 Task: Open Card Shareholder Agreements Review in Board Budget Management to Workspace Experiential Marketing and add a team member Softage.2@softage.net, a label Yellow, a checklist Financial Management, an attachment from your google drive, a color Yellow and finally, add a card description 'Develop and launch new customer acquisition program' and a comment 'This task presents an opportunity to demonstrate our project management and organizational skills, coordinating resources and timelines effectively.'. Add a start date 'Jan 02, 1900' with a due date 'Jan 09, 1900'
Action: Mouse moved to (80, 324)
Screenshot: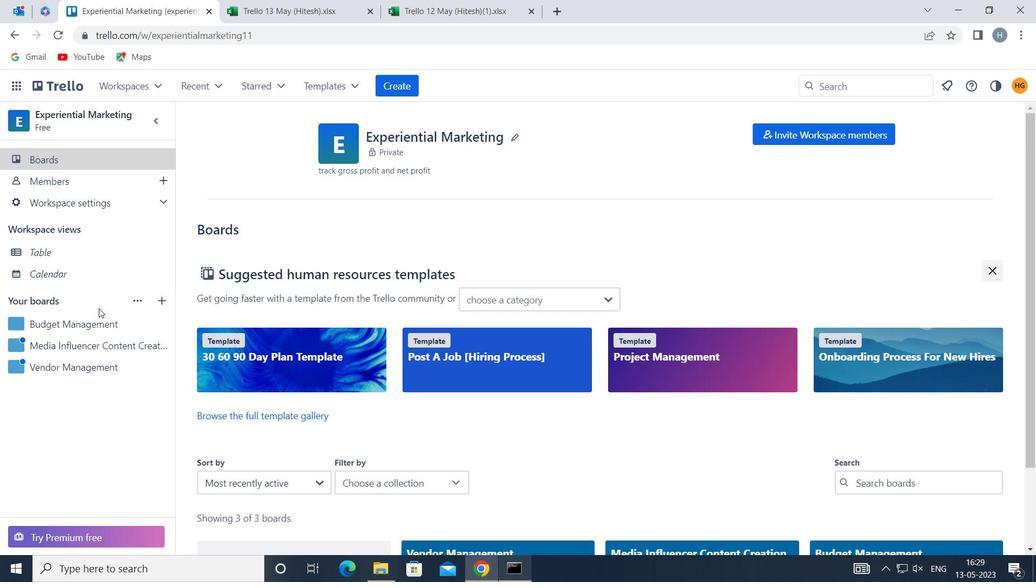 
Action: Mouse pressed left at (80, 324)
Screenshot: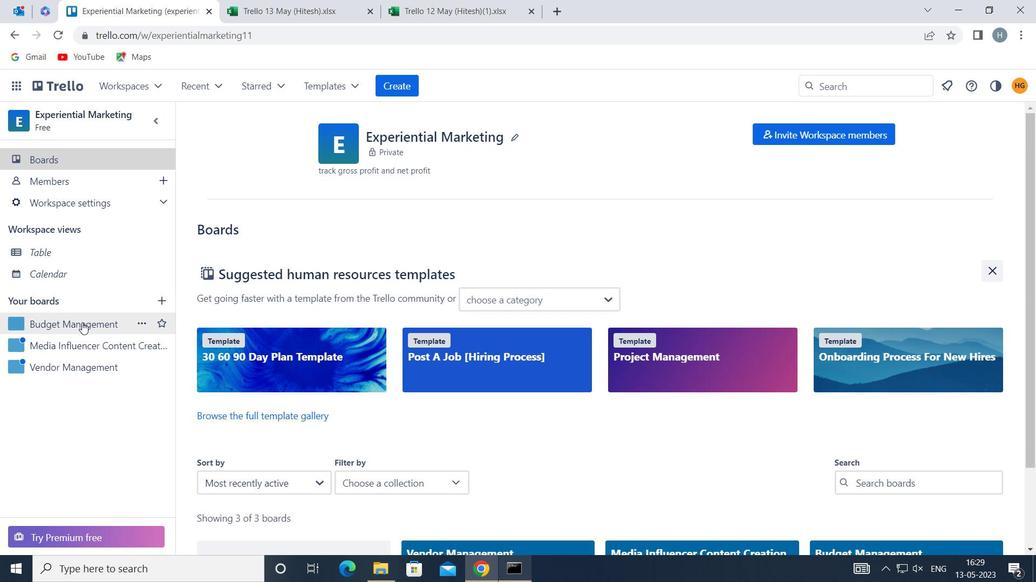 
Action: Mouse moved to (321, 195)
Screenshot: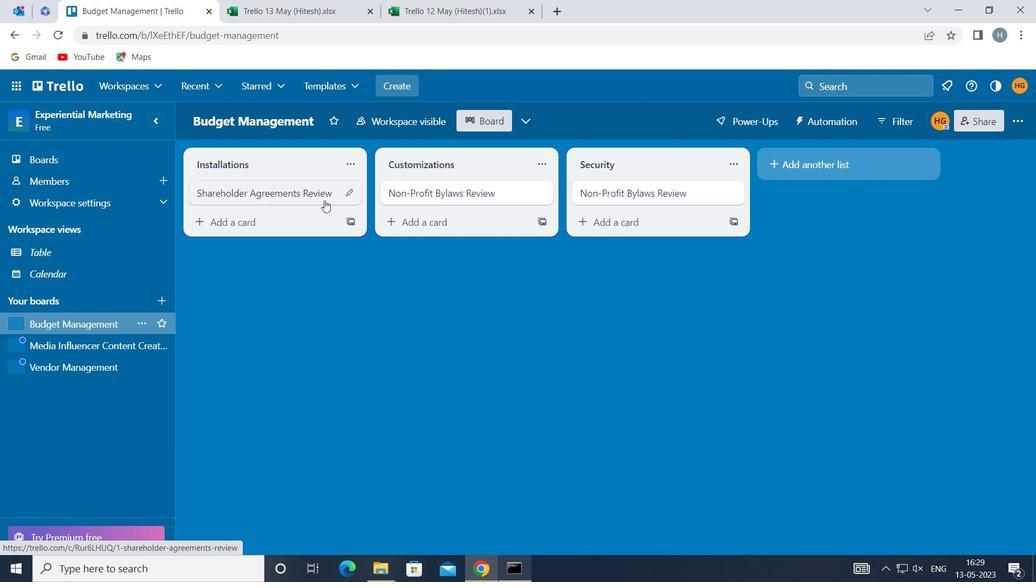 
Action: Mouse pressed left at (321, 195)
Screenshot: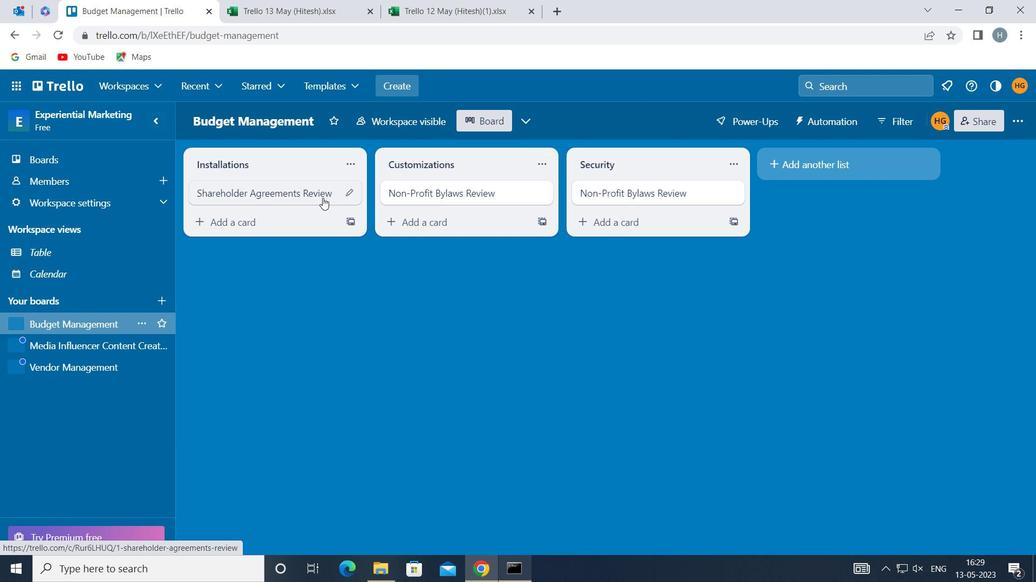 
Action: Mouse moved to (681, 193)
Screenshot: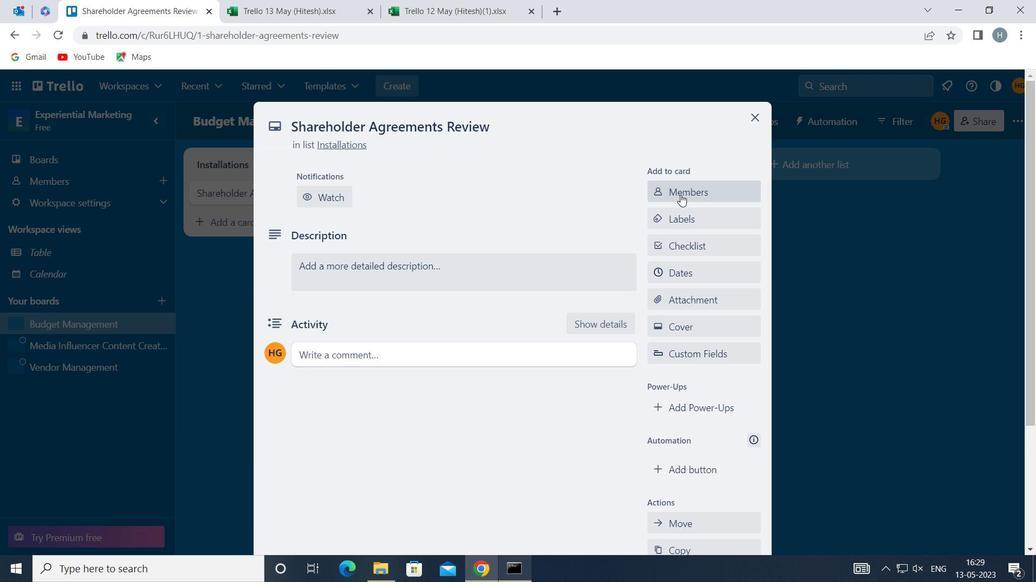 
Action: Mouse pressed left at (681, 193)
Screenshot: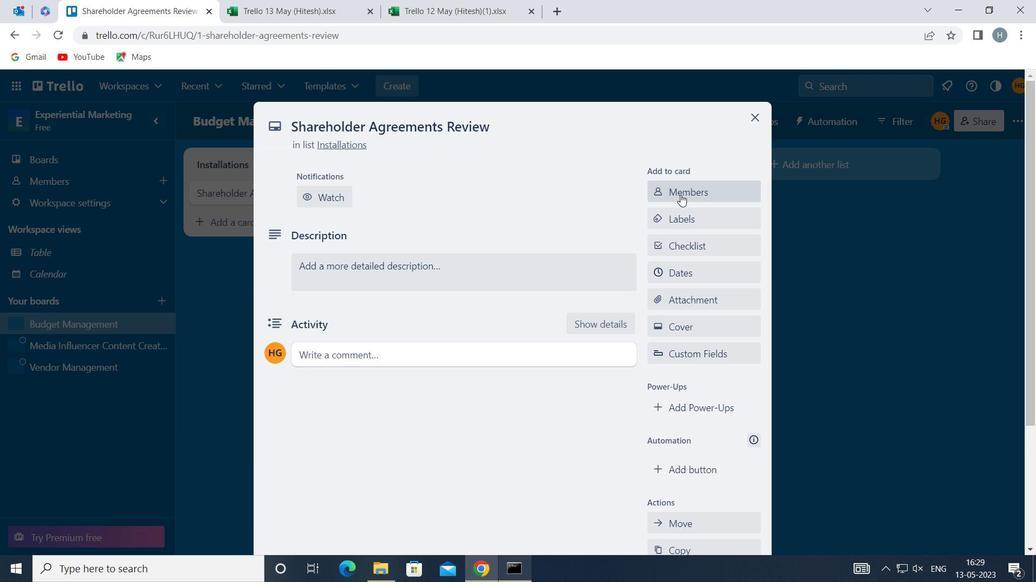 
Action: Mouse moved to (683, 192)
Screenshot: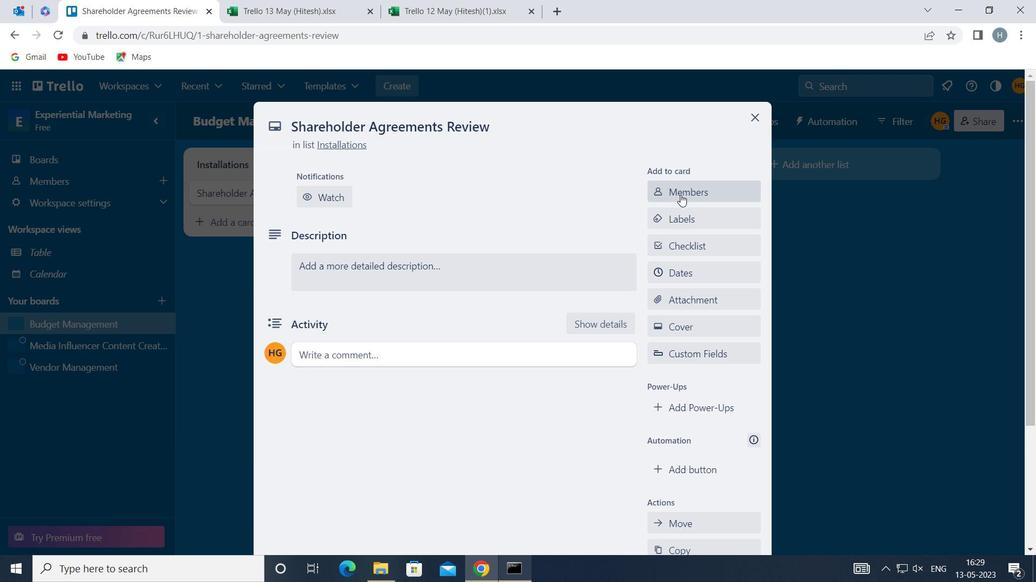 
Action: Key pressed so
Screenshot: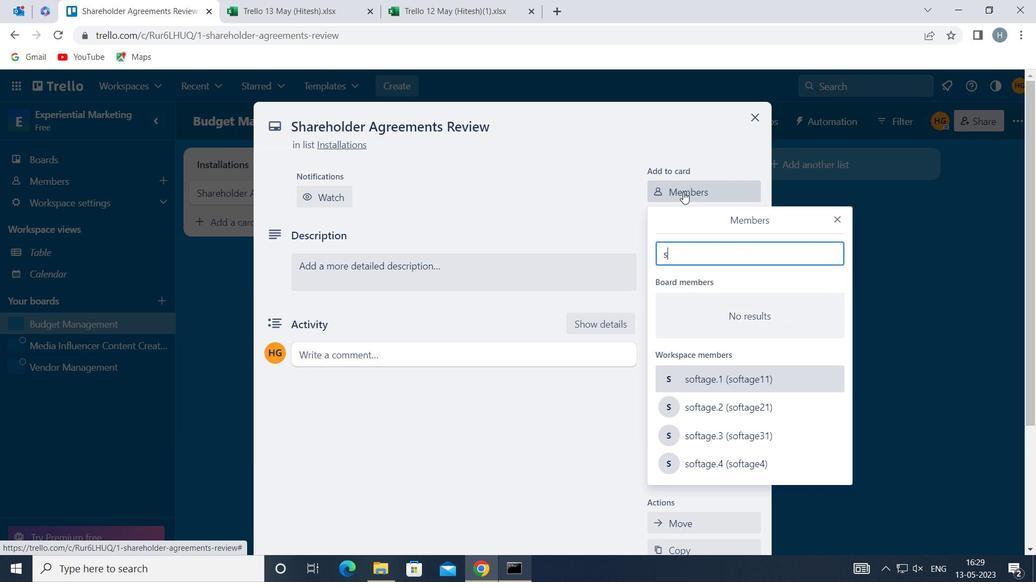 
Action: Mouse moved to (683, 192)
Screenshot: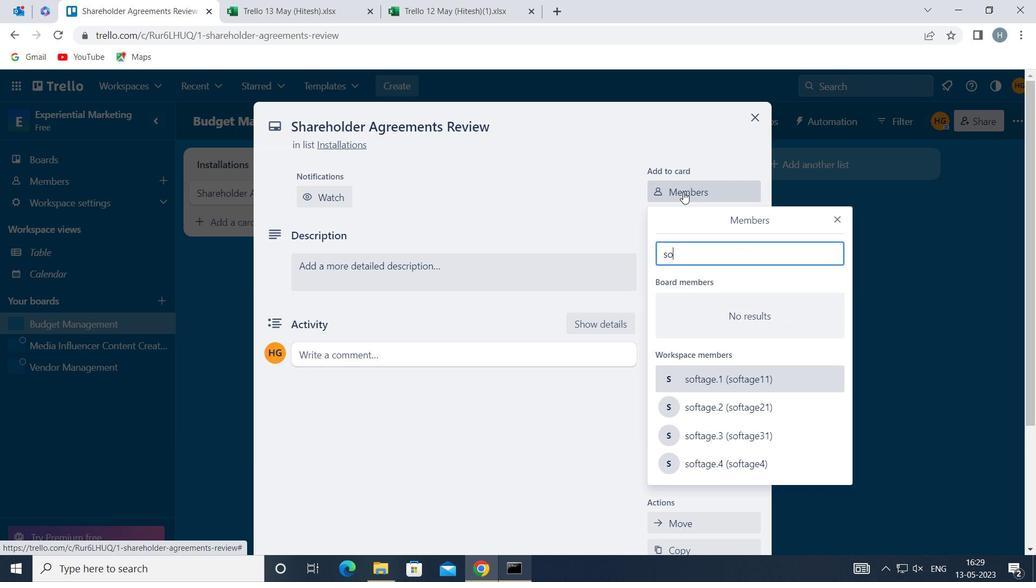 
Action: Key pressed ft
Screenshot: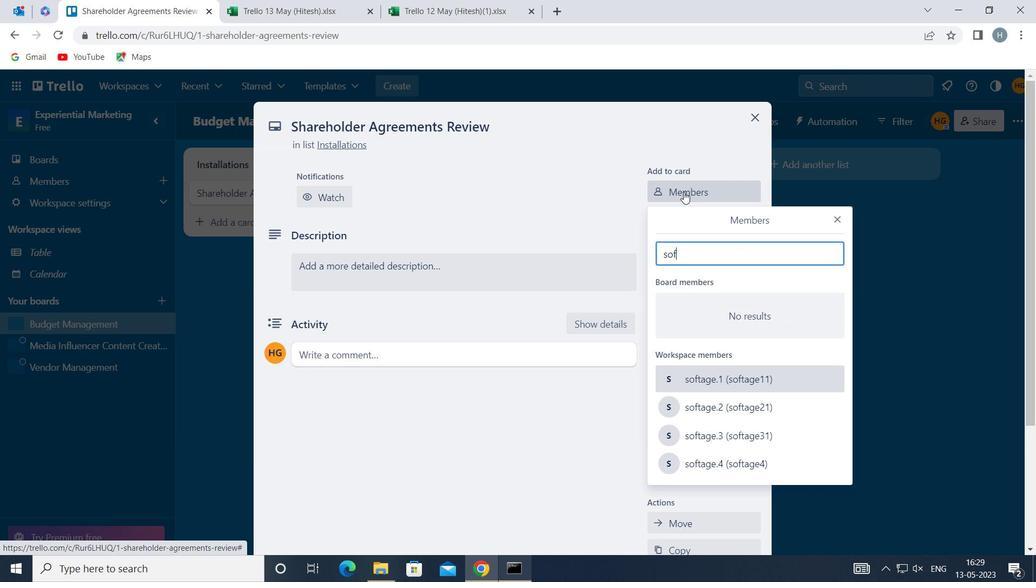 
Action: Mouse moved to (683, 191)
Screenshot: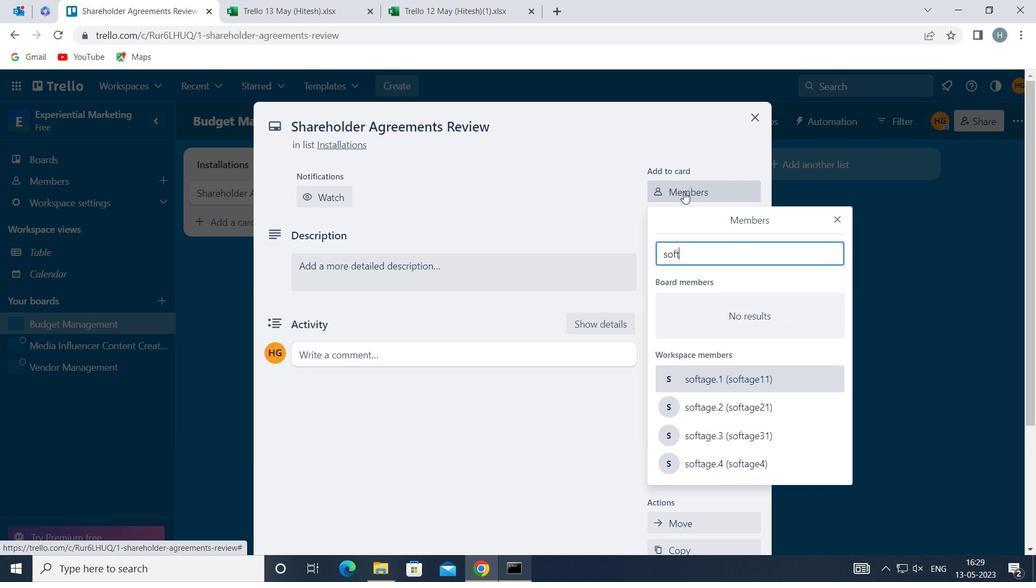 
Action: Key pressed age
Screenshot: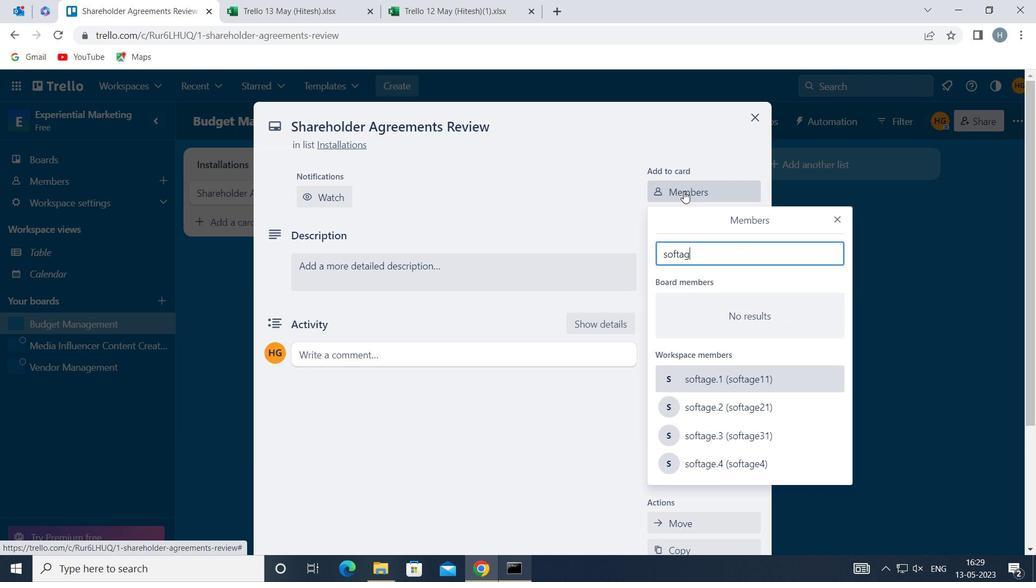 
Action: Mouse moved to (731, 403)
Screenshot: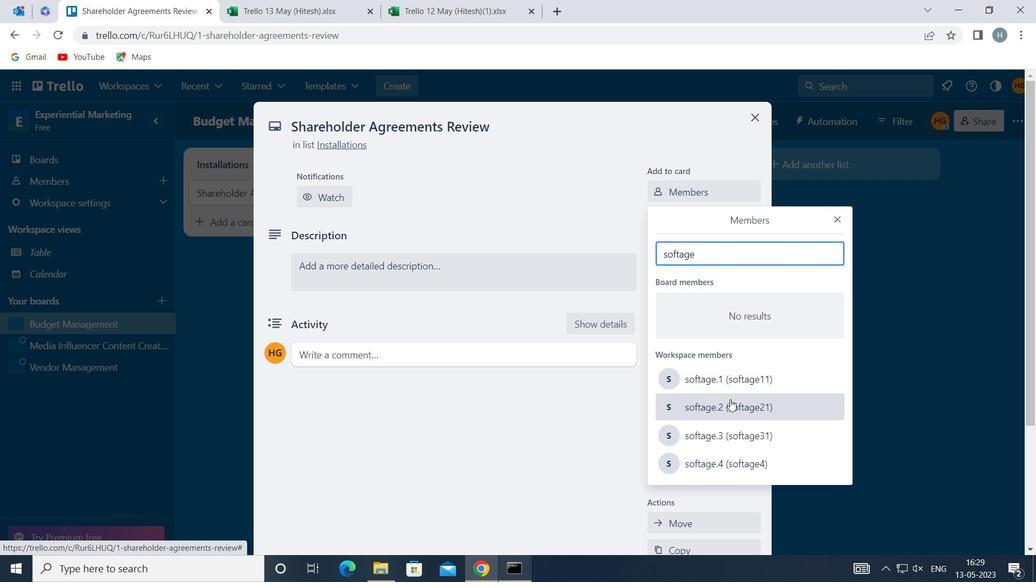 
Action: Mouse pressed left at (731, 403)
Screenshot: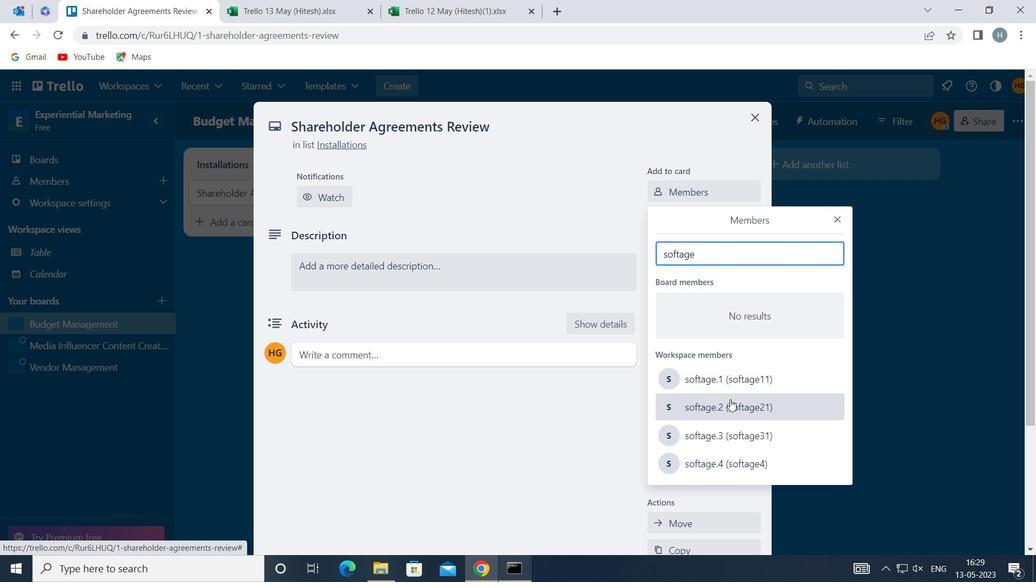
Action: Mouse moved to (838, 219)
Screenshot: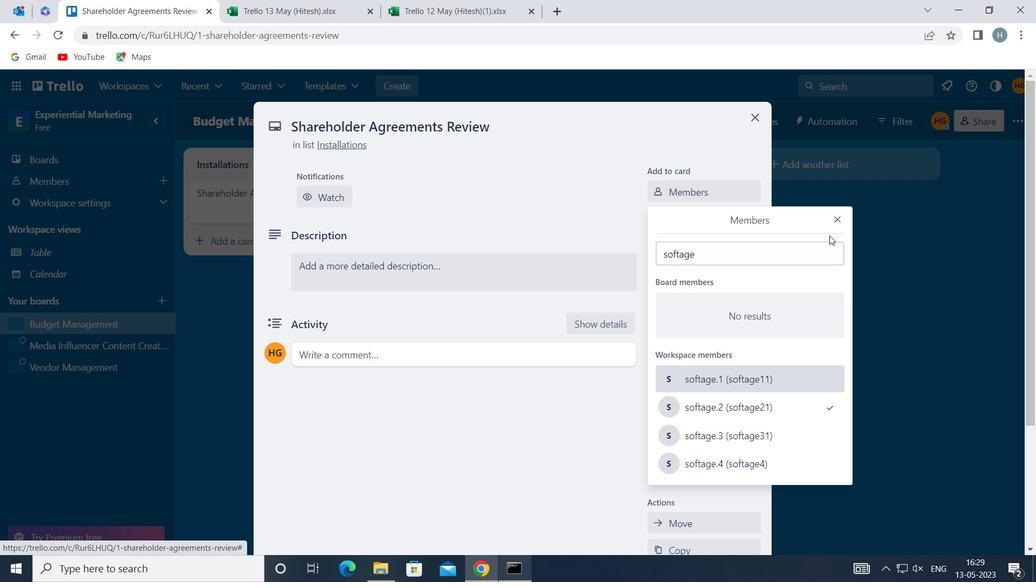 
Action: Mouse pressed left at (838, 219)
Screenshot: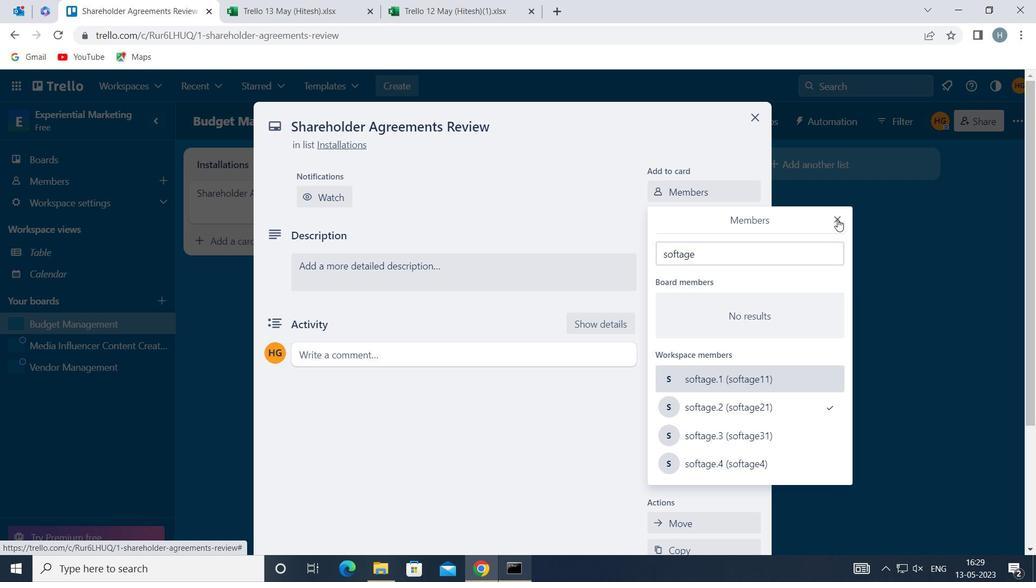 
Action: Mouse moved to (708, 268)
Screenshot: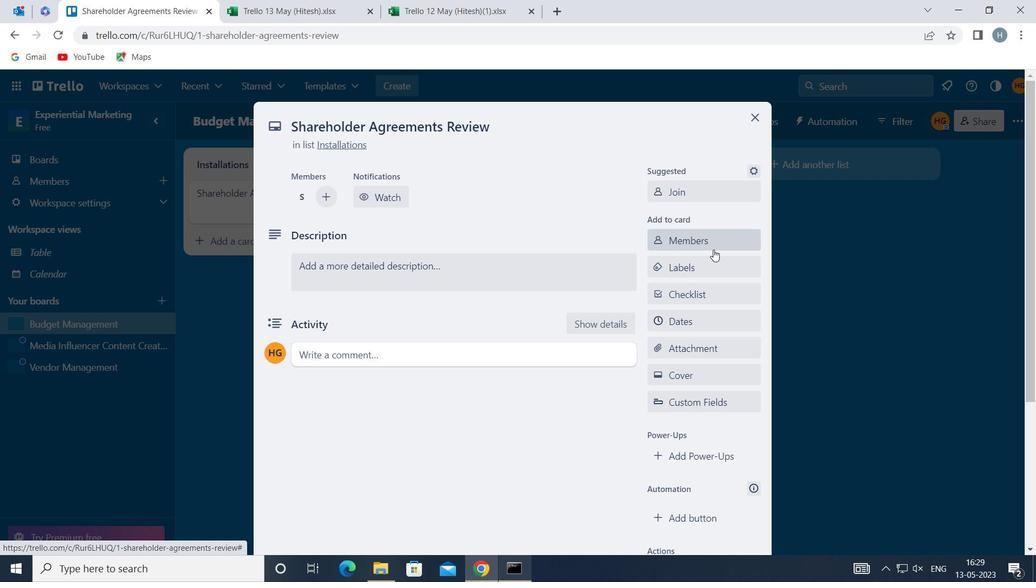 
Action: Mouse pressed left at (708, 268)
Screenshot: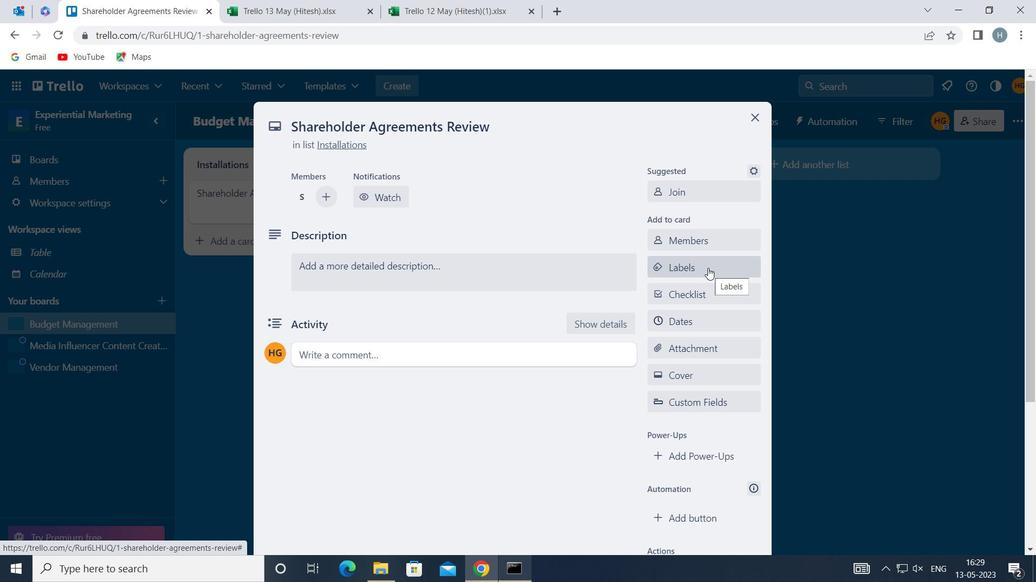 
Action: Mouse moved to (730, 223)
Screenshot: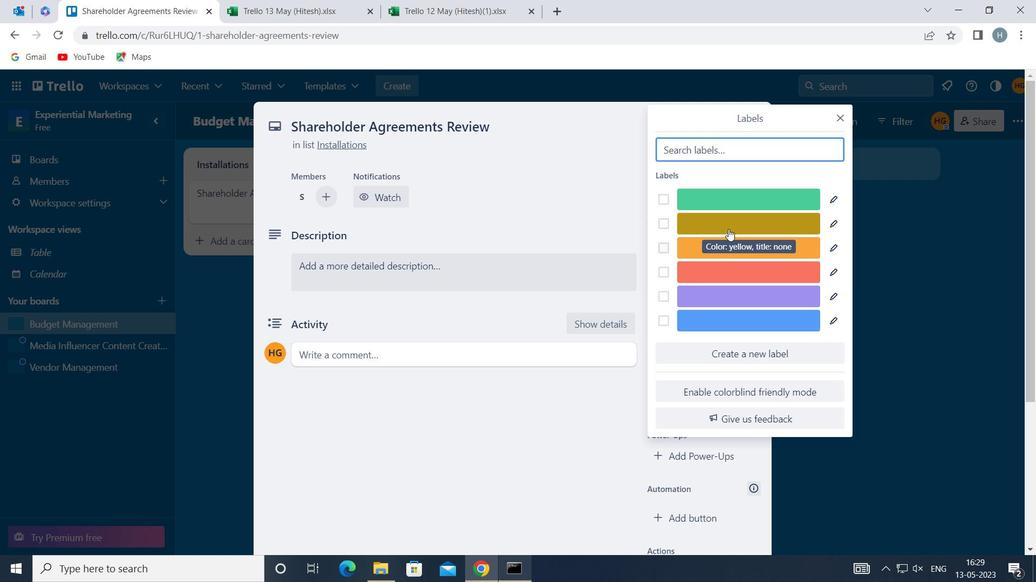 
Action: Mouse pressed left at (730, 223)
Screenshot: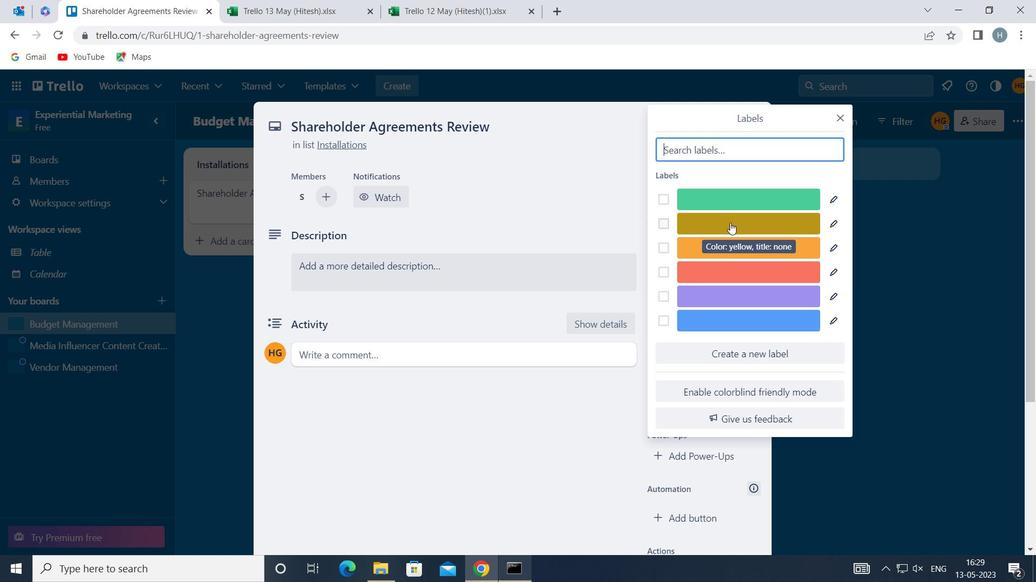 
Action: Mouse moved to (845, 116)
Screenshot: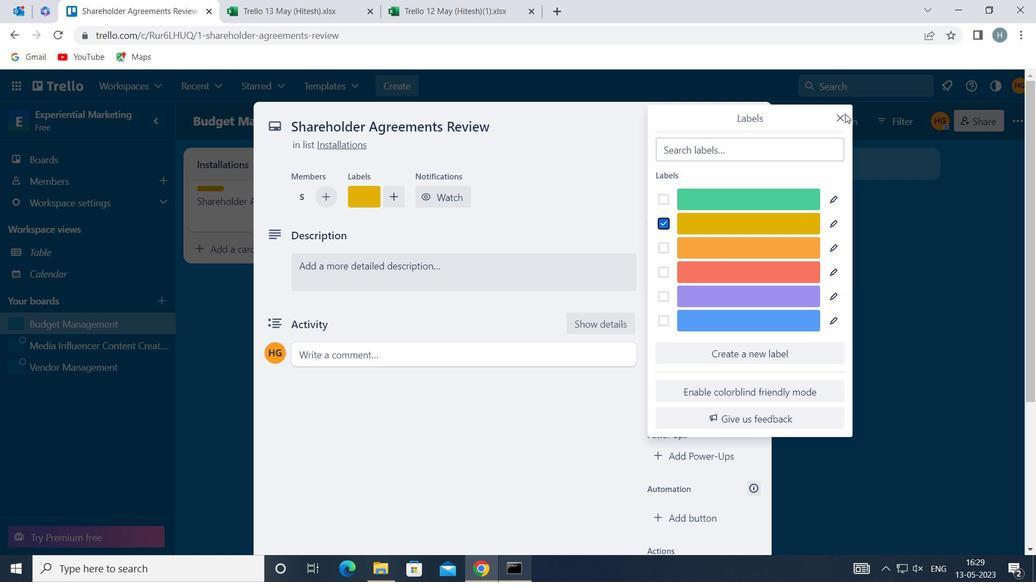 
Action: Mouse pressed left at (845, 116)
Screenshot: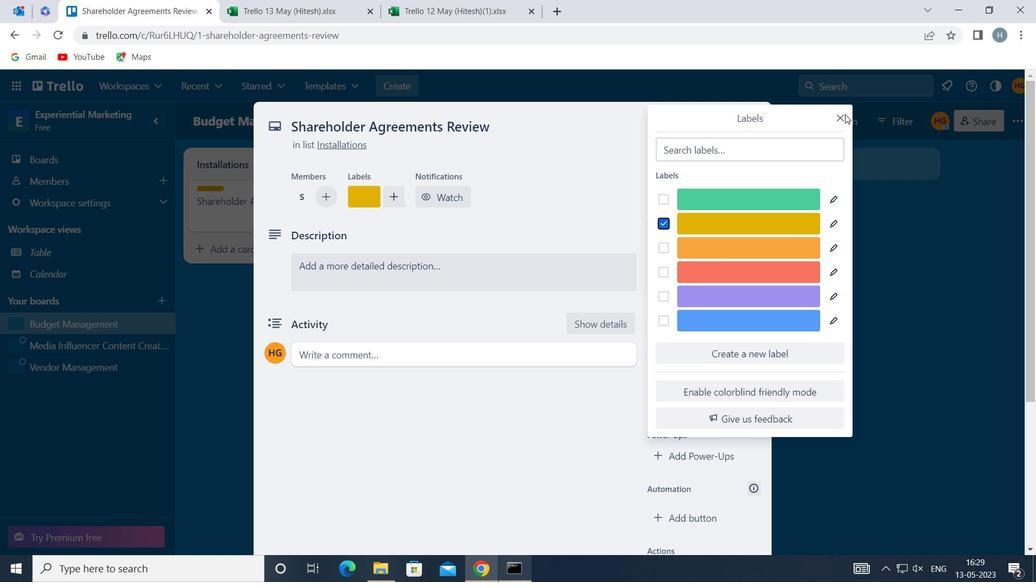 
Action: Mouse moved to (845, 116)
Screenshot: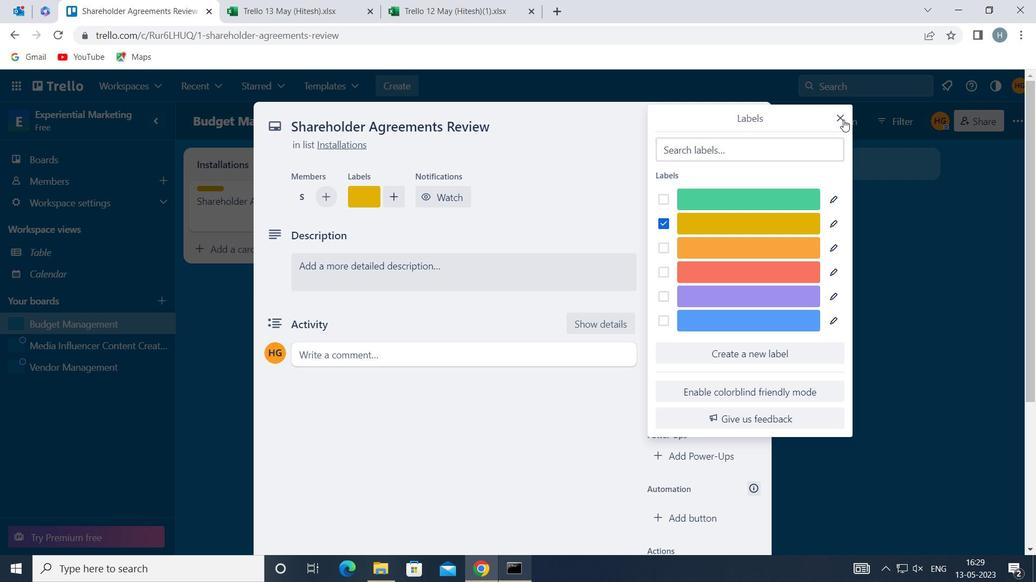 
Action: Mouse pressed left at (845, 116)
Screenshot: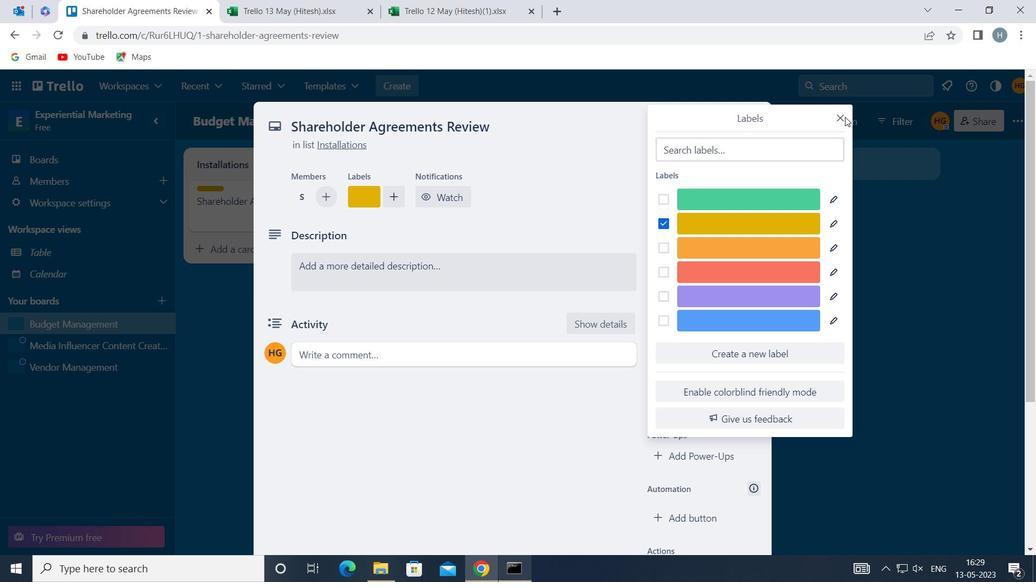 
Action: Mouse moved to (841, 120)
Screenshot: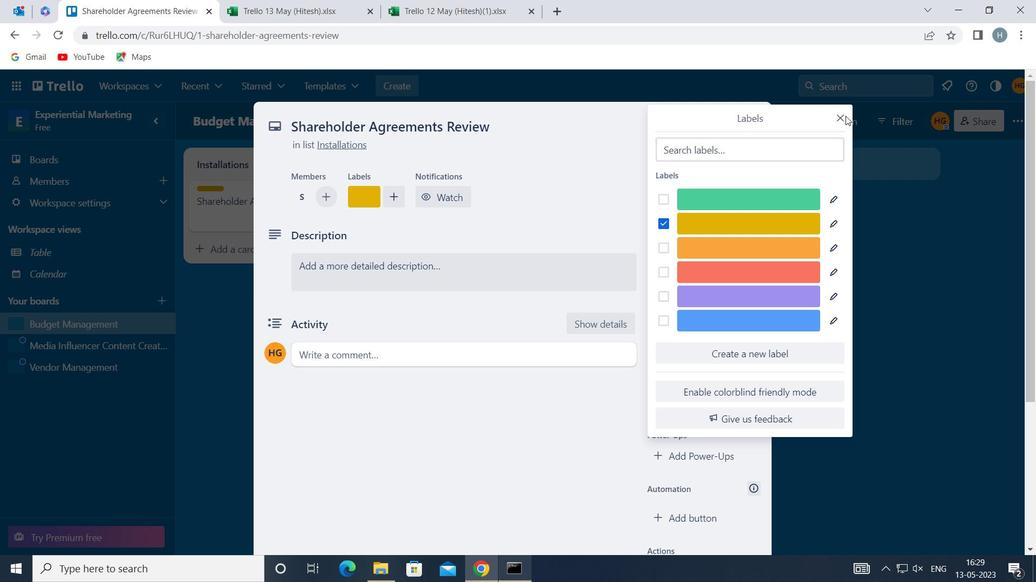
Action: Mouse pressed left at (841, 120)
Screenshot: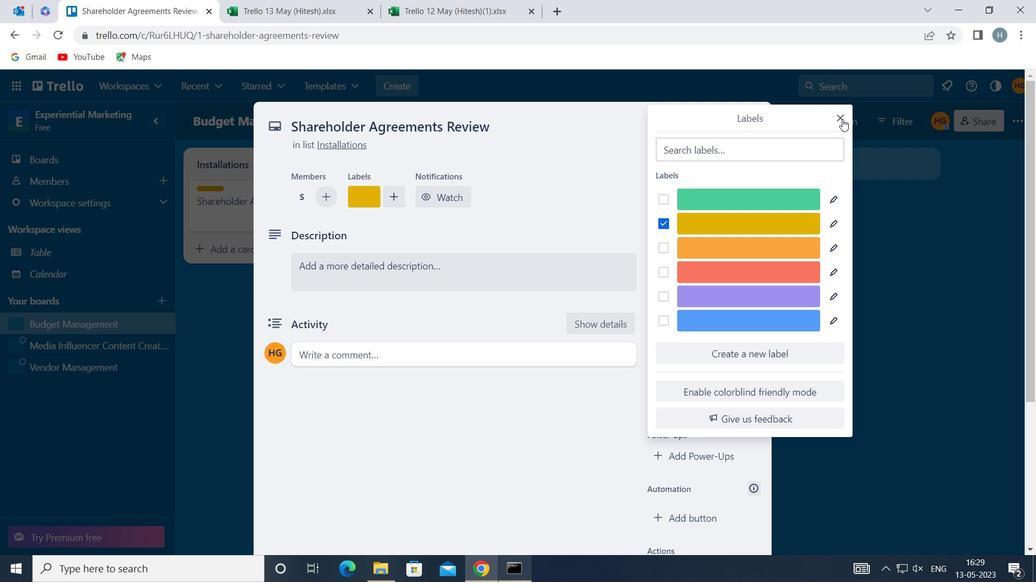 
Action: Mouse moved to (688, 289)
Screenshot: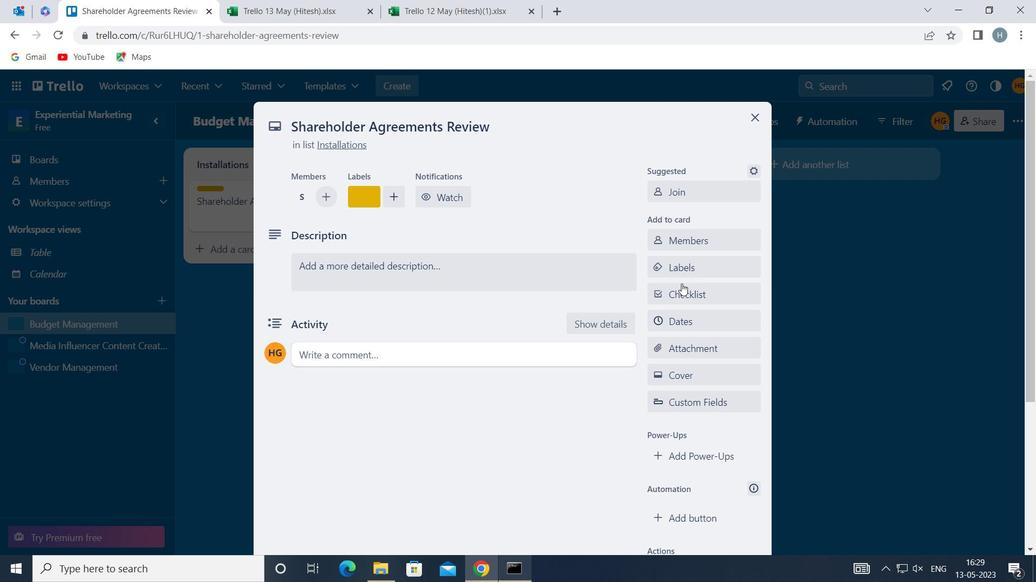 
Action: Mouse pressed left at (688, 289)
Screenshot: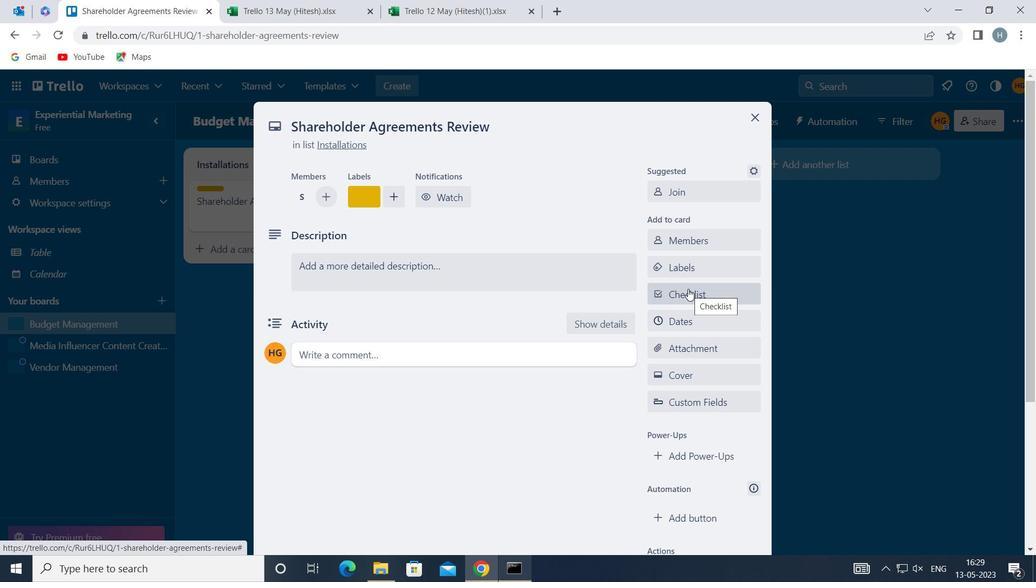
Action: Key pressed <Key.shift>FINANCEIAL<Key.space>
Screenshot: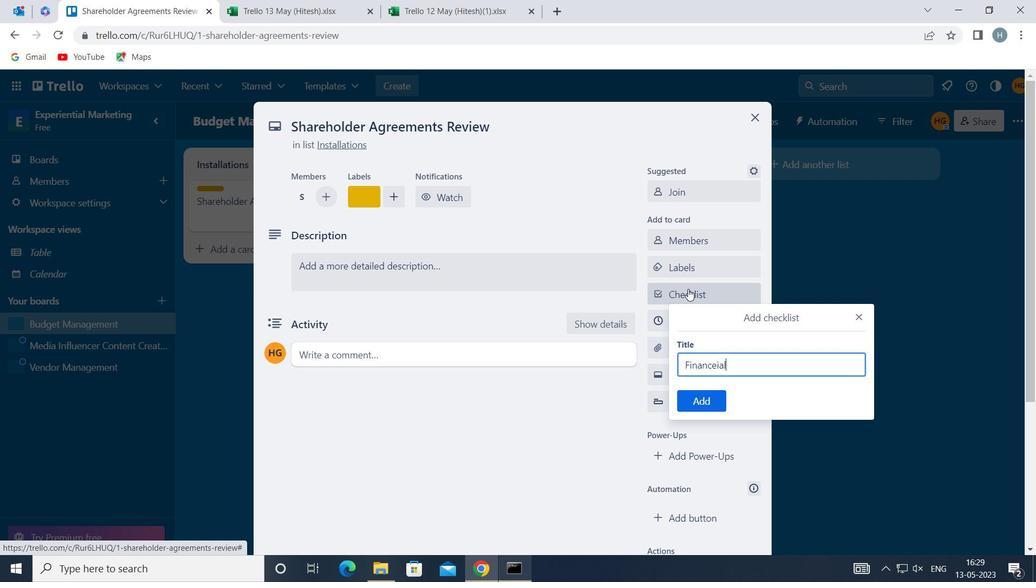 
Action: Mouse moved to (681, 292)
Screenshot: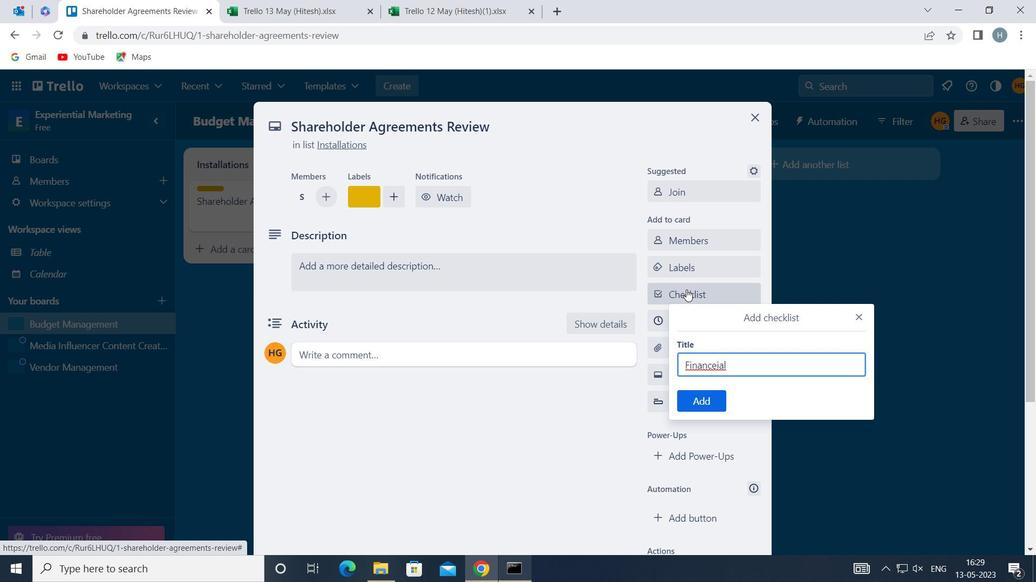
Action: Key pressed <Key.backspace><Key.backspace><Key.backspace><Key.backspace><Key.backspace>IAL<Key.space><Key.shift>MANAGEMEN
Screenshot: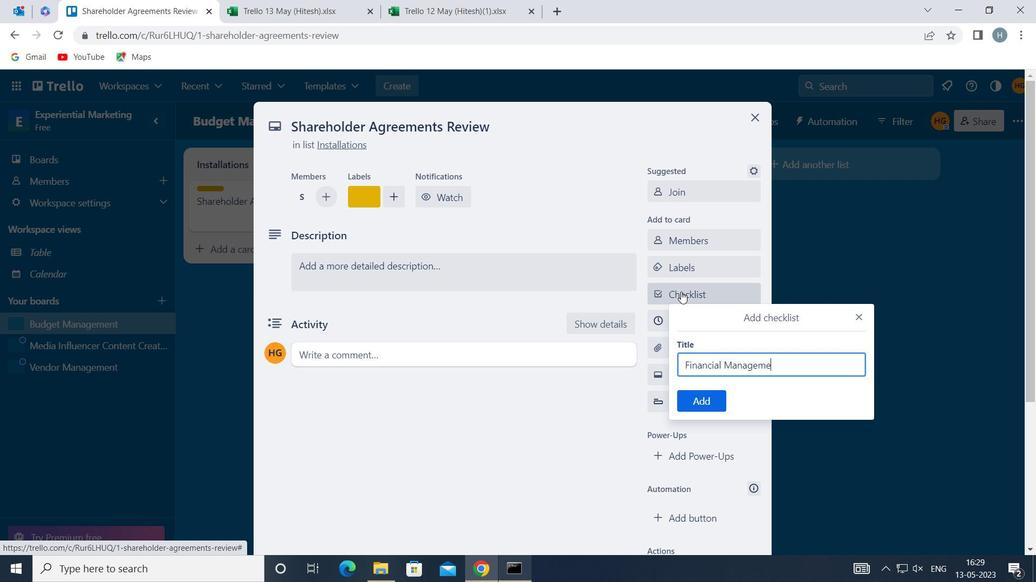 
Action: Mouse moved to (682, 292)
Screenshot: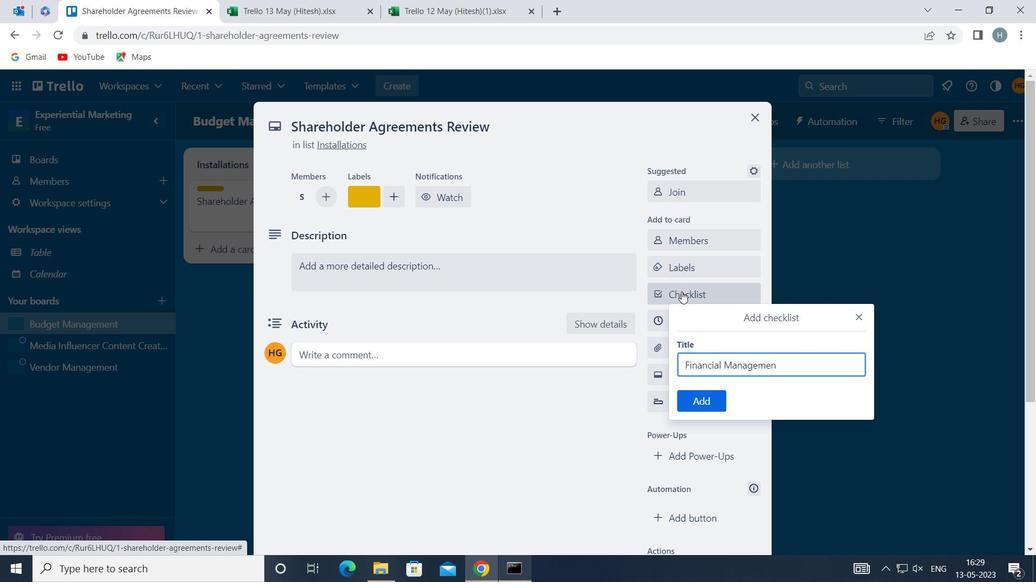 
Action: Key pressed T
Screenshot: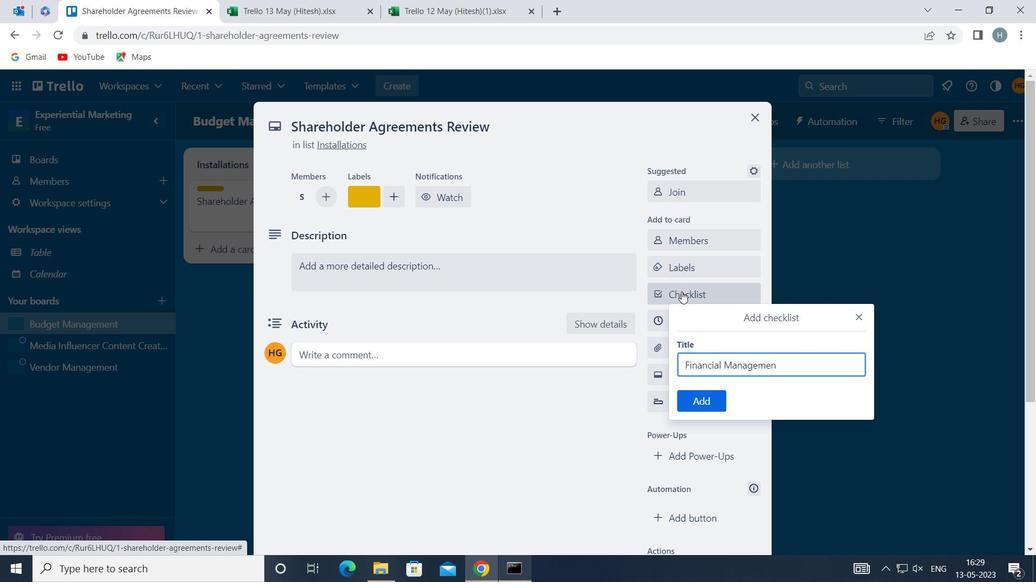
Action: Mouse moved to (709, 402)
Screenshot: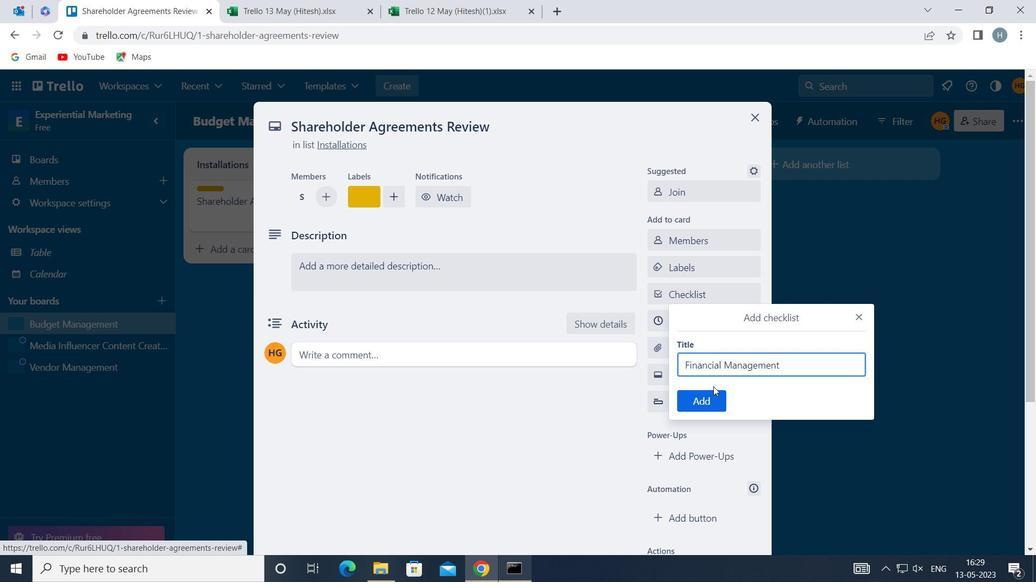 
Action: Mouse pressed left at (709, 402)
Screenshot: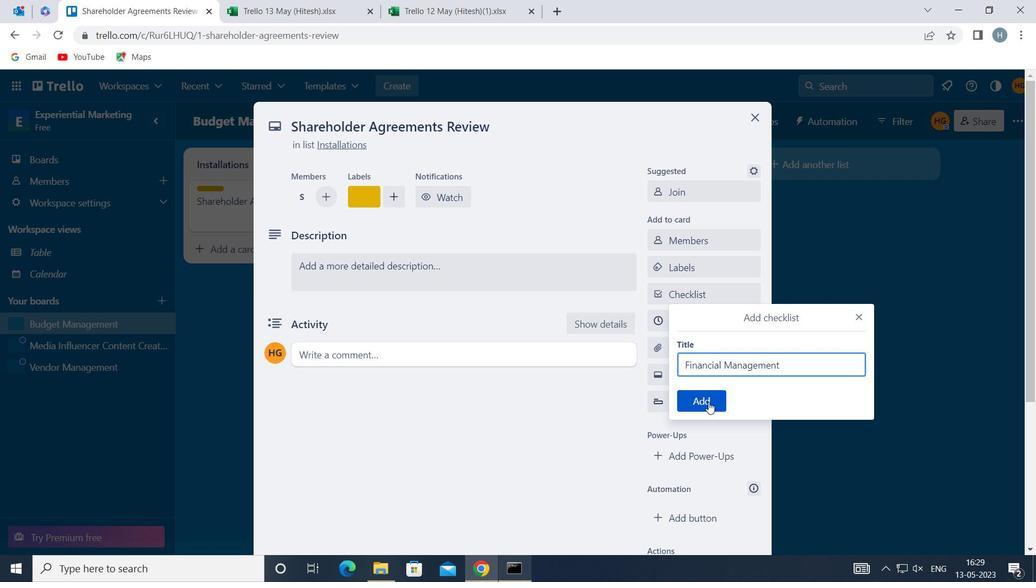 
Action: Mouse moved to (699, 341)
Screenshot: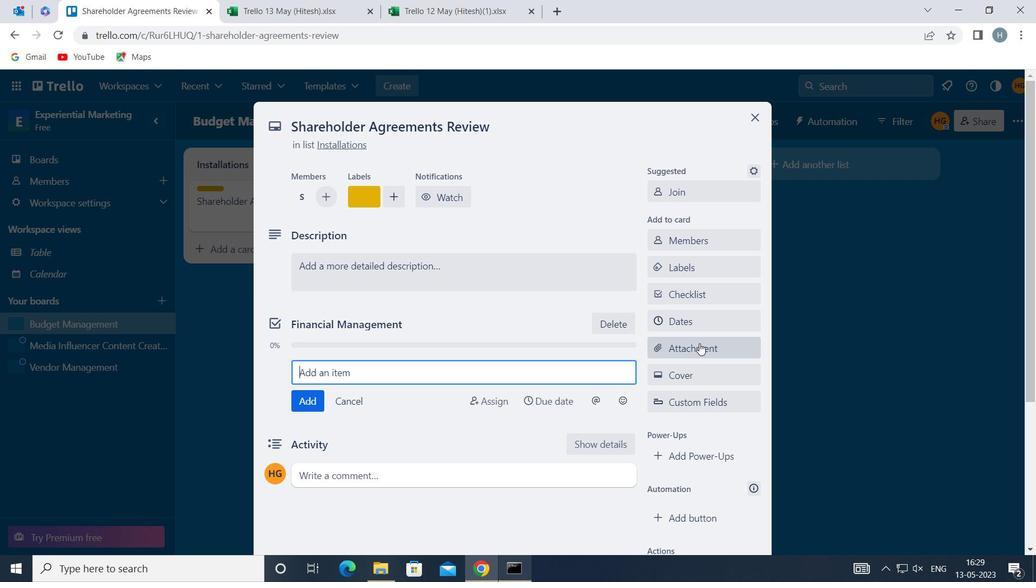 
Action: Mouse pressed left at (699, 341)
Screenshot: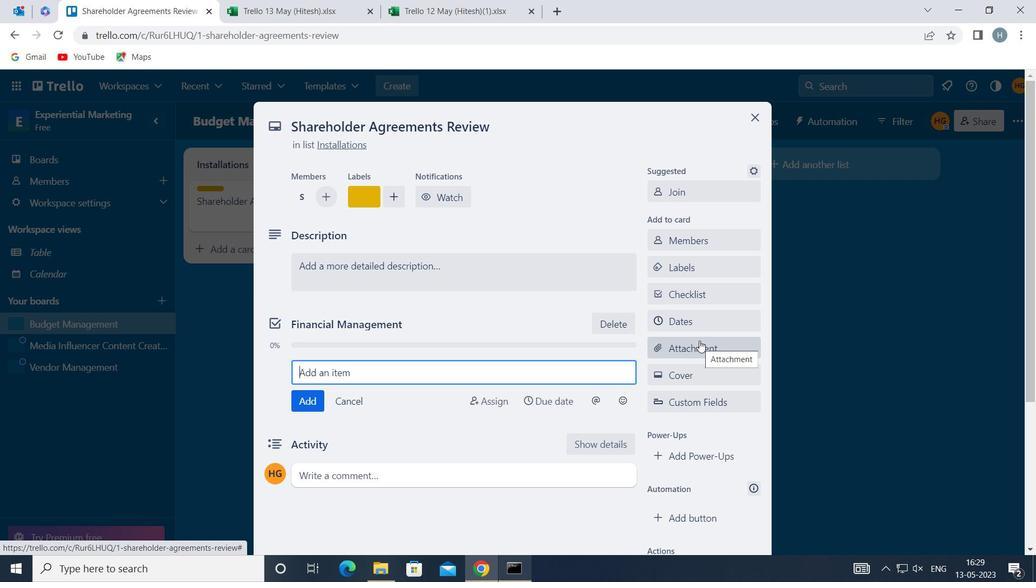 
Action: Mouse moved to (719, 180)
Screenshot: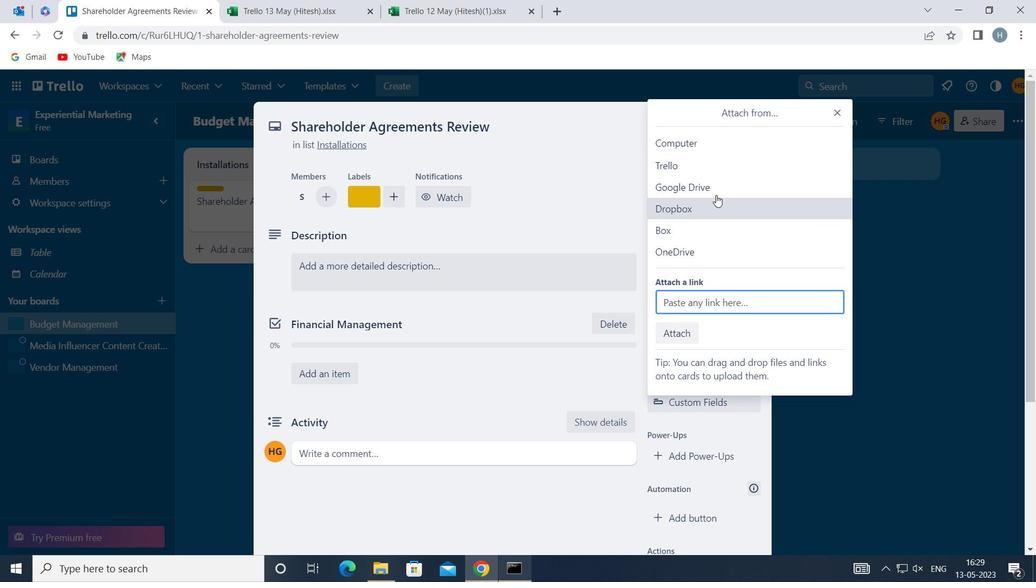 
Action: Mouse pressed left at (719, 180)
Screenshot: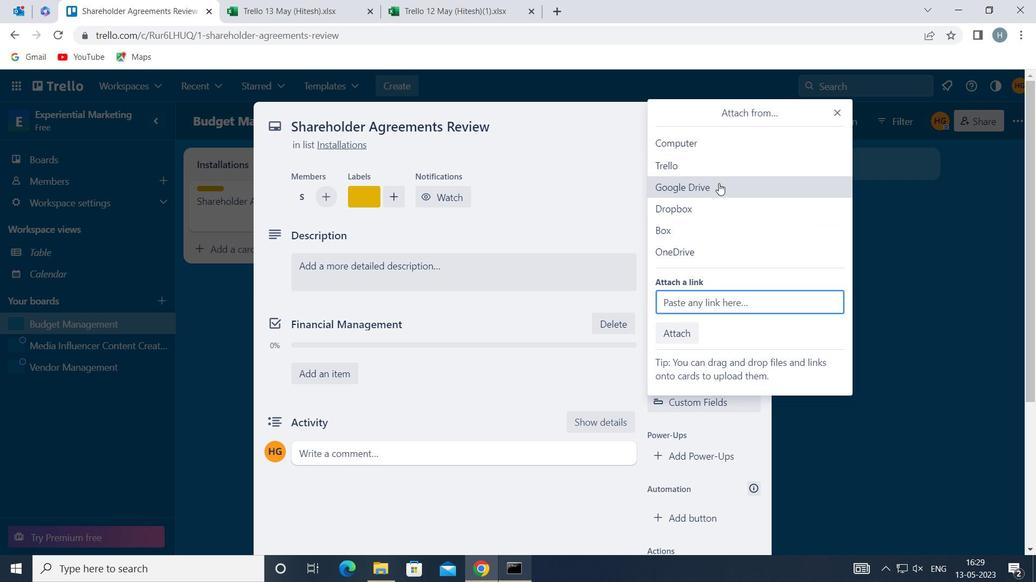 
Action: Mouse moved to (273, 296)
Screenshot: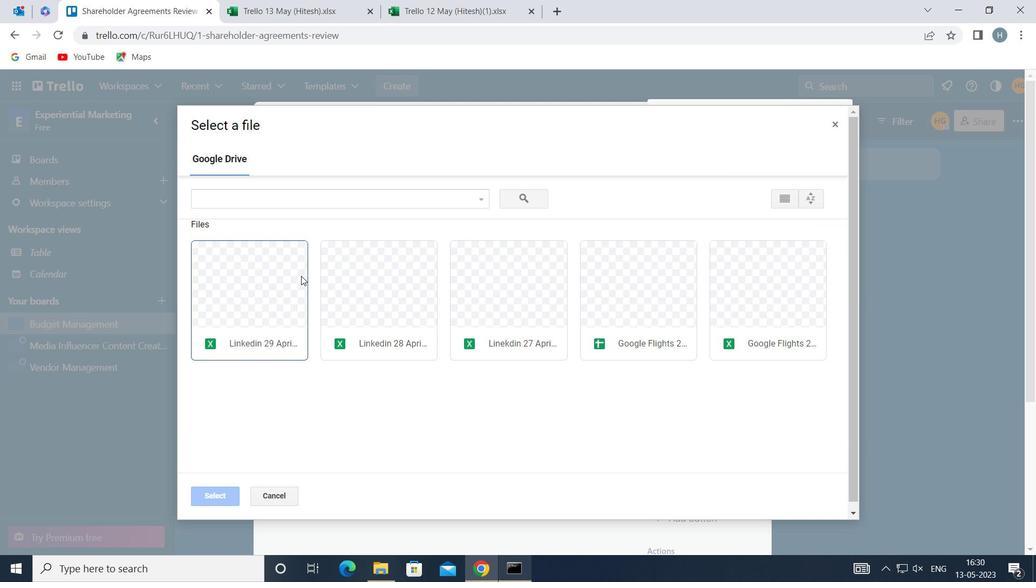 
Action: Mouse pressed left at (273, 296)
Screenshot: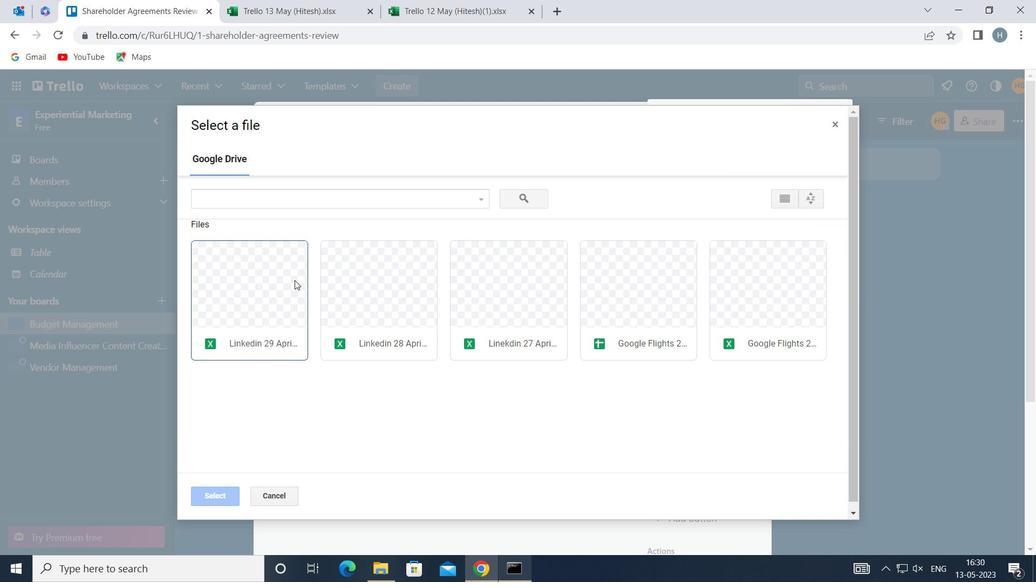 
Action: Mouse moved to (209, 497)
Screenshot: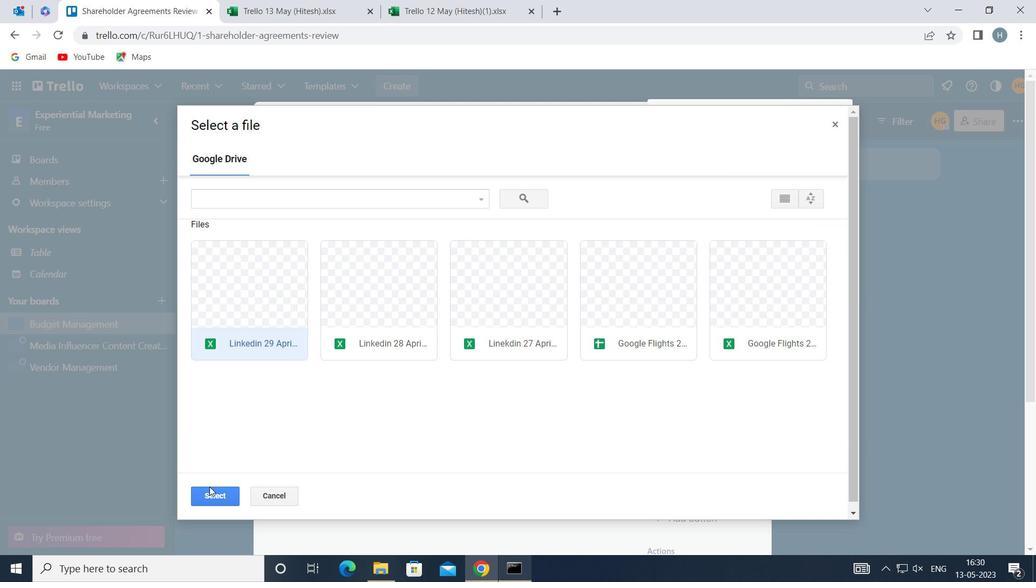 
Action: Mouse pressed left at (209, 497)
Screenshot: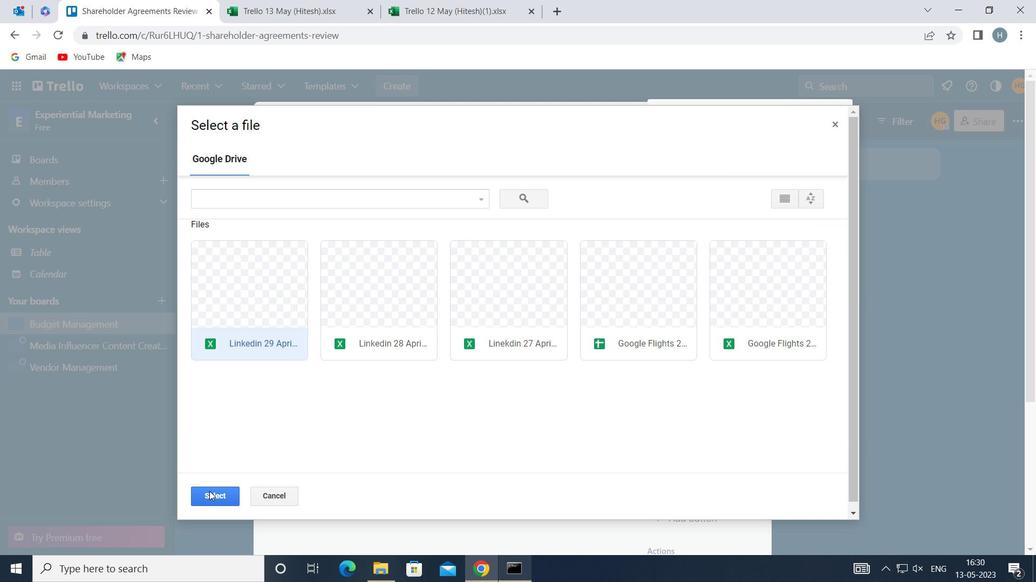 
Action: Mouse moved to (709, 372)
Screenshot: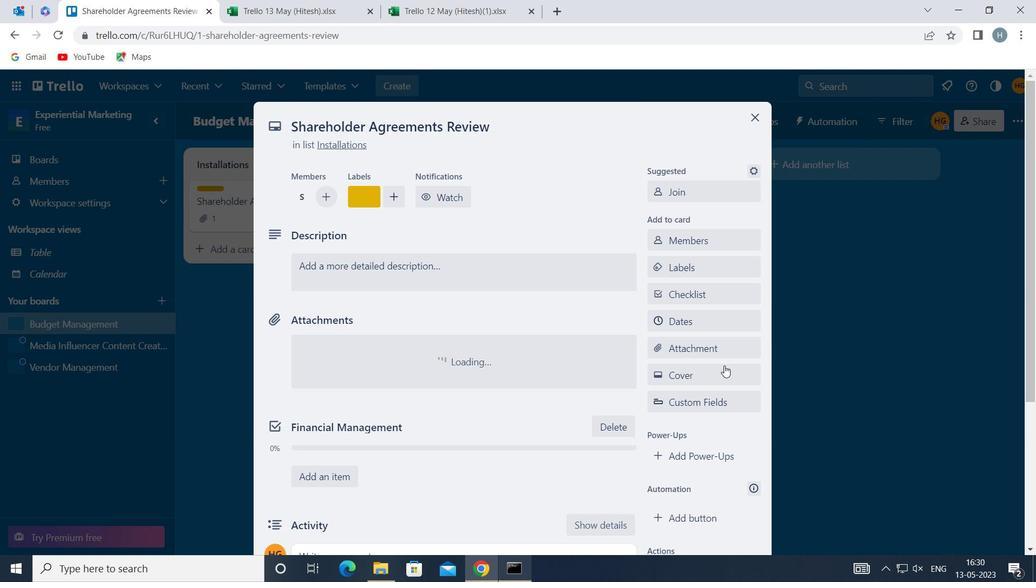 
Action: Mouse pressed left at (709, 372)
Screenshot: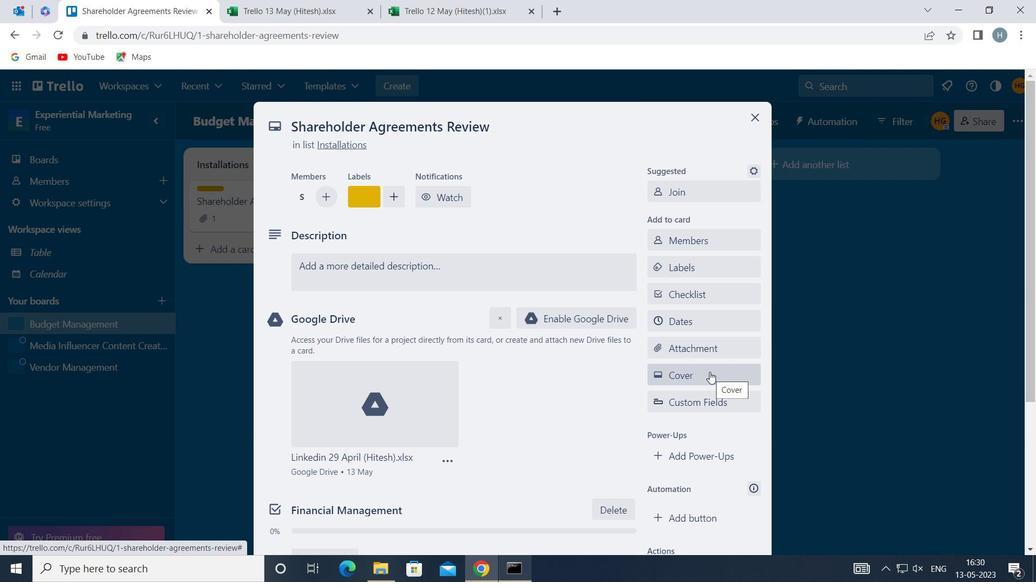 
Action: Mouse moved to (715, 283)
Screenshot: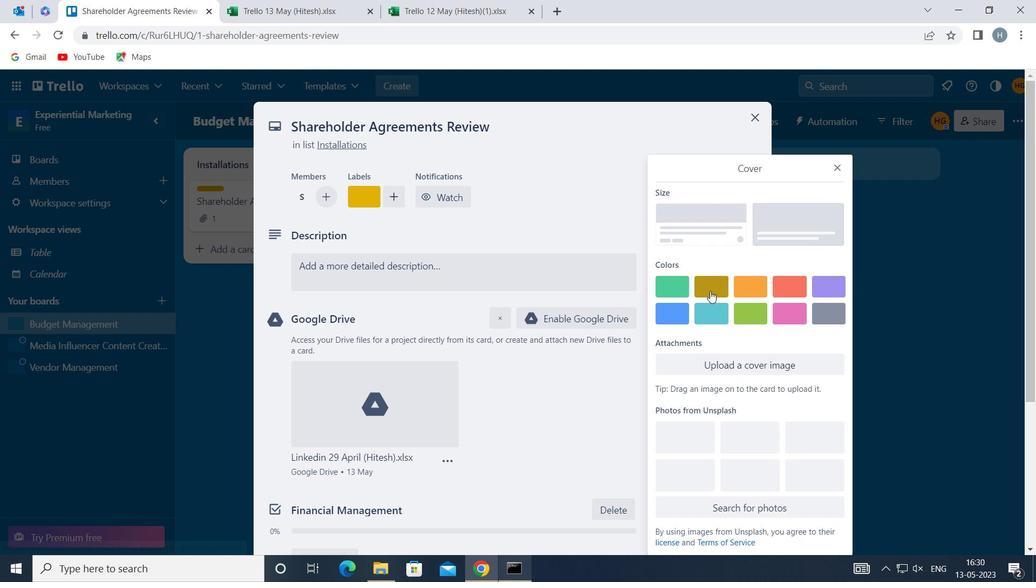 
Action: Mouse pressed left at (715, 283)
Screenshot: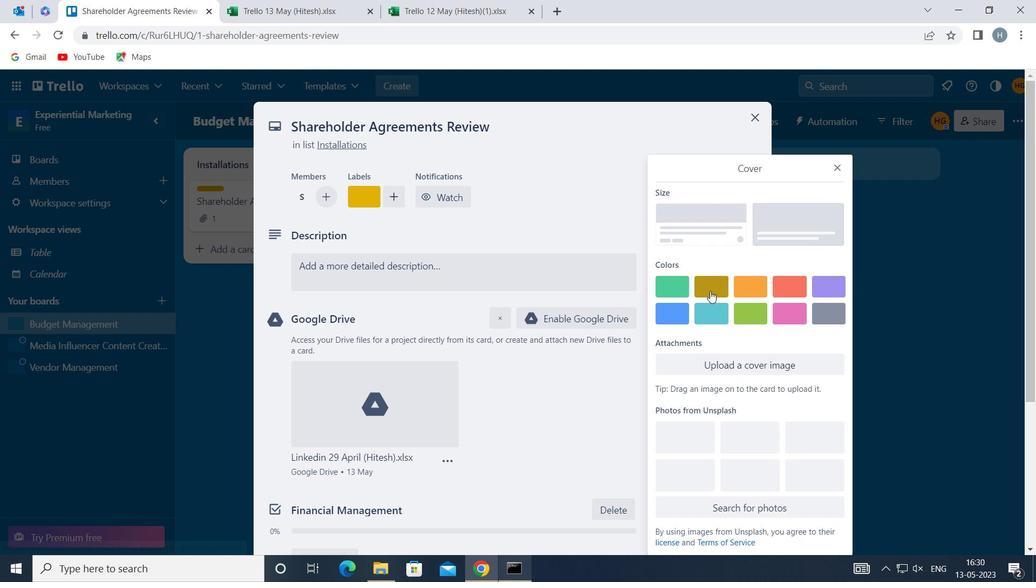 
Action: Mouse moved to (838, 138)
Screenshot: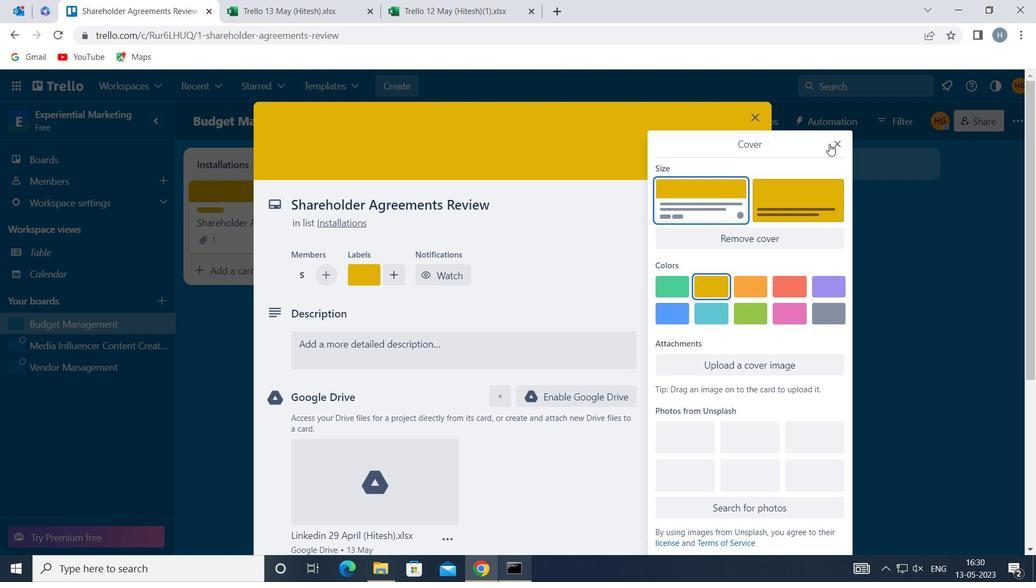 
Action: Mouse pressed left at (838, 138)
Screenshot: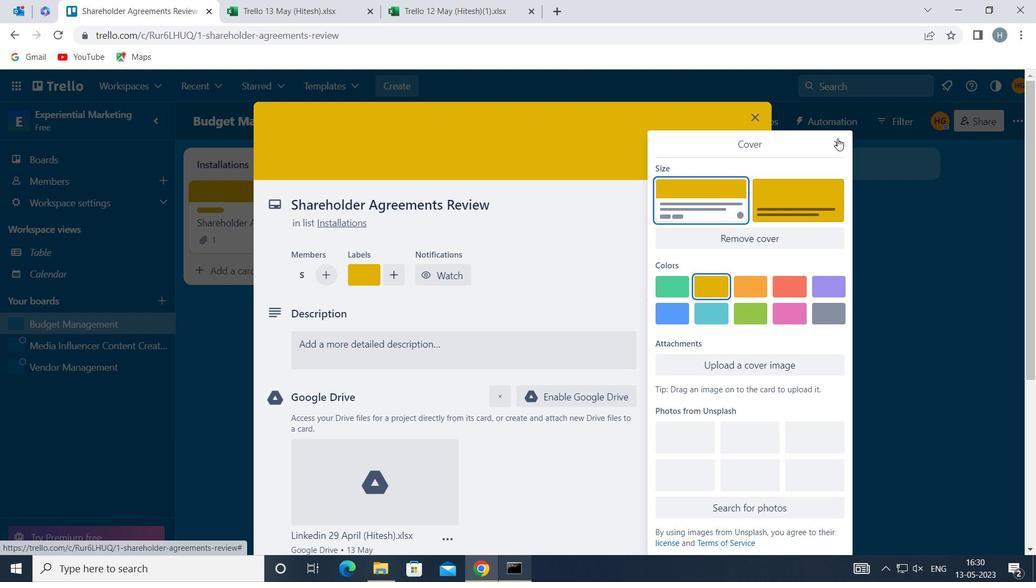 
Action: Mouse moved to (522, 347)
Screenshot: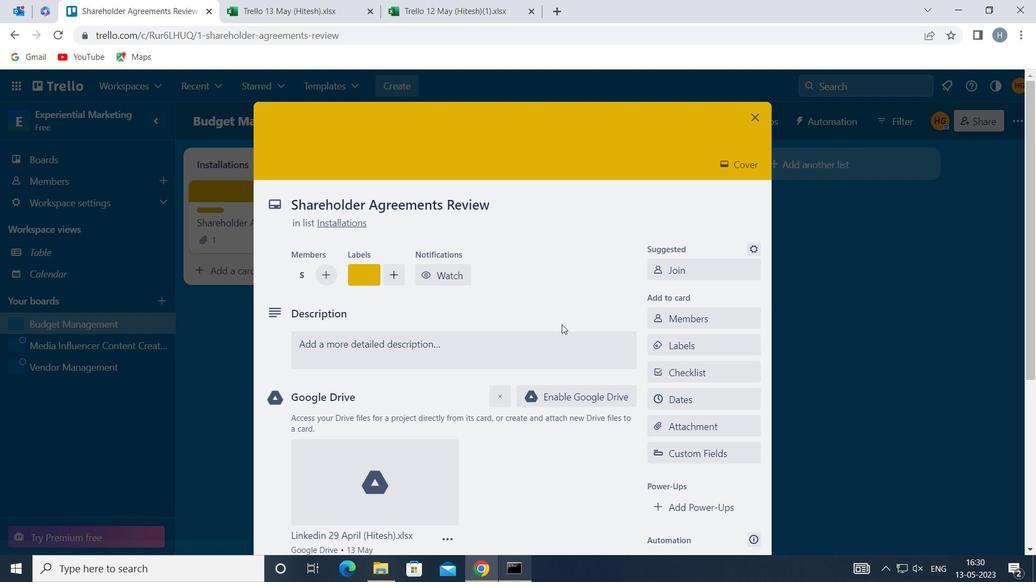 
Action: Mouse pressed left at (522, 347)
Screenshot: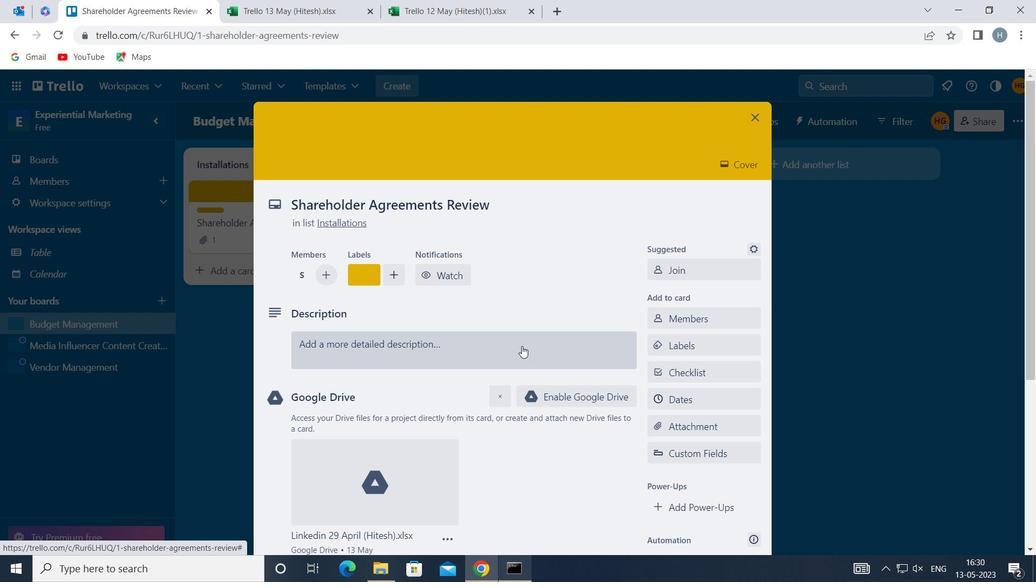 
Action: Key pressed <Key.shift>DEVELOP<Key.space>AND<Key.space>LAUNCH<Key.space>NEW<Key.space>CUSTOMER<Key.space>ACQY<Key.backspace>UISITION<Key.space>PROGRA
Screenshot: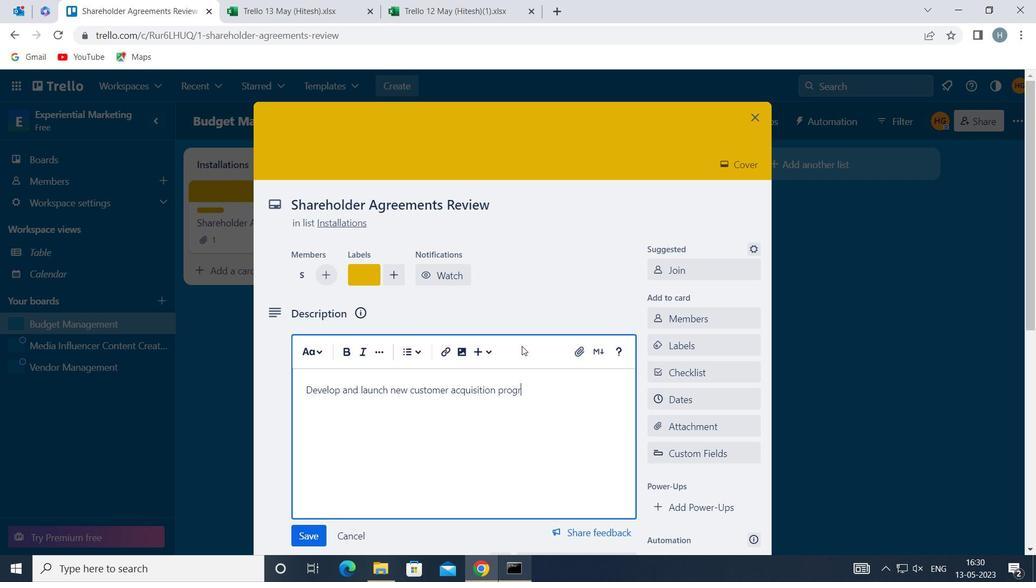 
Action: Mouse moved to (529, 345)
Screenshot: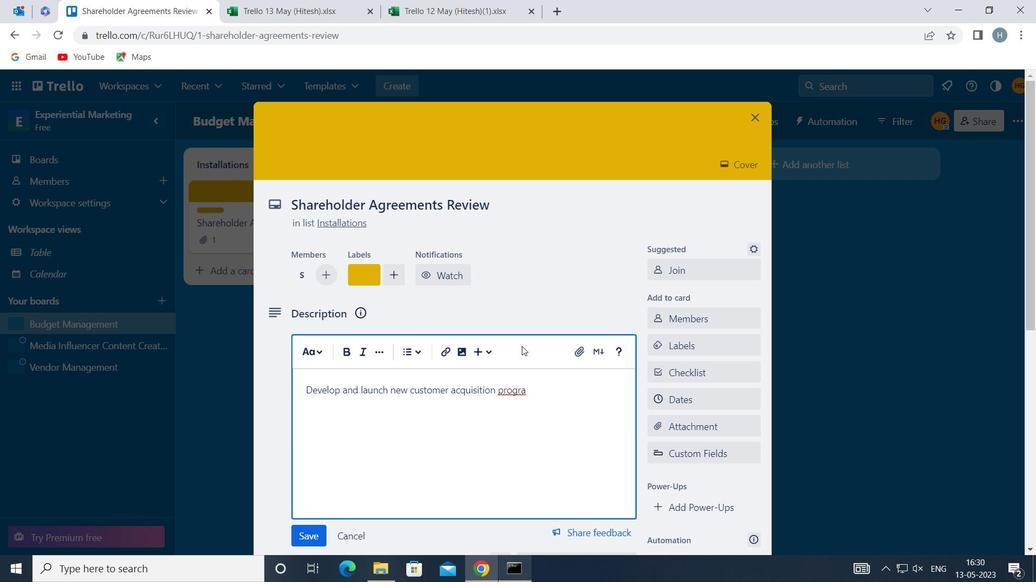 
Action: Key pressed M
Screenshot: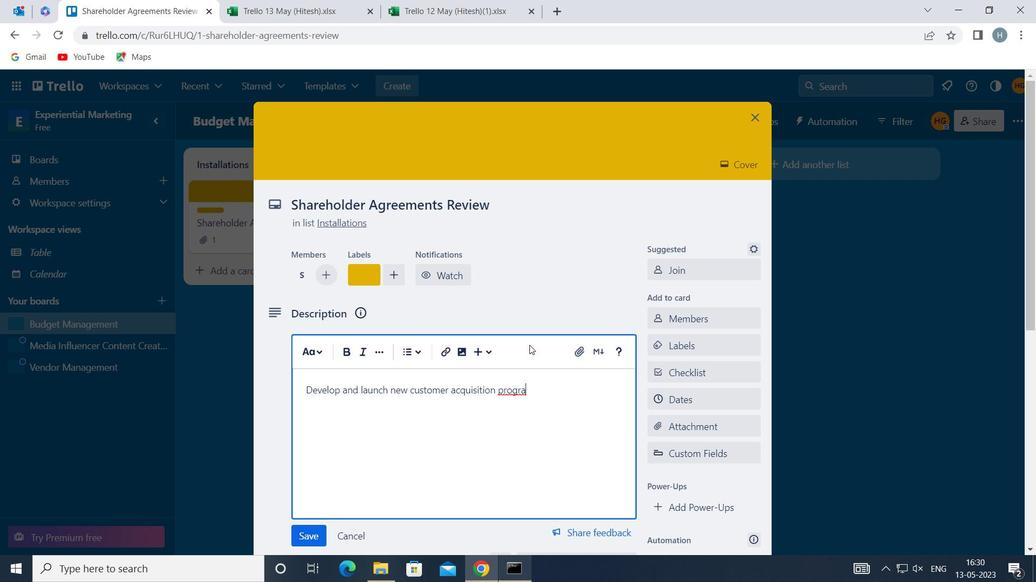 
Action: Mouse moved to (476, 417)
Screenshot: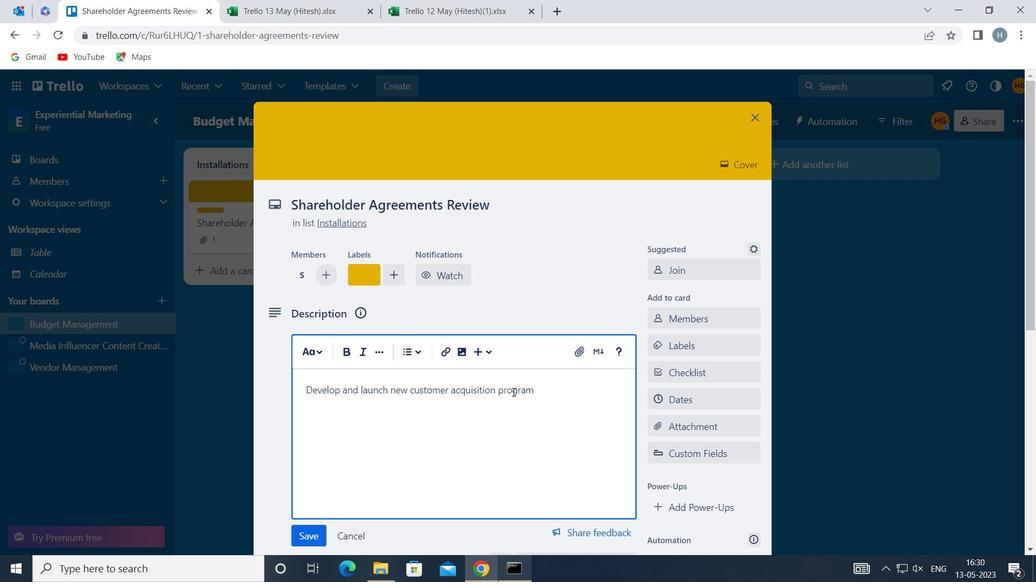 
Action: Mouse scrolled (476, 417) with delta (0, 0)
Screenshot: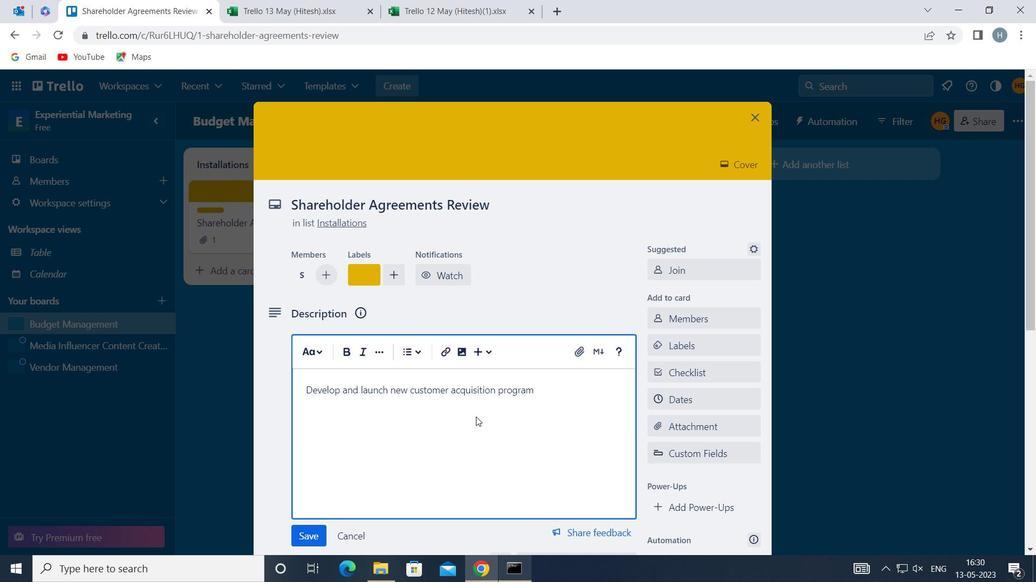 
Action: Mouse moved to (309, 460)
Screenshot: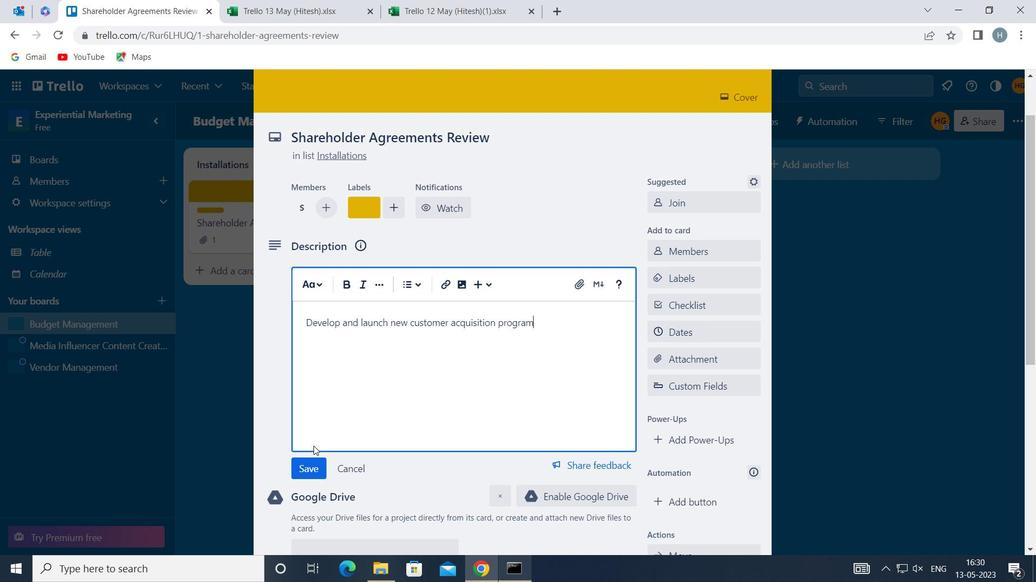 
Action: Mouse pressed left at (309, 460)
Screenshot: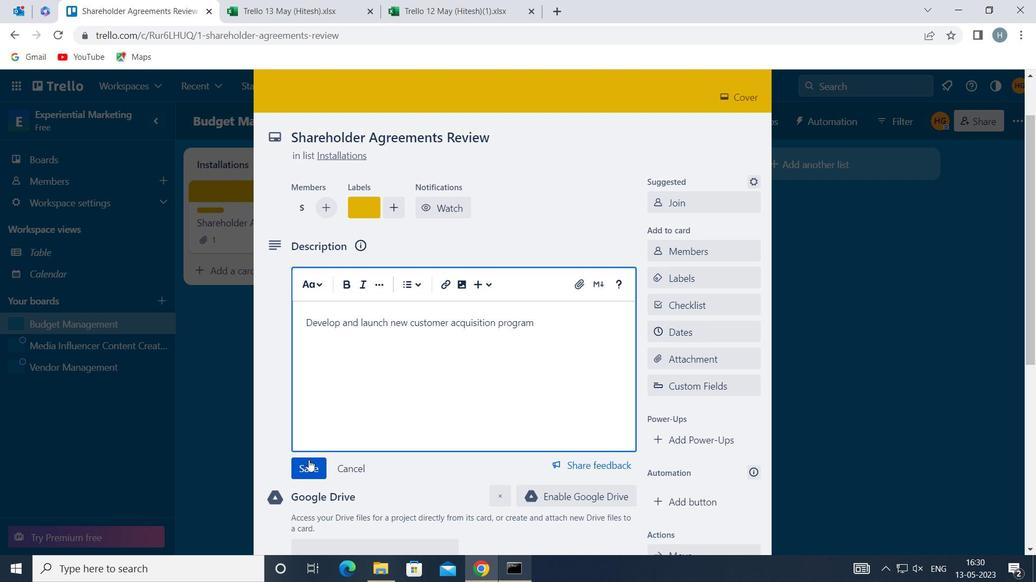 
Action: Mouse moved to (392, 381)
Screenshot: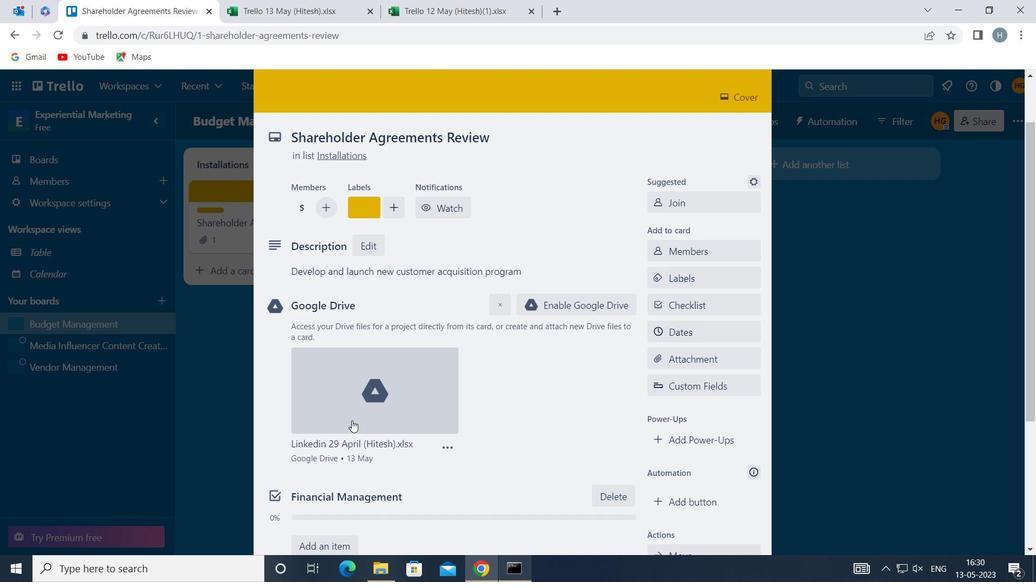 
Action: Mouse scrolled (392, 381) with delta (0, 0)
Screenshot: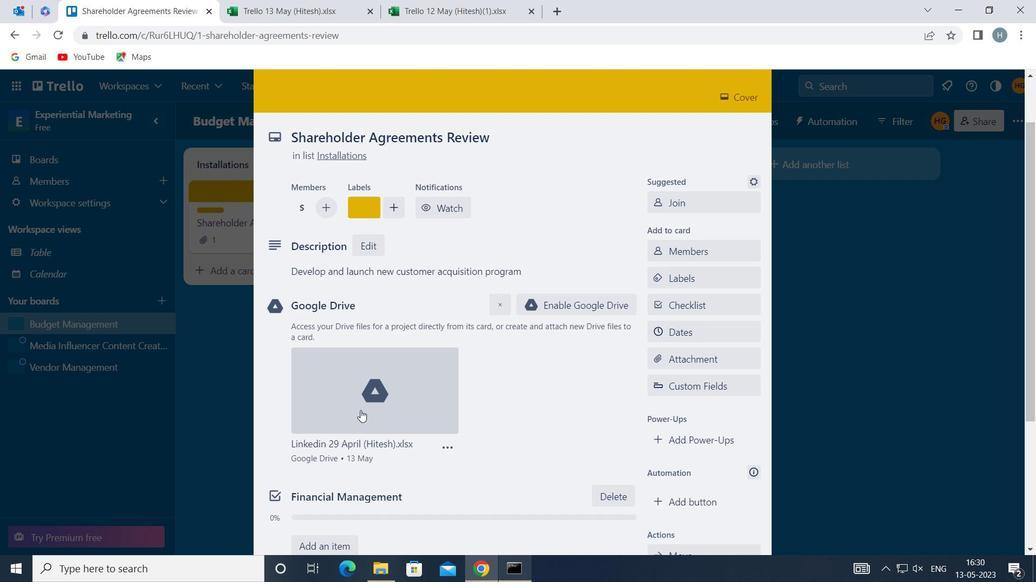 
Action: Mouse scrolled (392, 381) with delta (0, 0)
Screenshot: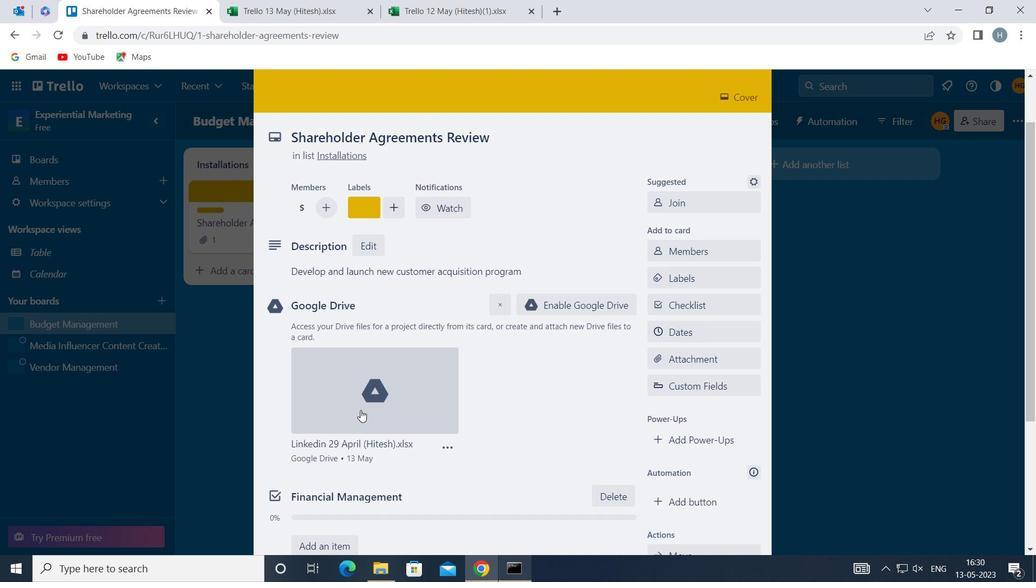 
Action: Mouse scrolled (392, 381) with delta (0, 0)
Screenshot: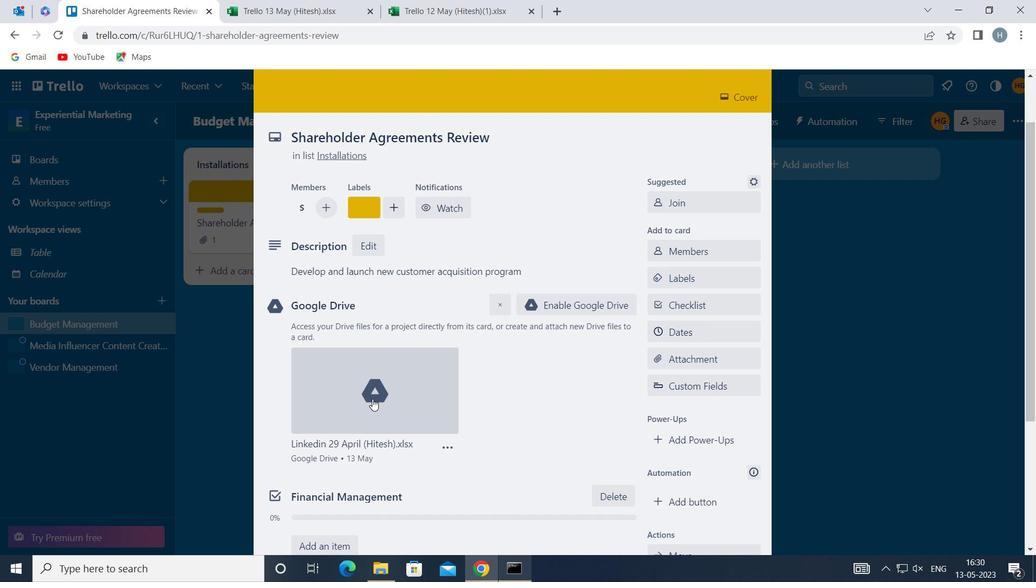 
Action: Mouse scrolled (392, 381) with delta (0, 0)
Screenshot: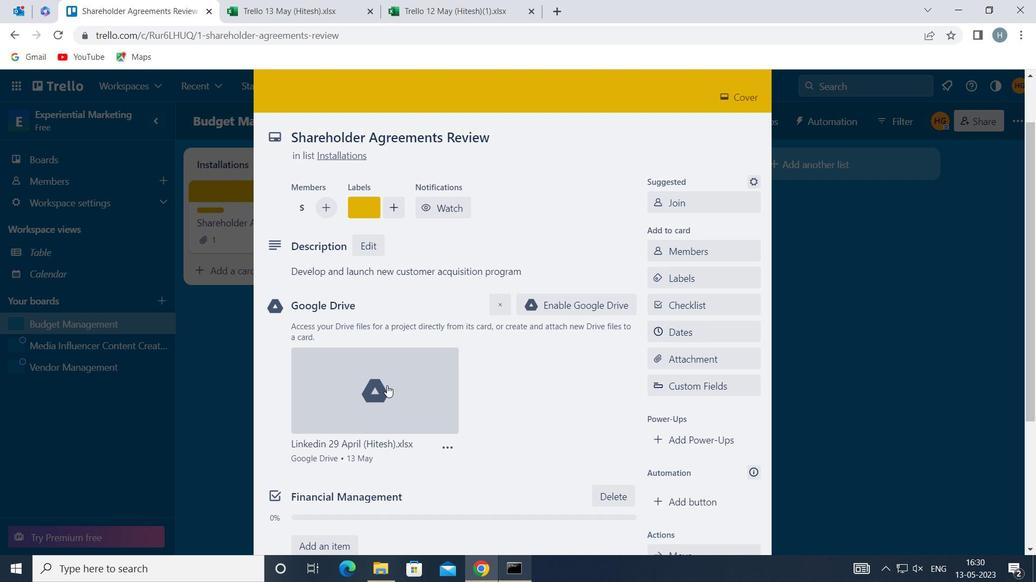 
Action: Mouse moved to (411, 426)
Screenshot: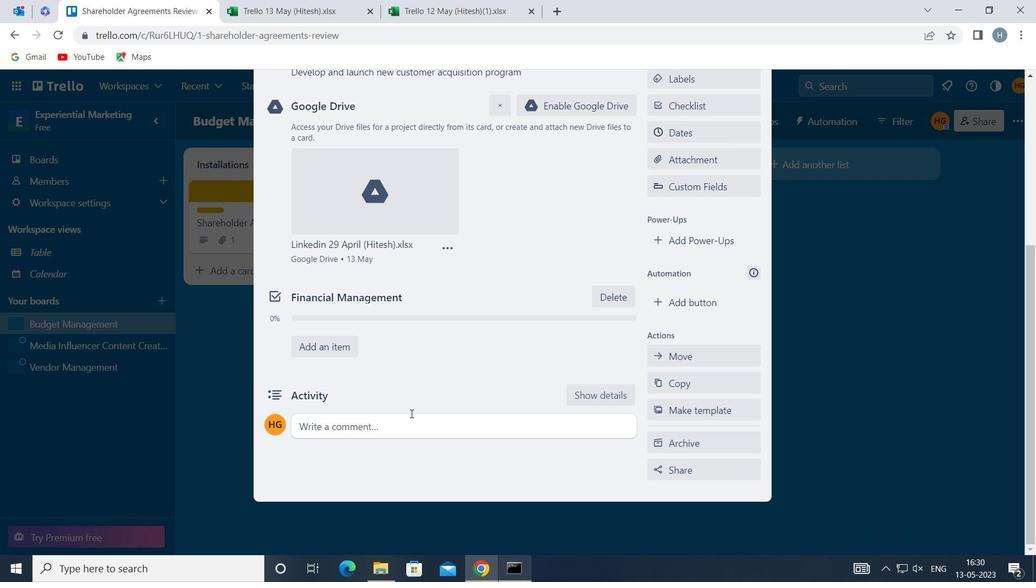 
Action: Mouse pressed left at (411, 426)
Screenshot: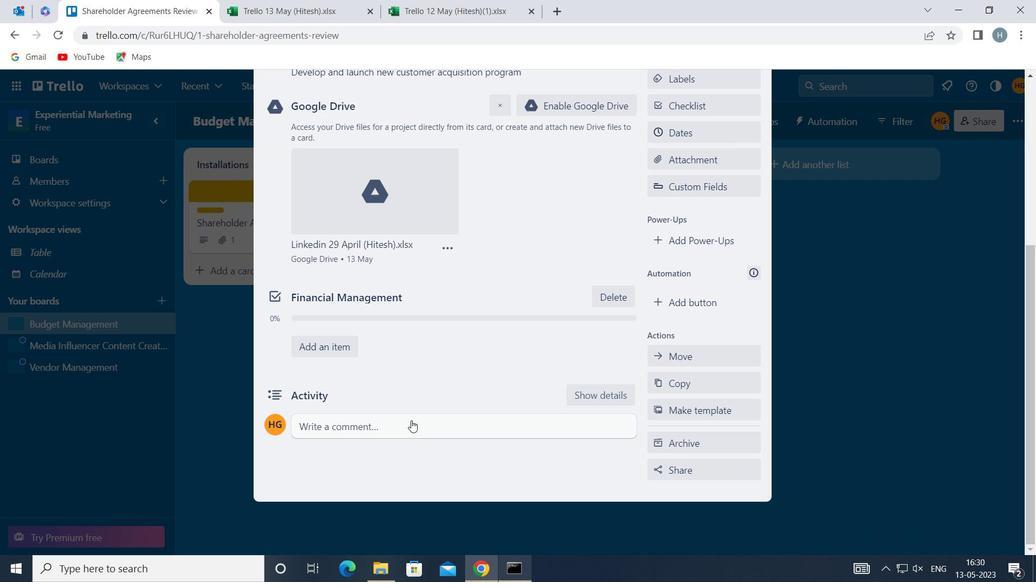 
Action: Mouse moved to (428, 401)
Screenshot: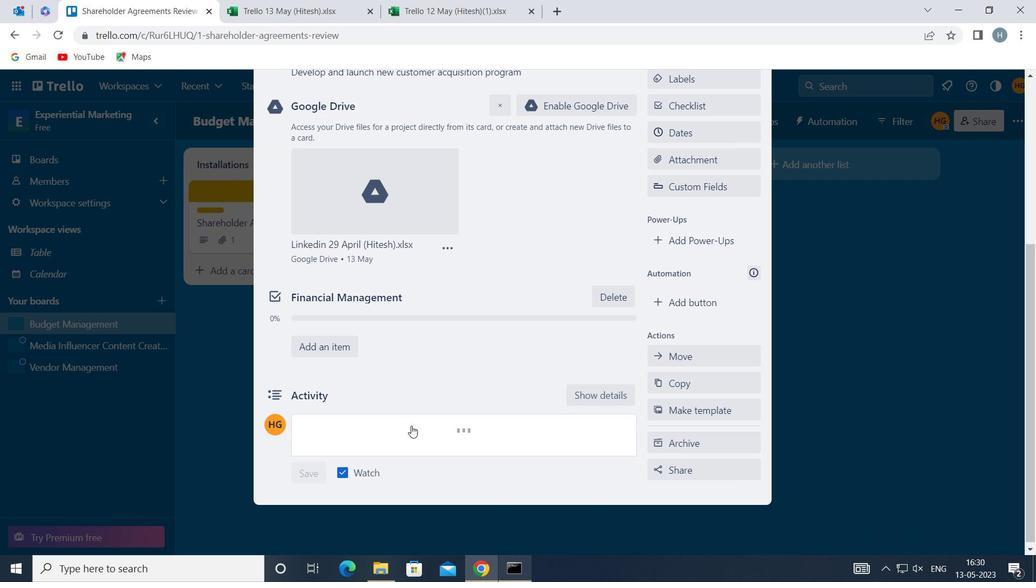 
Action: Mouse scrolled (428, 400) with delta (0, 0)
Screenshot: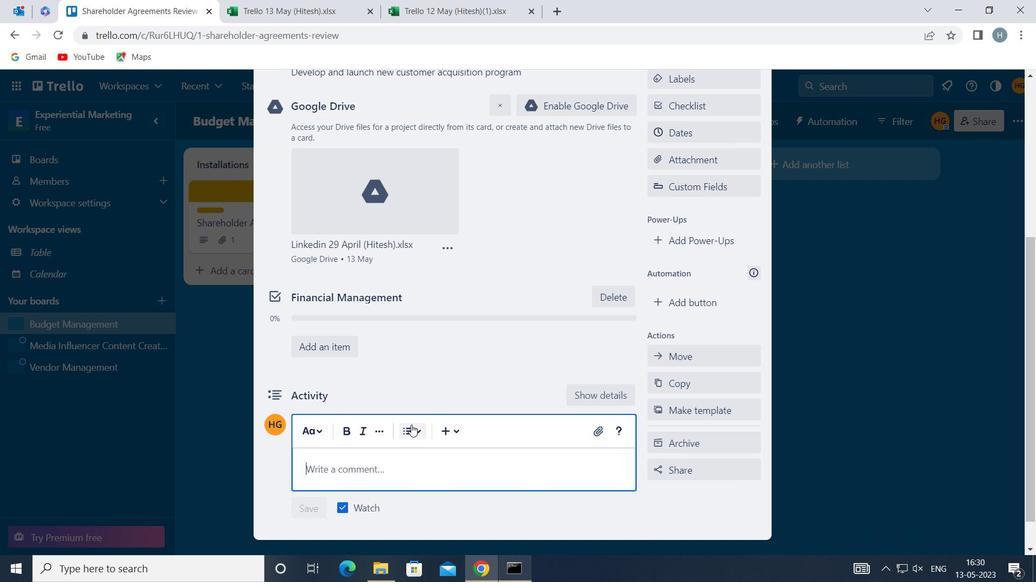 
Action: Mouse scrolled (428, 400) with delta (0, 0)
Screenshot: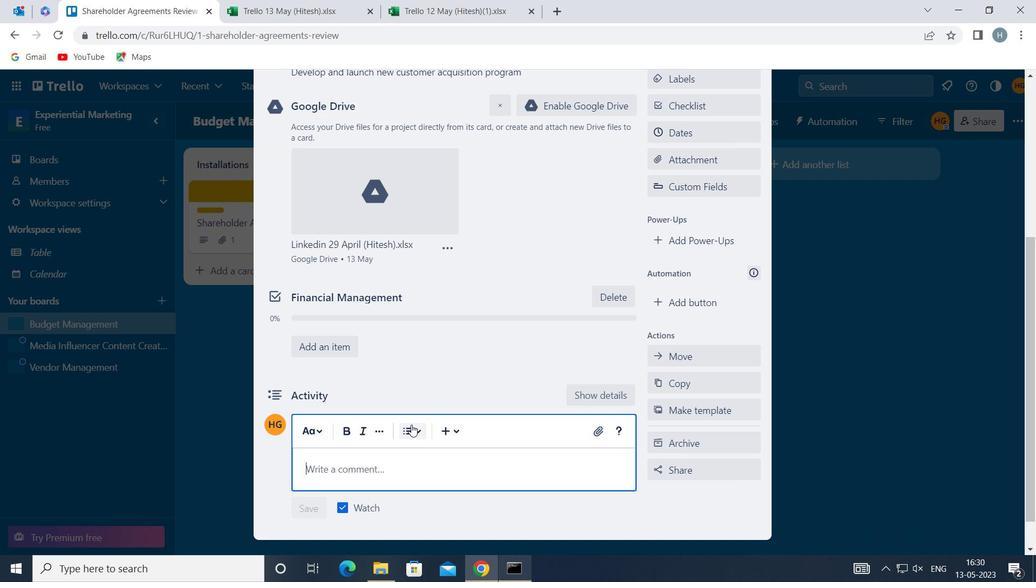 
Action: Mouse scrolled (428, 400) with delta (0, 0)
Screenshot: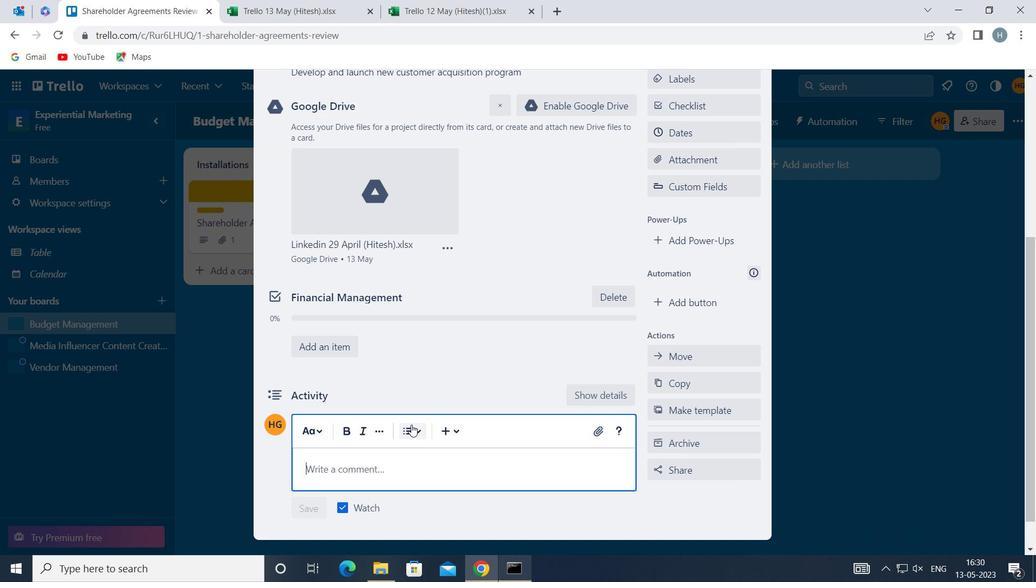 
Action: Mouse moved to (327, 421)
Screenshot: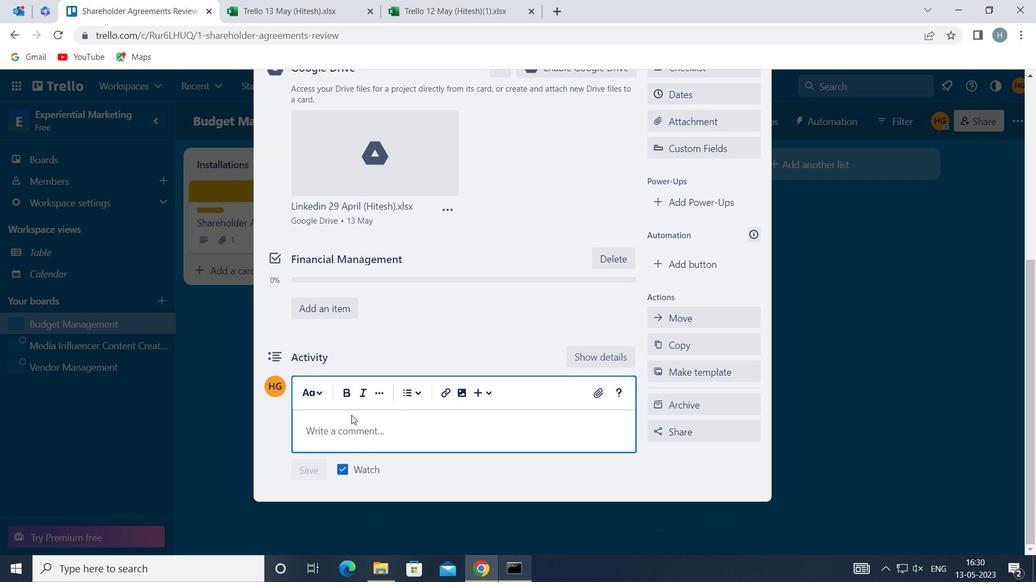 
Action: Mouse pressed left at (327, 421)
Screenshot: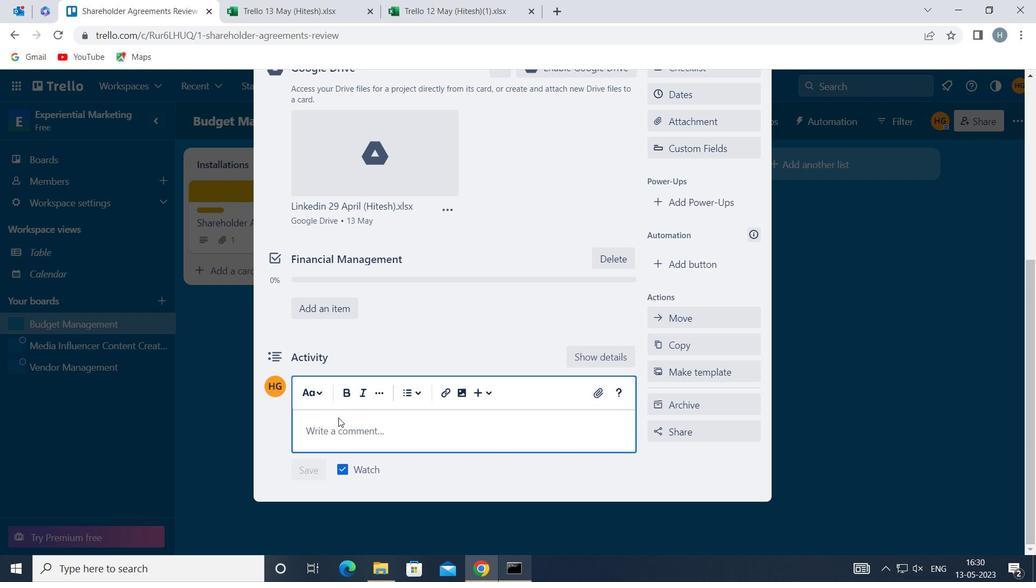 
Action: Mouse moved to (328, 425)
Screenshot: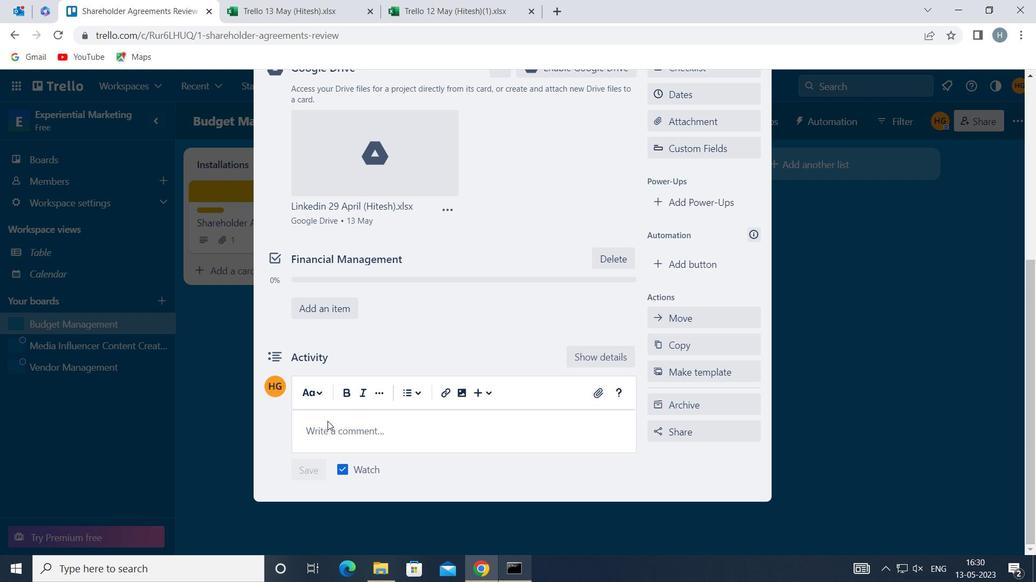 
Action: Mouse pressed left at (328, 425)
Screenshot: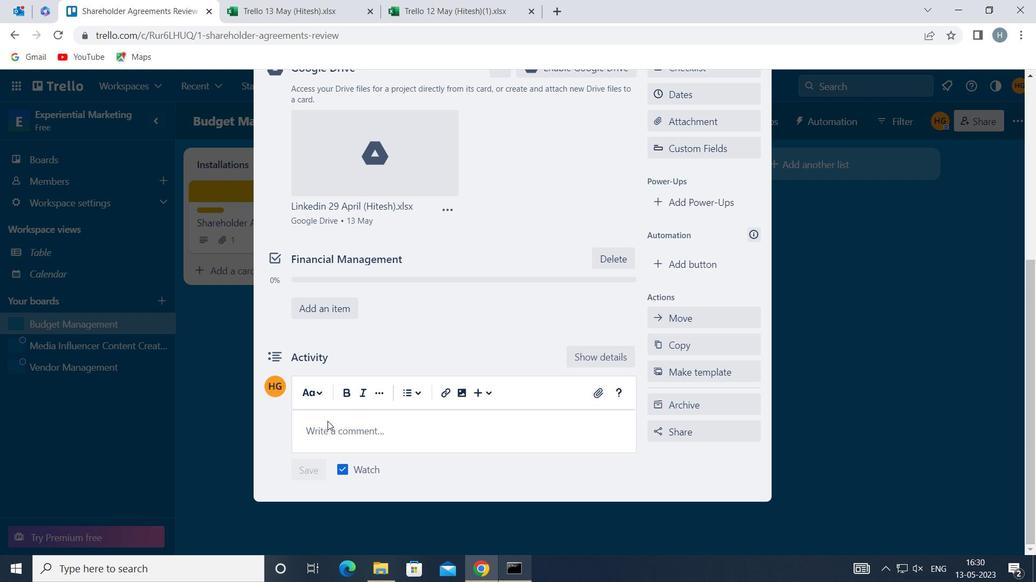 
Action: Mouse moved to (311, 433)
Screenshot: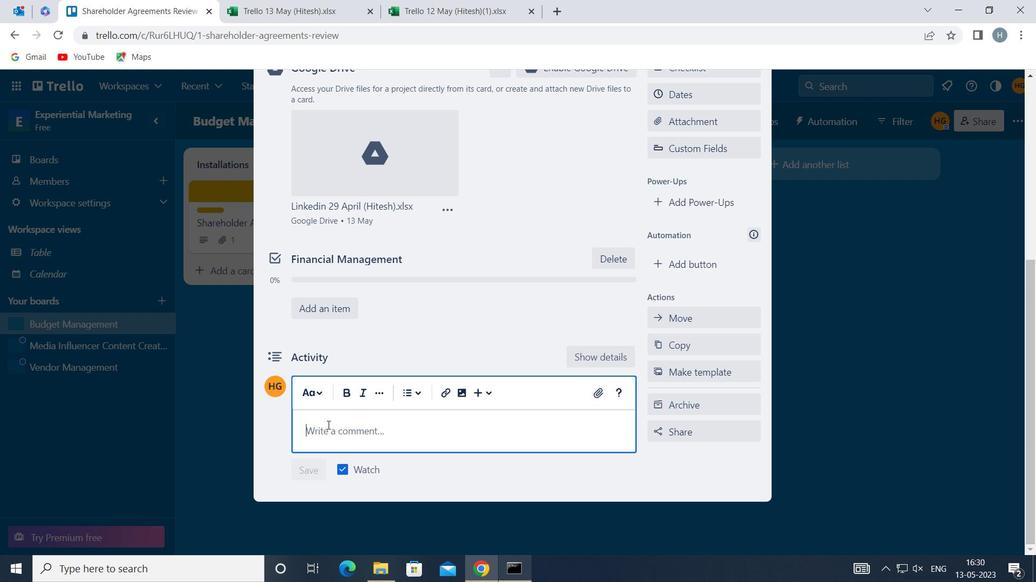 
Action: Key pressed <Key.shift>THIS<Key.space>TASK<Key.space>PRESENTS<Key.space>AN<Key.space>OPPORTUNITY<Key.space>TO<Key.space>DEMONSTRATE<Key.space>OUR<Key.space>PROJR
Screenshot: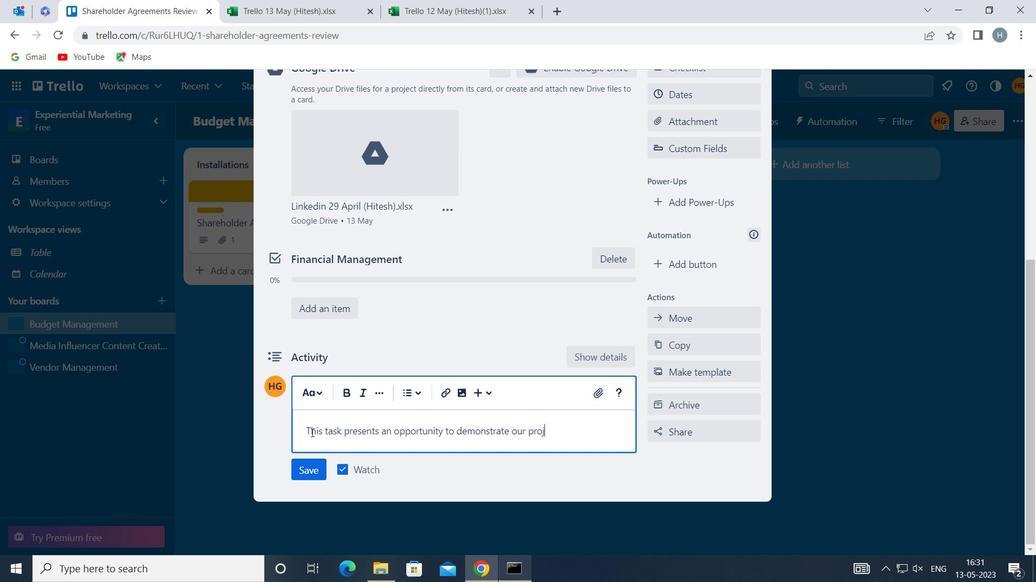 
Action: Mouse moved to (318, 433)
Screenshot: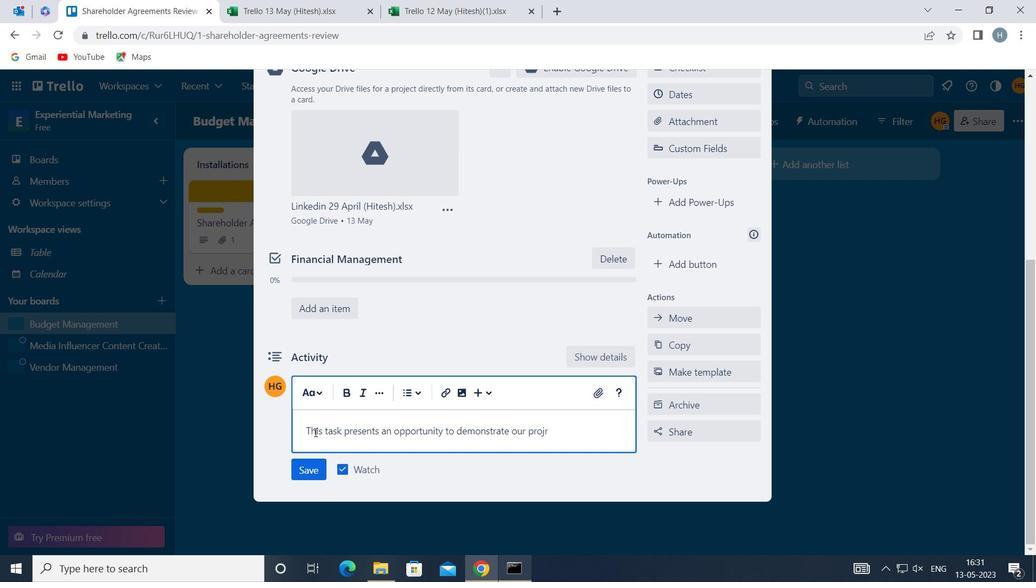 
Action: Key pressed <Key.backspace>
Screenshot: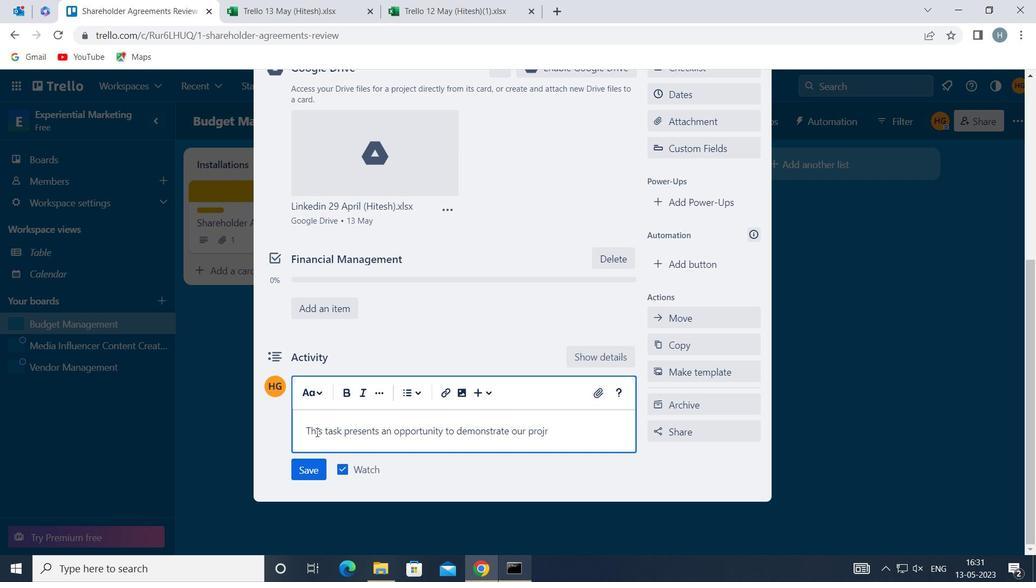 
Action: Mouse moved to (321, 433)
Screenshot: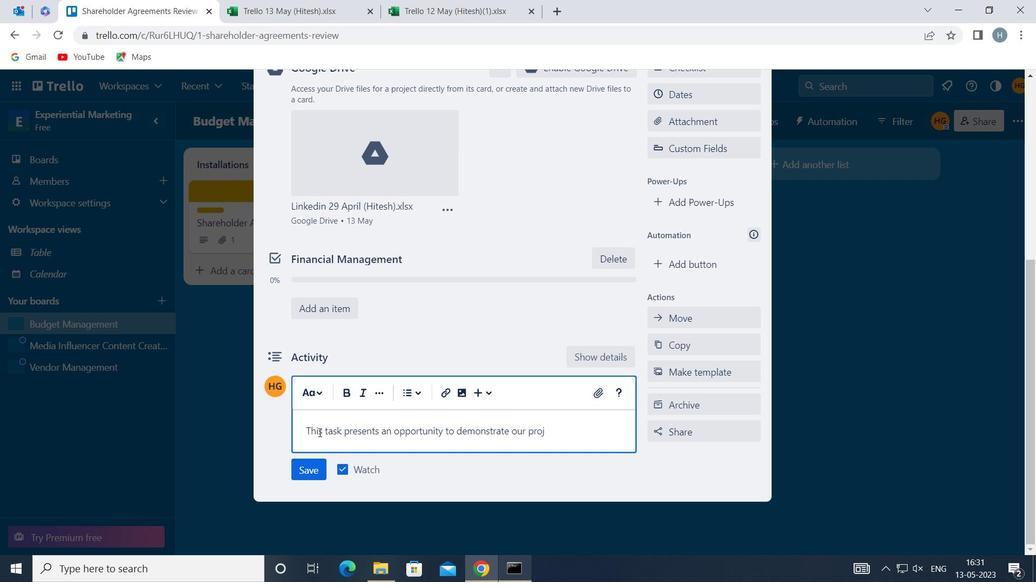 
Action: Key pressed ECT<Key.space>MANAGEM
Screenshot: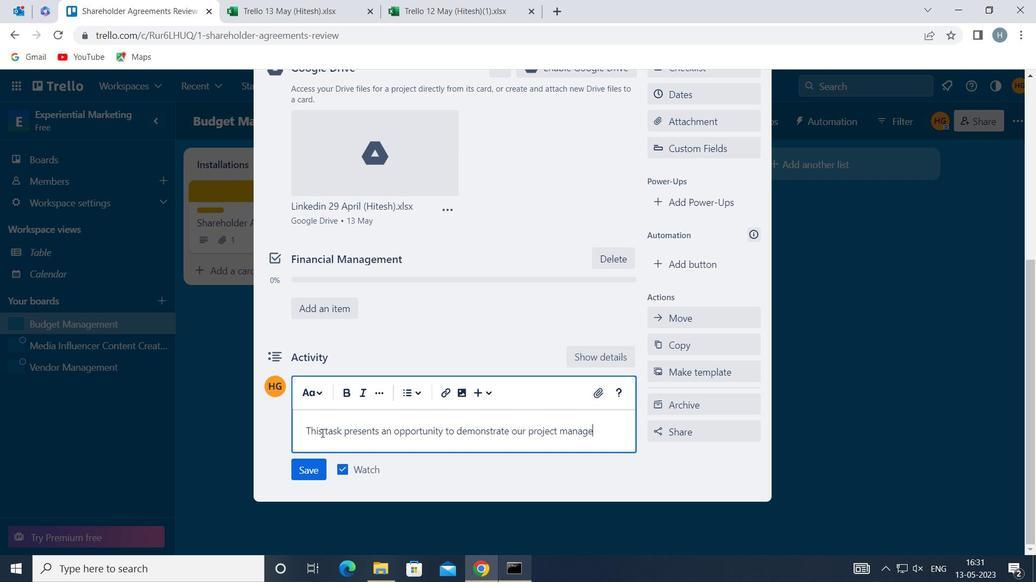 
Action: Mouse moved to (322, 433)
Screenshot: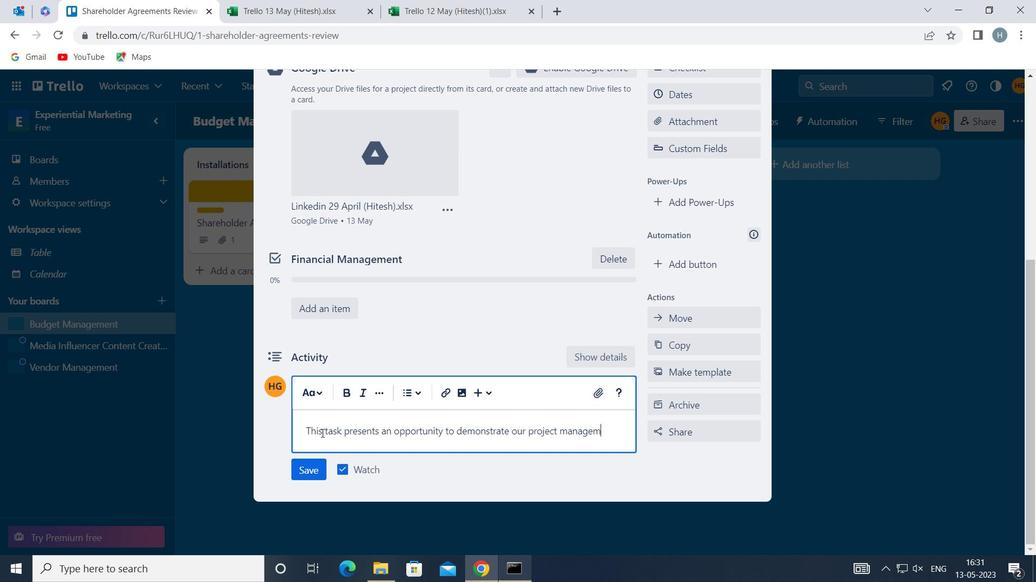 
Action: Key pressed ENT
Screenshot: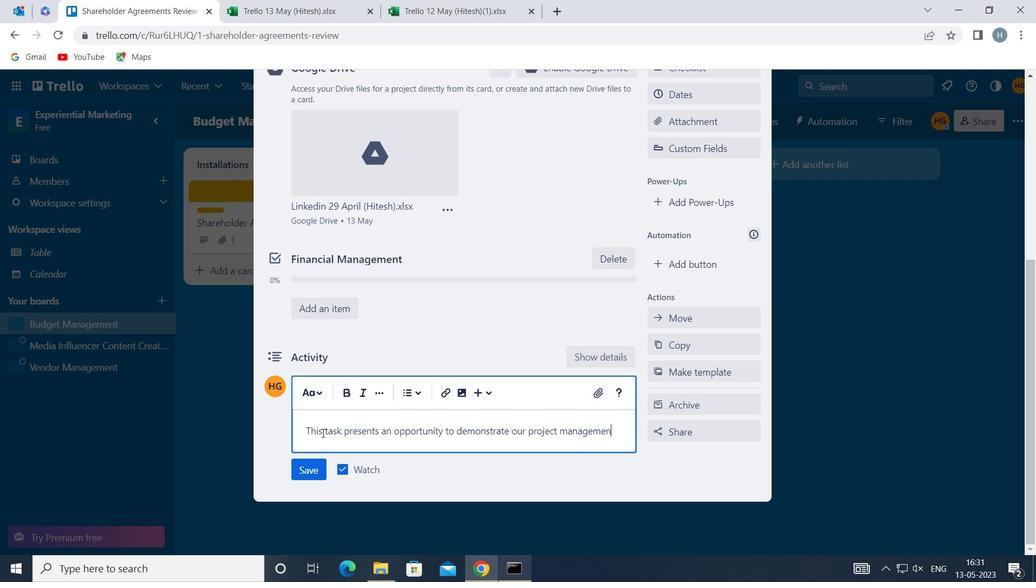 
Action: Mouse moved to (324, 433)
Screenshot: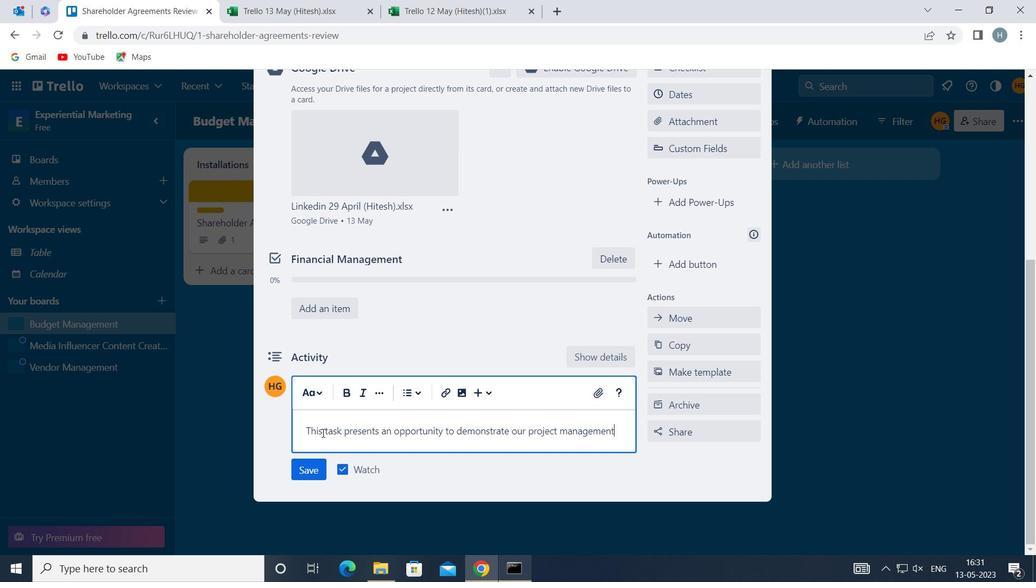 
Action: Key pressed <Key.space>AND<Key.space>
Screenshot: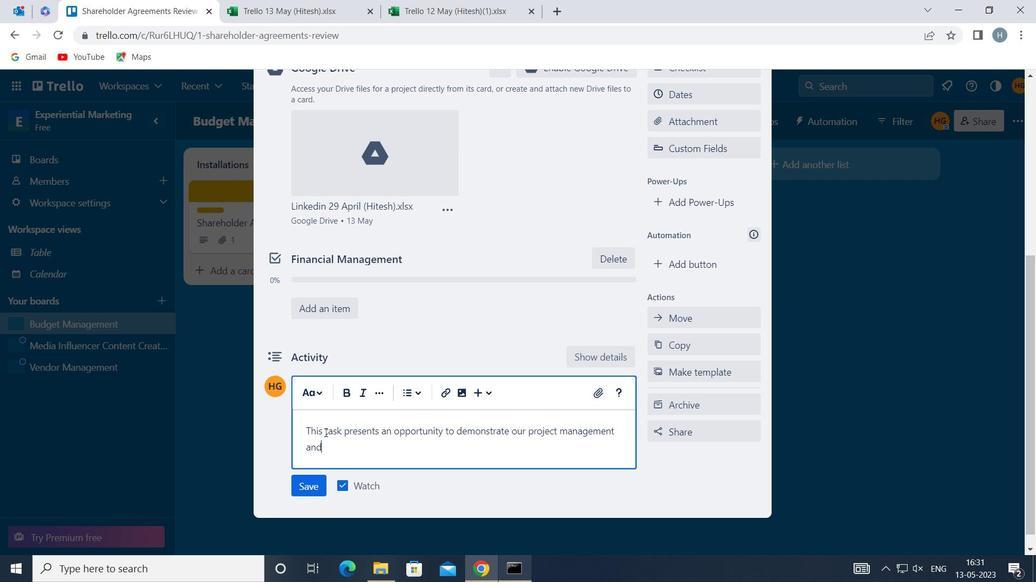 
Action: Mouse moved to (326, 432)
Screenshot: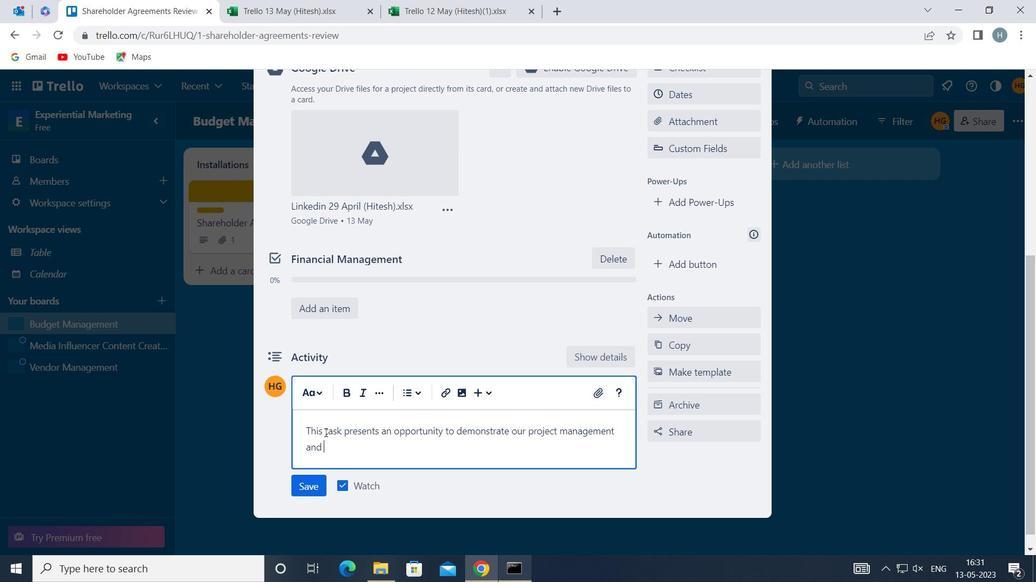 
Action: Key pressed O
Screenshot: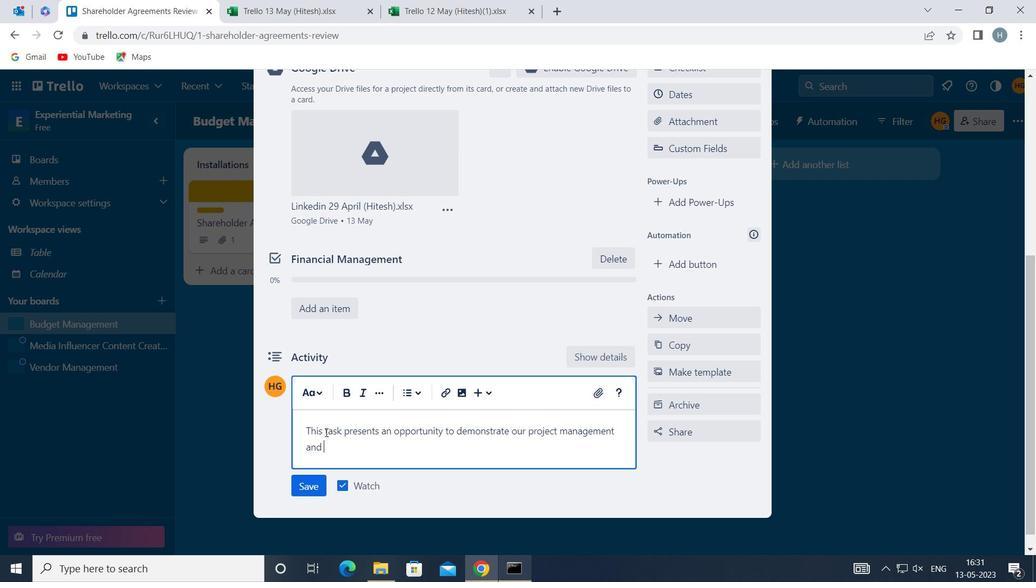 
Action: Mouse moved to (326, 432)
Screenshot: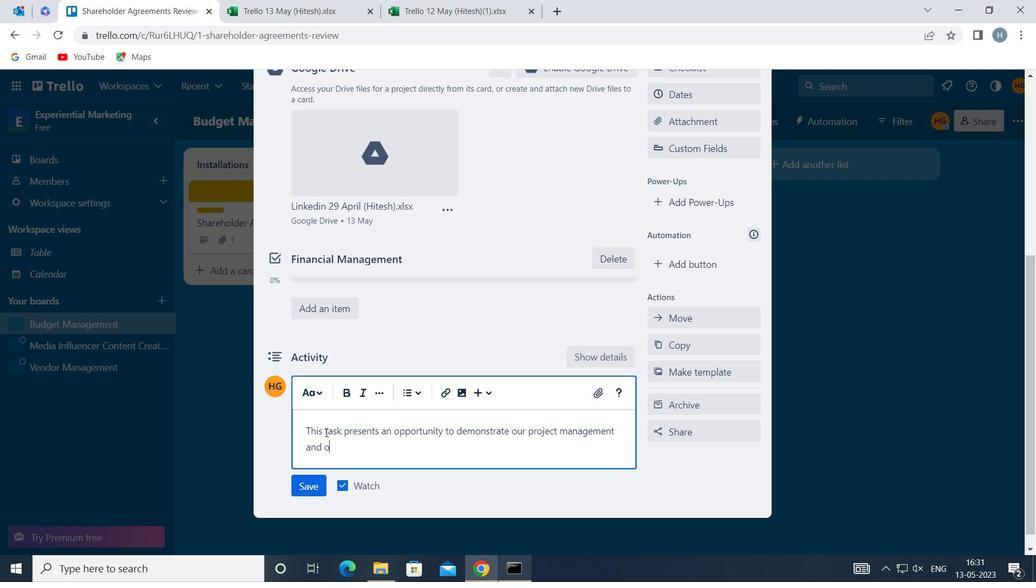 
Action: Key pressed RGANI
Screenshot: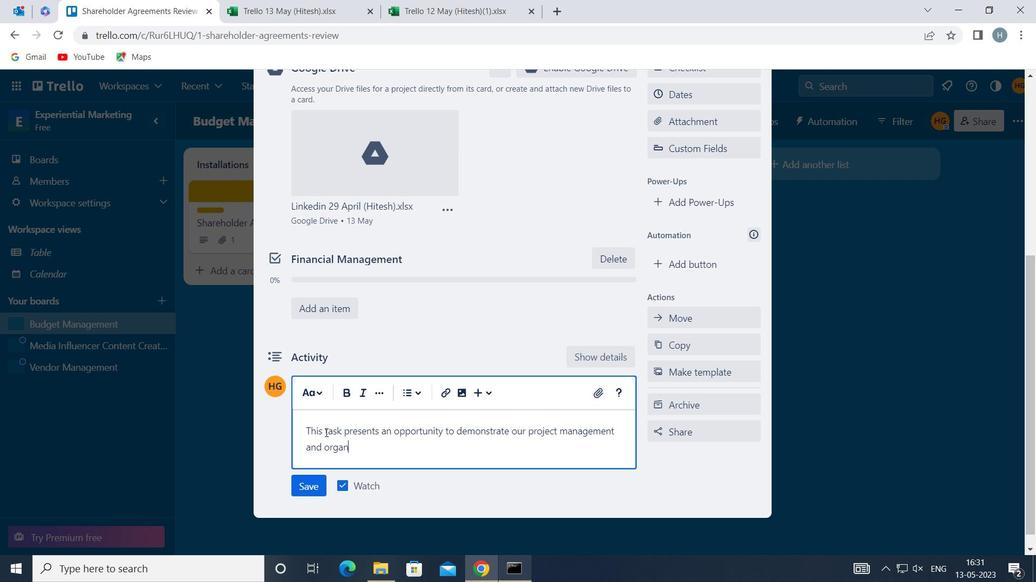 
Action: Mouse moved to (328, 433)
Screenshot: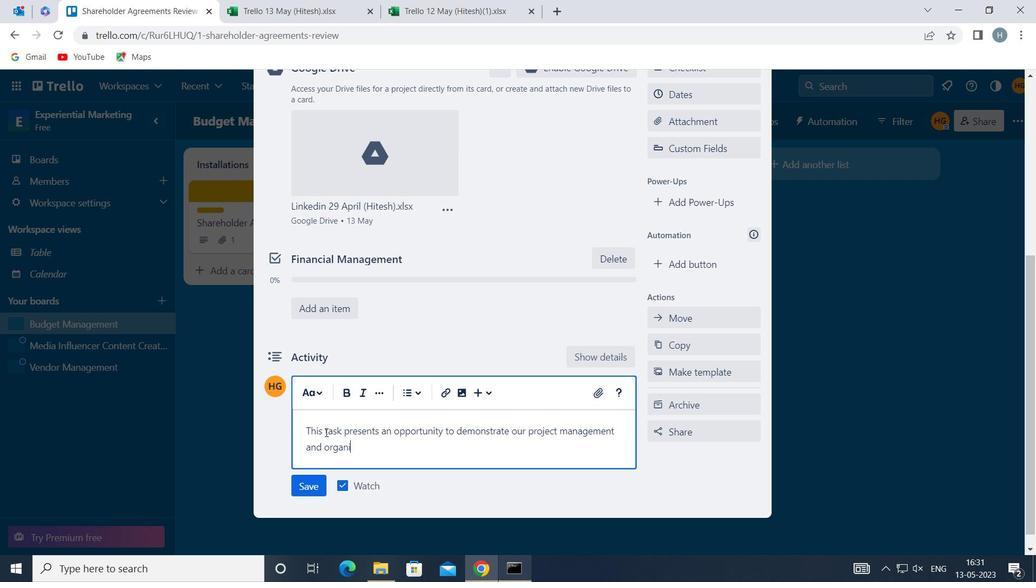 
Action: Key pressed ZATIONAL<Key.space>
Screenshot: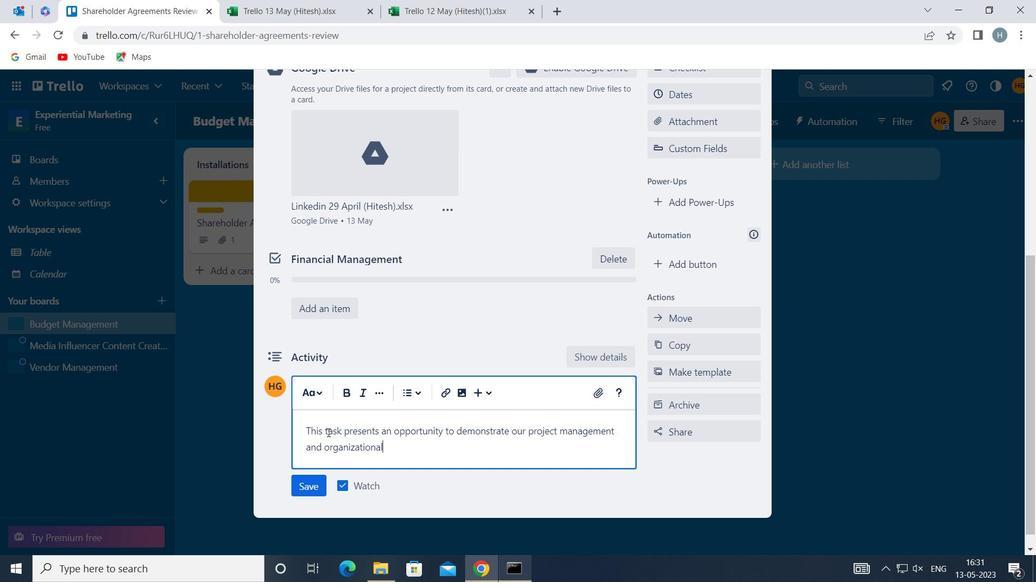 
Action: Mouse moved to (328, 426)
Screenshot: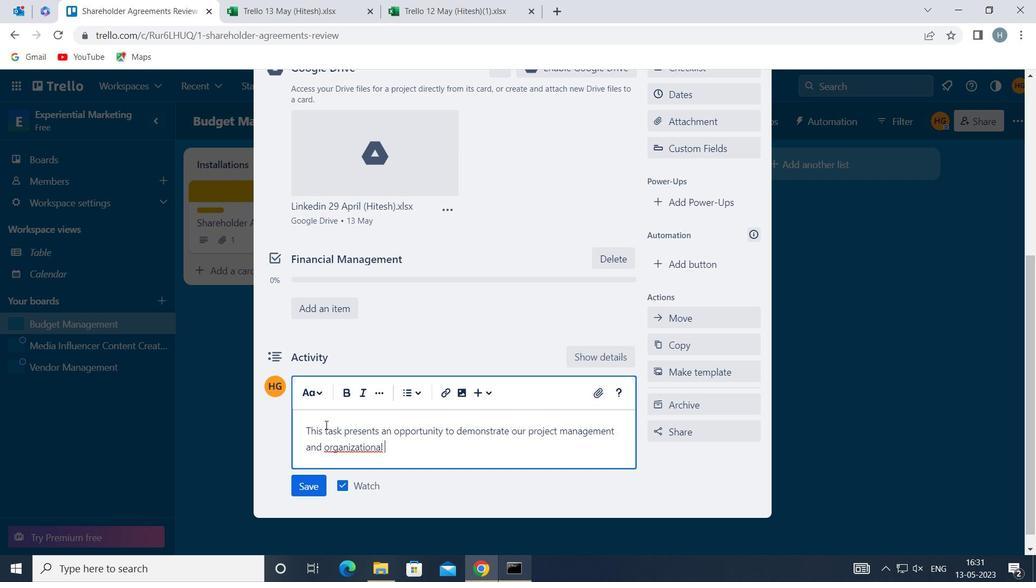 
Action: Key pressed SKIILS<Key.space>COOR
Screenshot: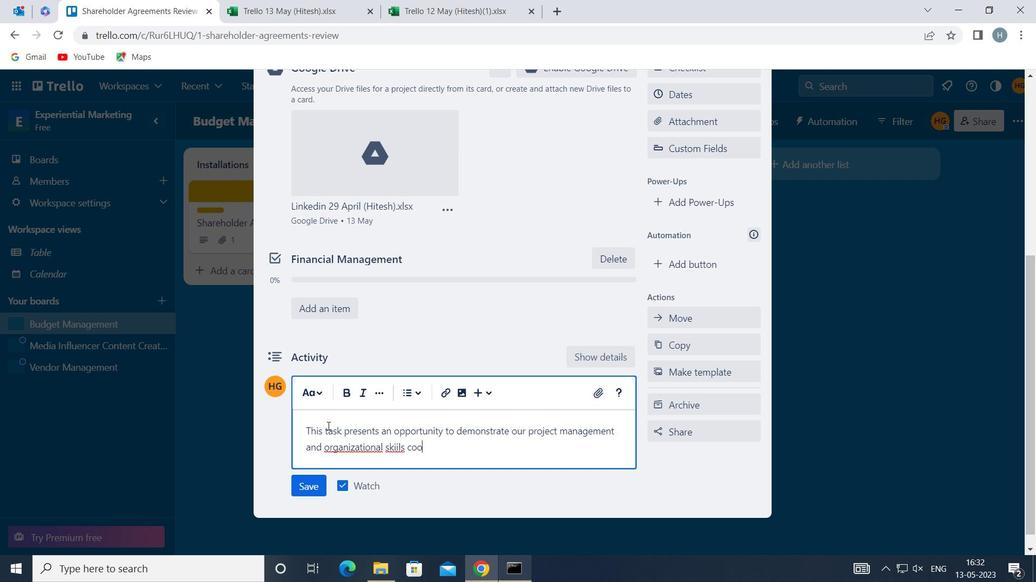 
Action: Mouse moved to (328, 426)
Screenshot: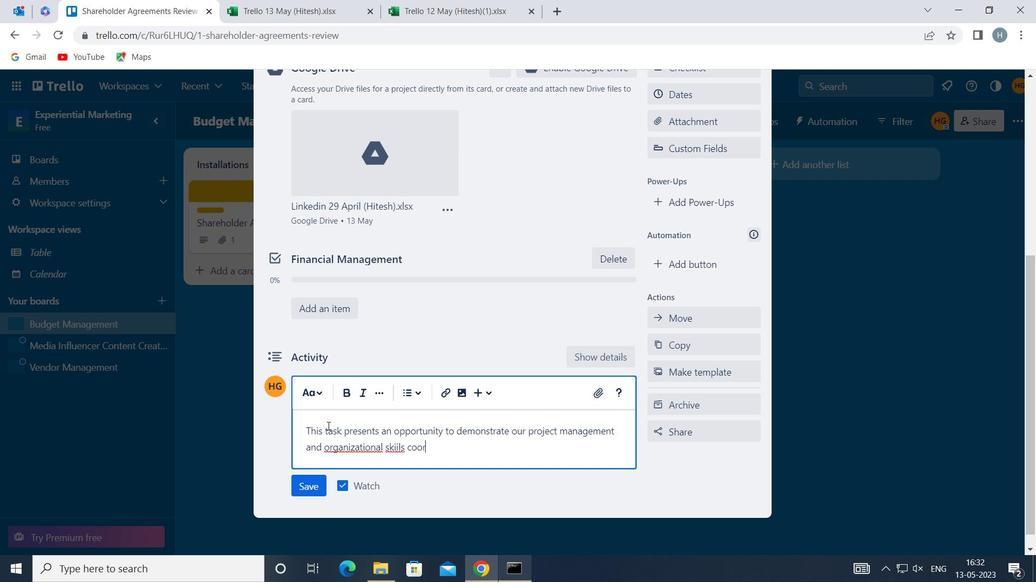 
Action: Key pressed DIN
Screenshot: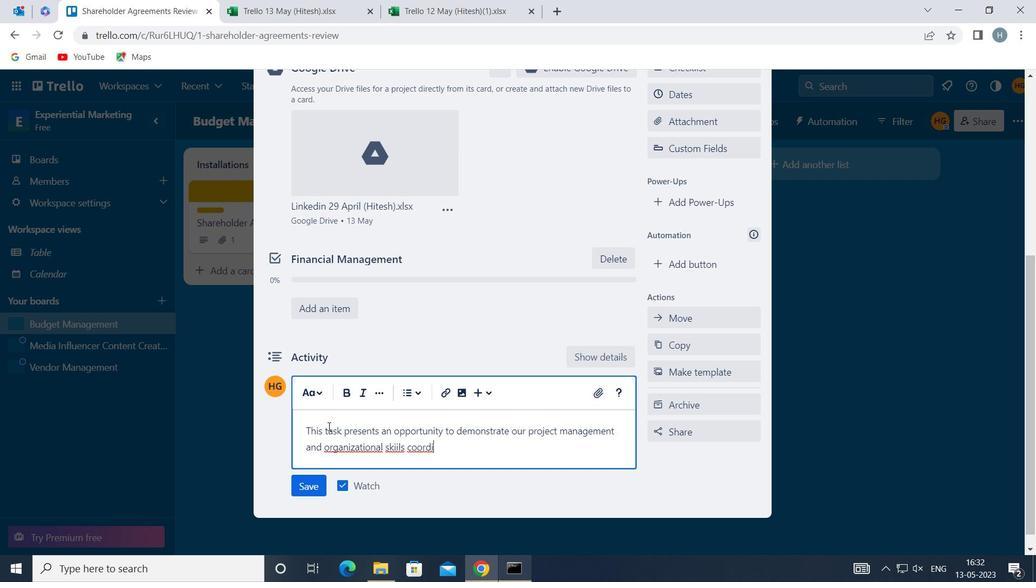 
Action: Mouse moved to (328, 426)
Screenshot: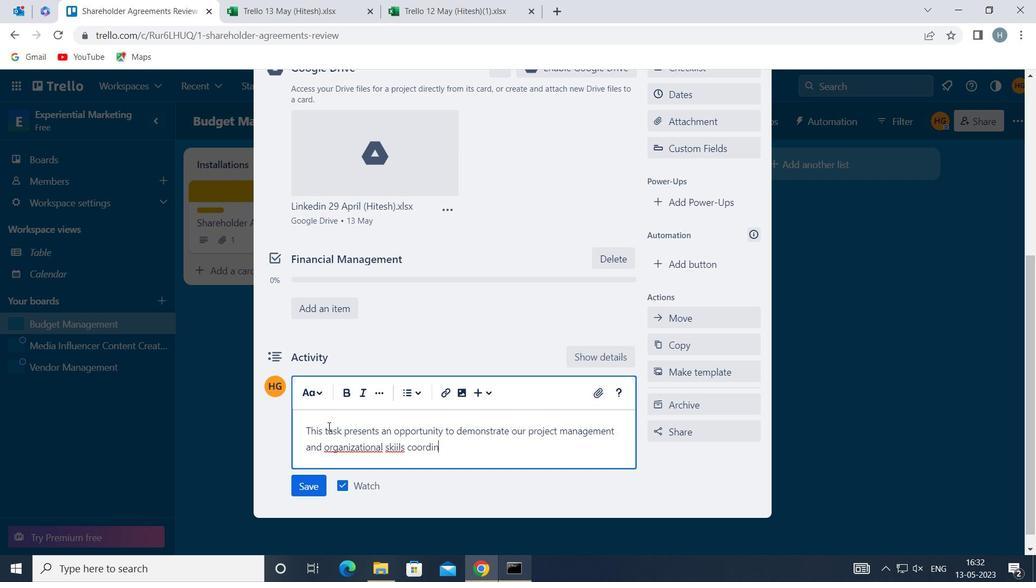 
Action: Key pressed ATIN
Screenshot: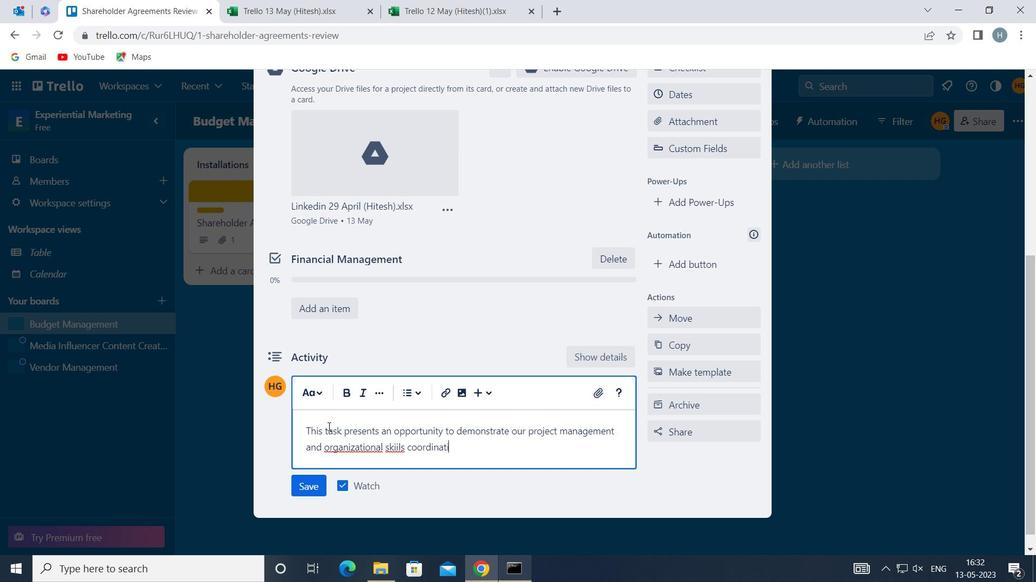 
Action: Mouse moved to (330, 427)
Screenshot: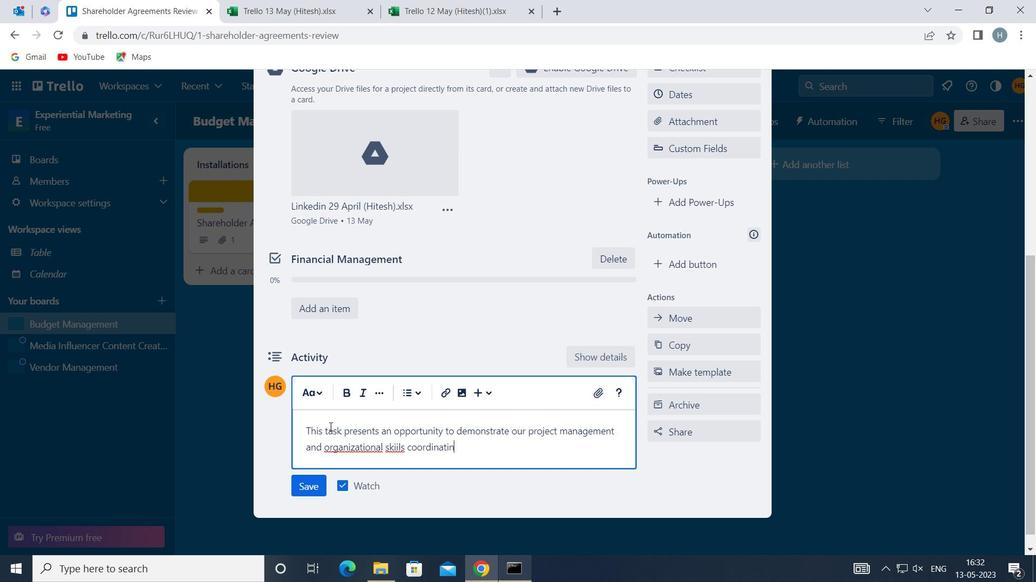 
Action: Key pressed G<Key.space>RESOURCES<Key.space>AND<Key.space>TIMELINES<Key.space>EFFECTIVELY
Screenshot: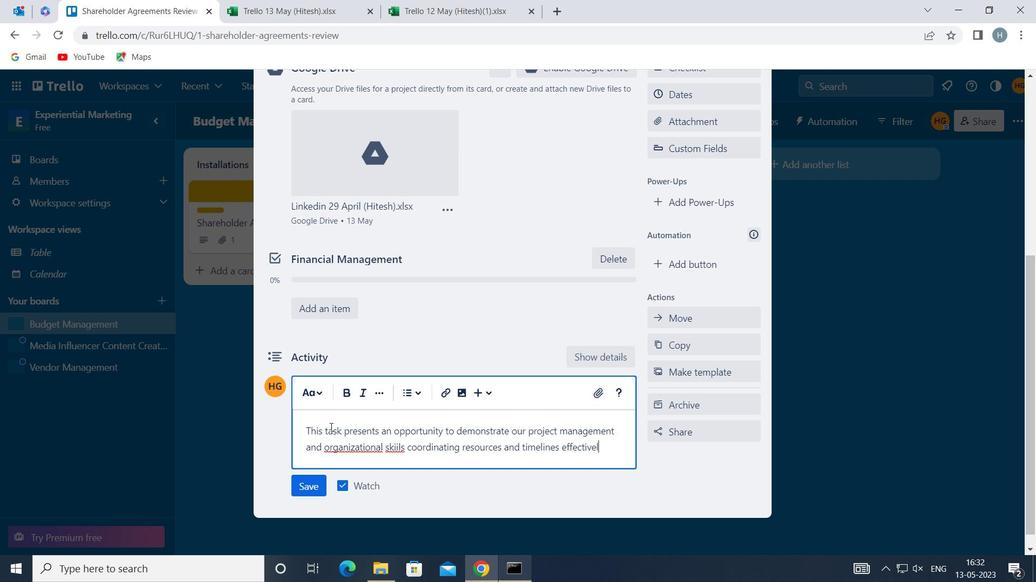 
Action: Mouse moved to (396, 448)
Screenshot: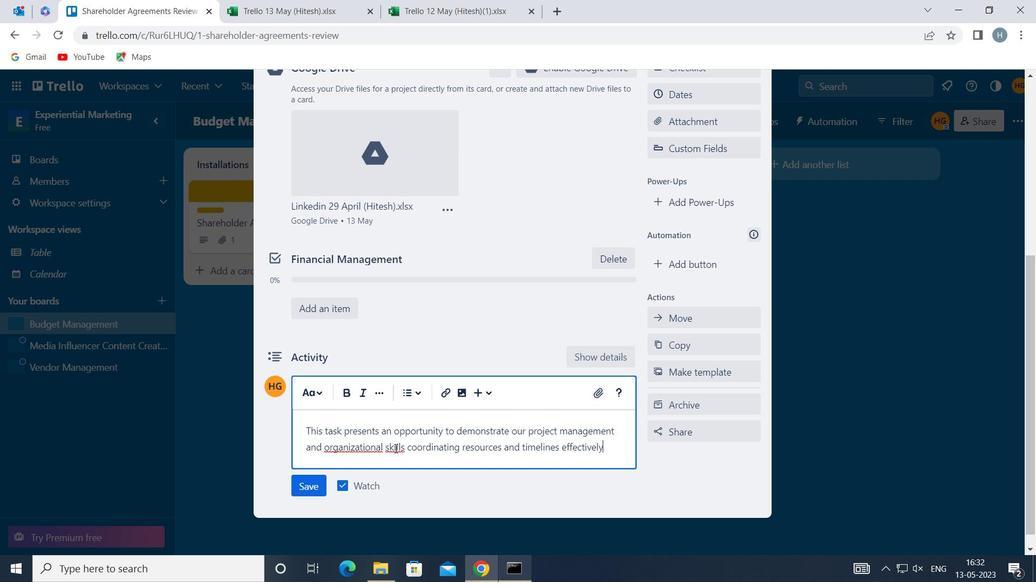
Action: Mouse pressed left at (396, 448)
Screenshot: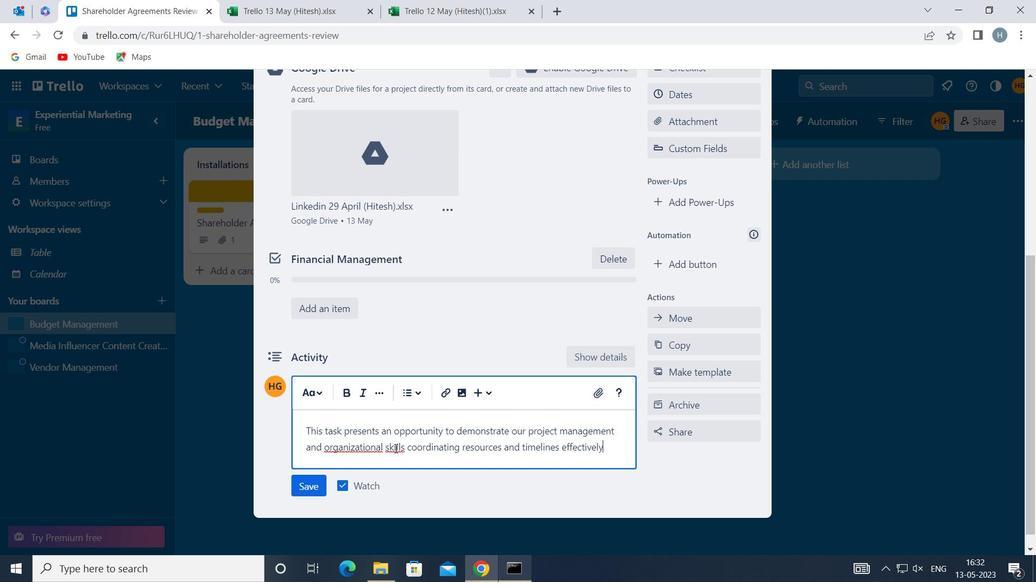 
Action: Mouse moved to (400, 443)
Screenshot: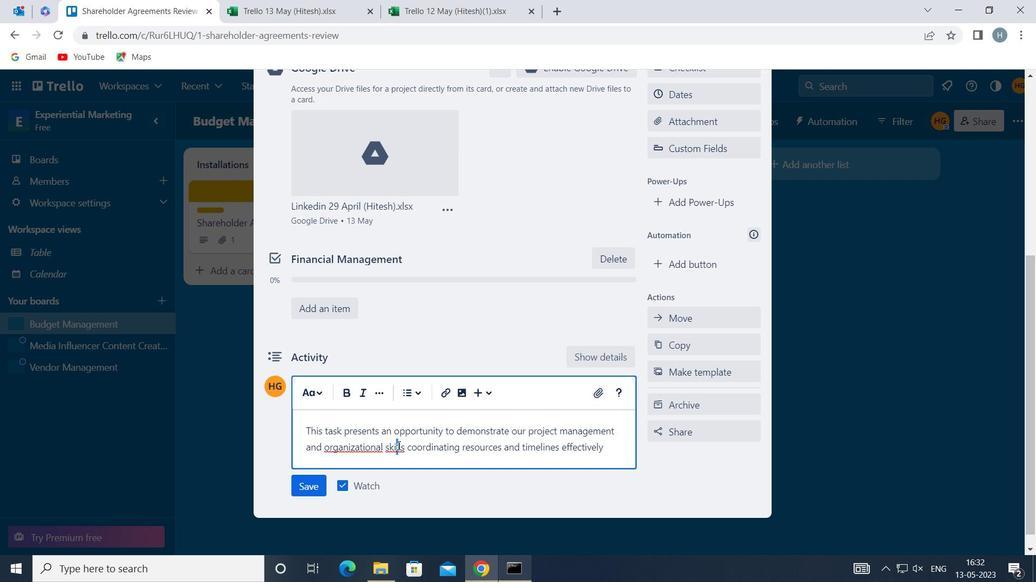 
Action: Key pressed <Key.right>
Screenshot: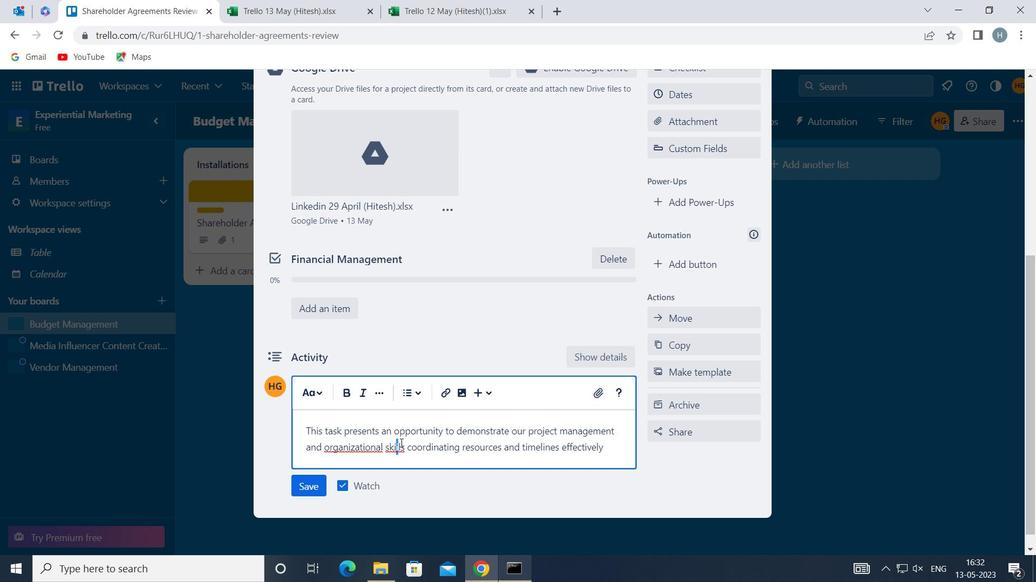 
Action: Mouse moved to (401, 442)
Screenshot: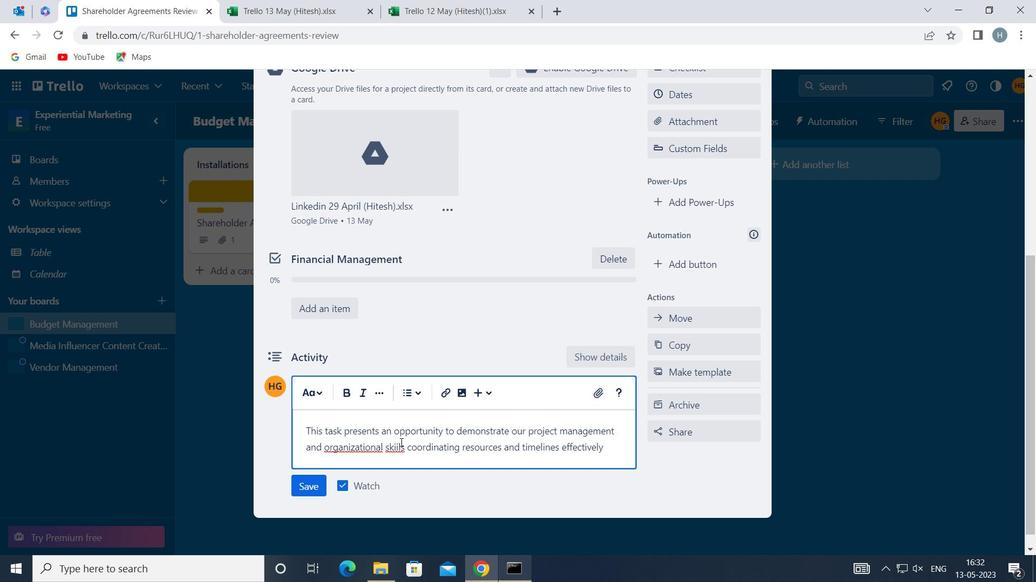 
Action: Key pressed <Key.backspace>
Screenshot: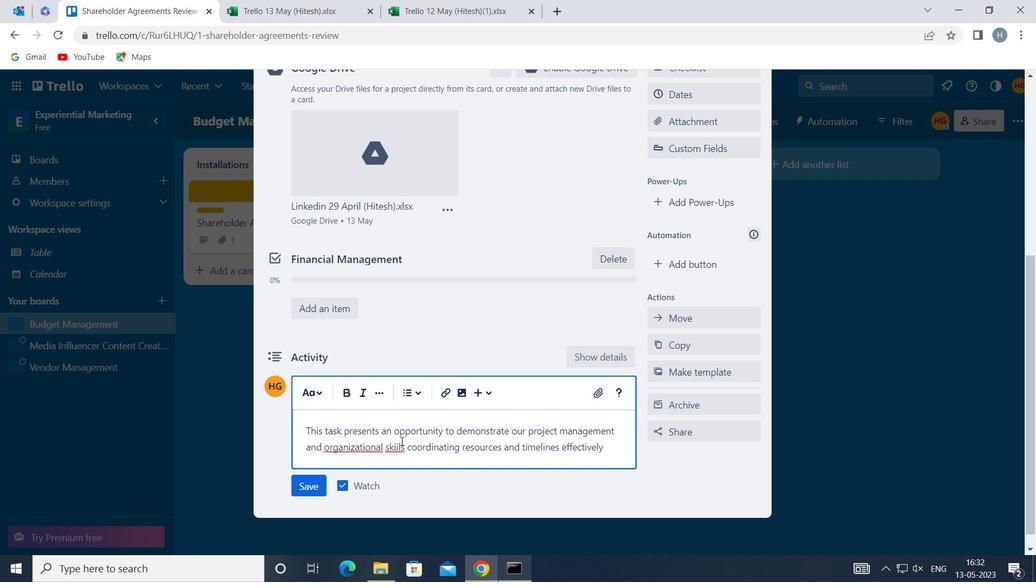 
Action: Mouse moved to (402, 442)
Screenshot: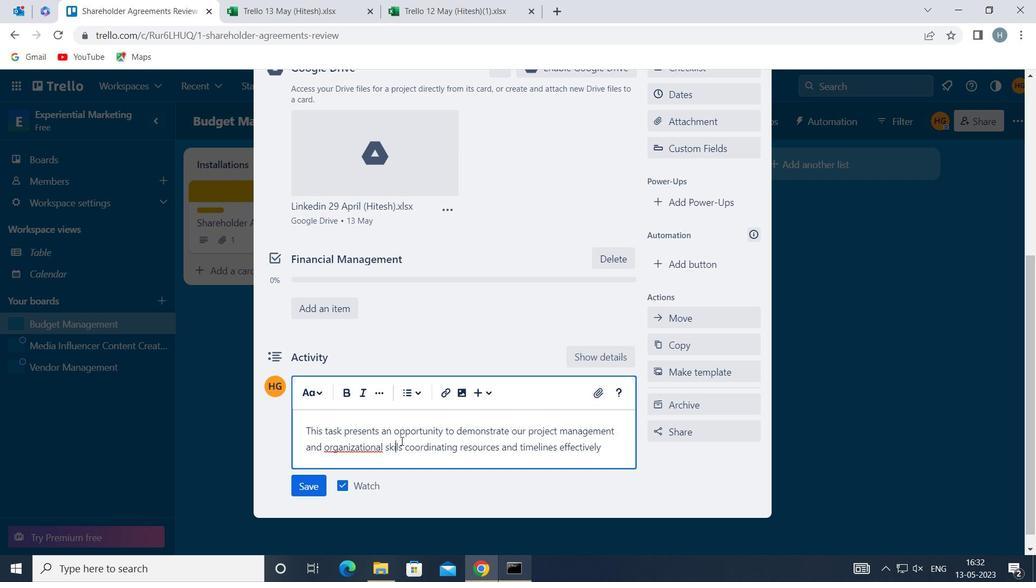 
Action: Key pressed L
Screenshot: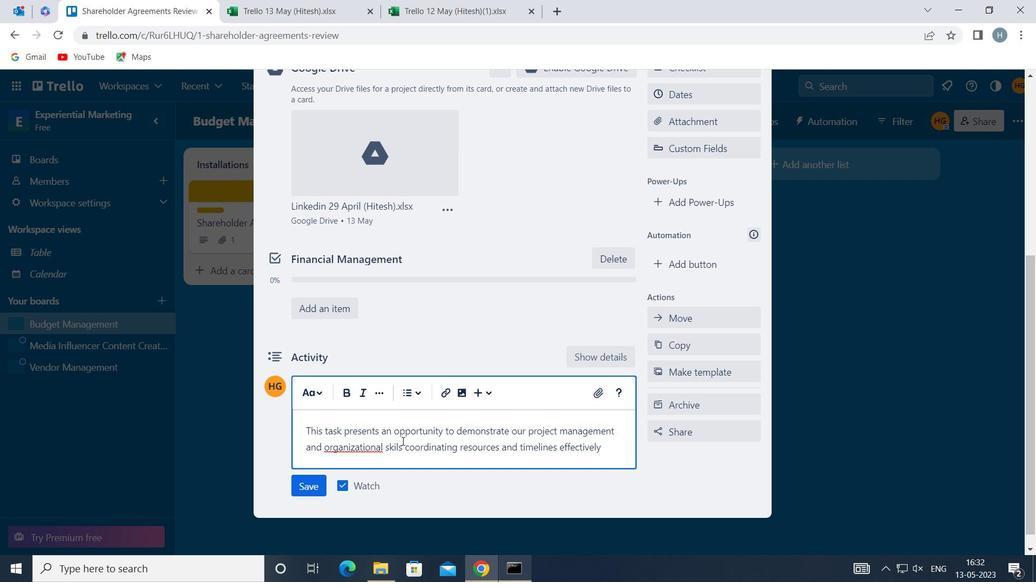 
Action: Mouse moved to (313, 484)
Screenshot: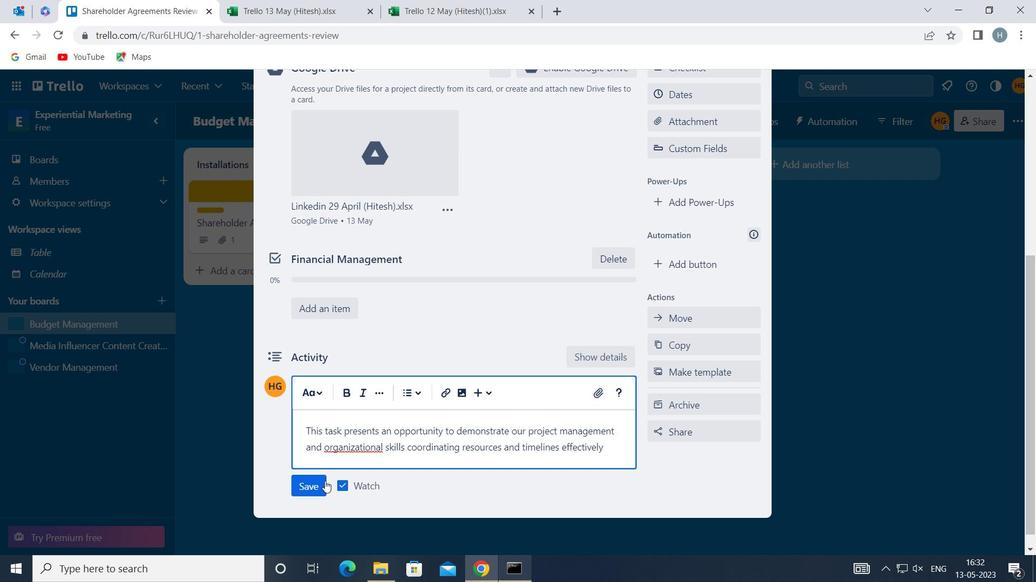 
Action: Mouse pressed left at (313, 484)
Screenshot: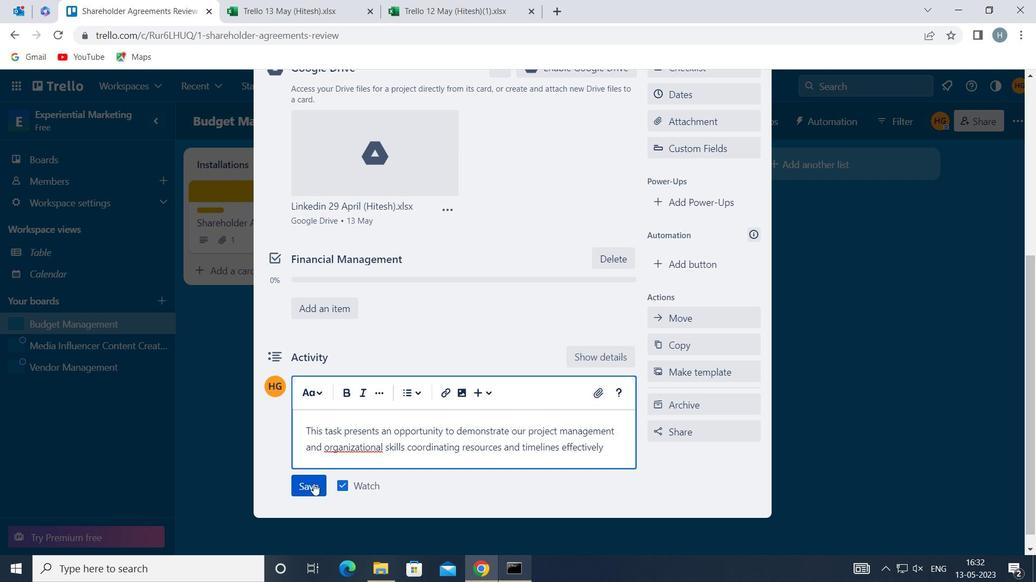 
Action: Mouse moved to (708, 94)
Screenshot: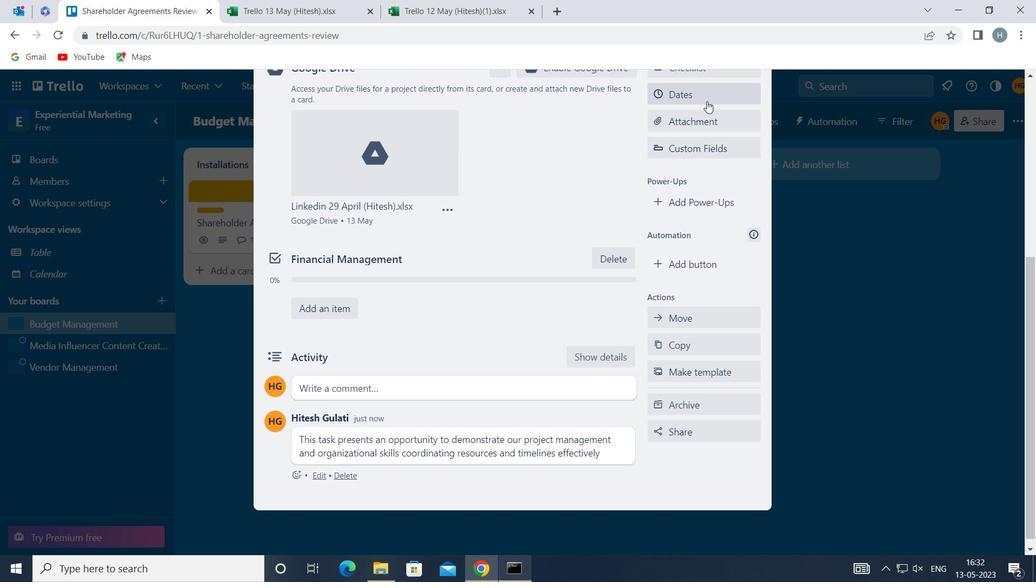 
Action: Mouse pressed left at (708, 94)
Screenshot: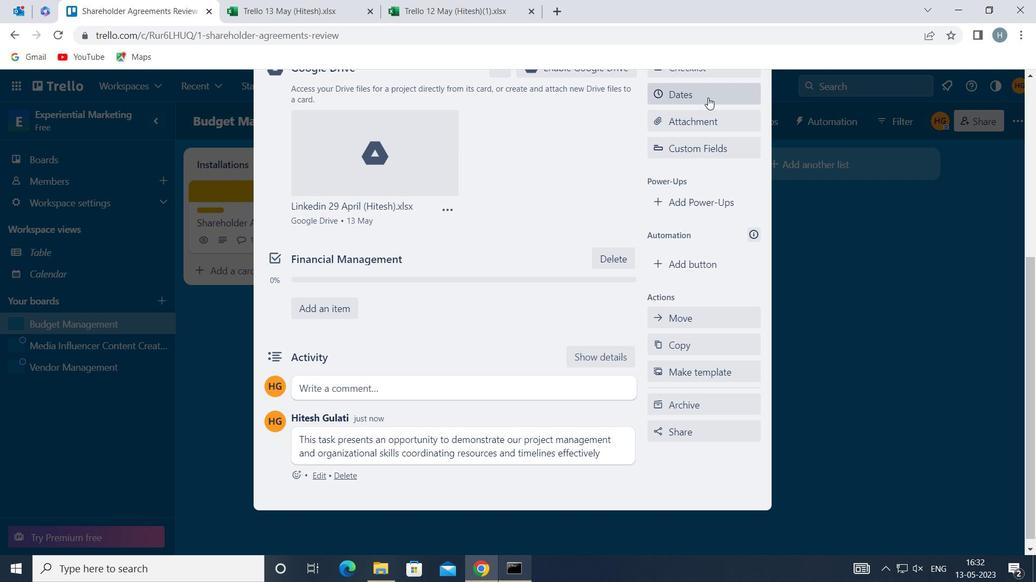 
Action: Mouse moved to (663, 361)
Screenshot: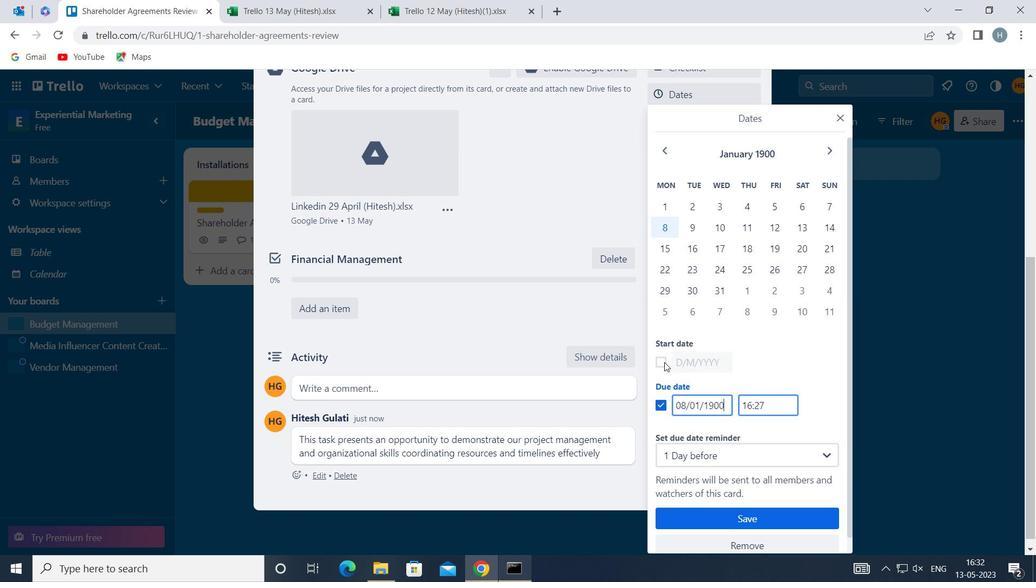 
Action: Mouse pressed left at (663, 361)
Screenshot: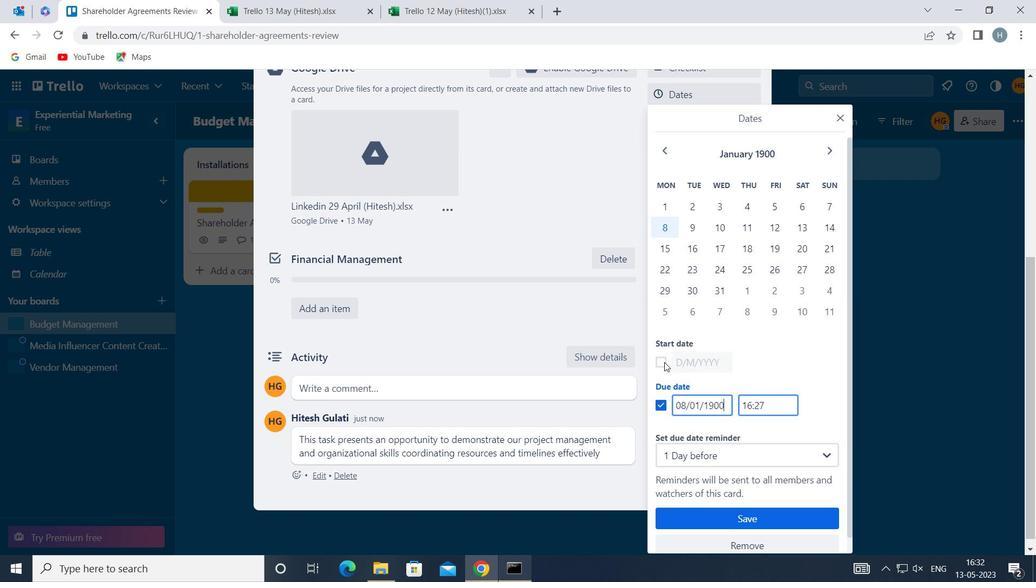 
Action: Mouse moved to (682, 354)
Screenshot: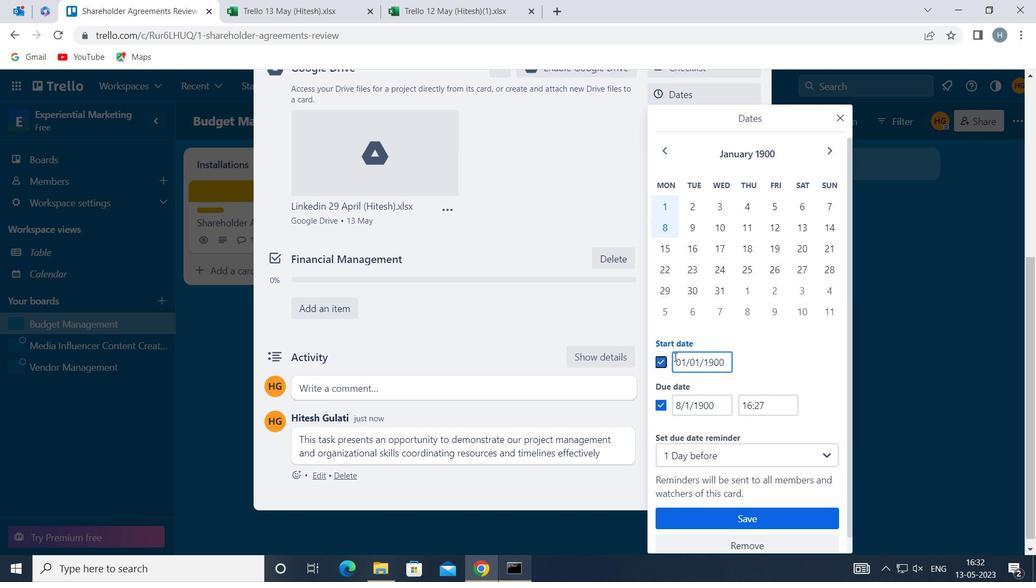 
Action: Mouse pressed left at (682, 354)
Screenshot: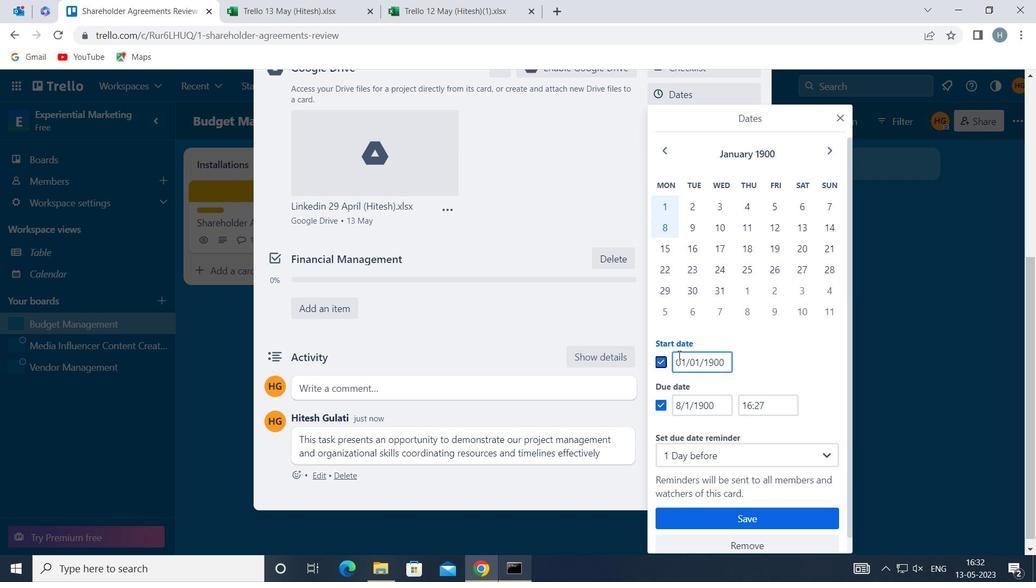 
Action: Key pressed <Key.backspace>
Screenshot: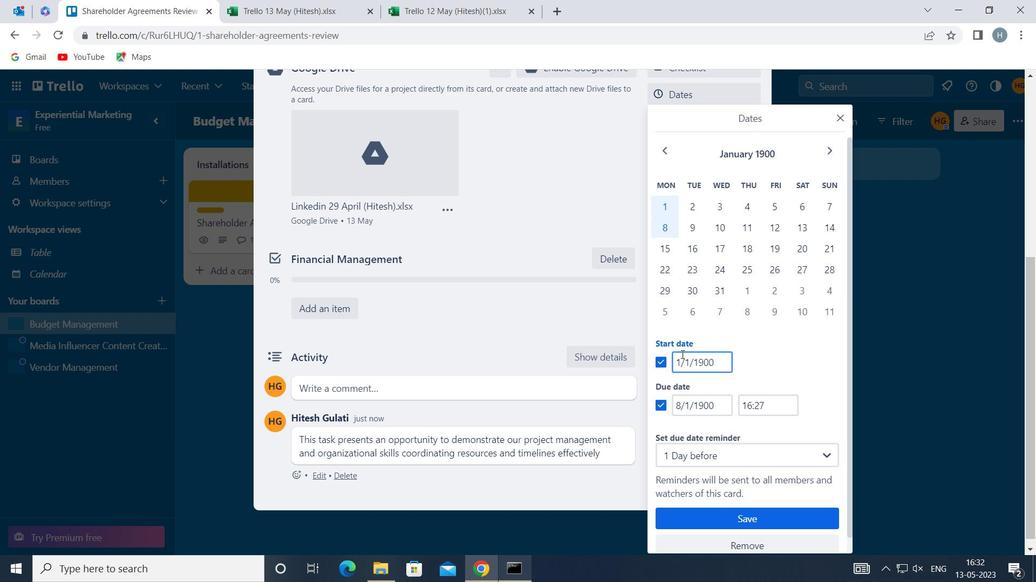 
Action: Mouse moved to (682, 354)
Screenshot: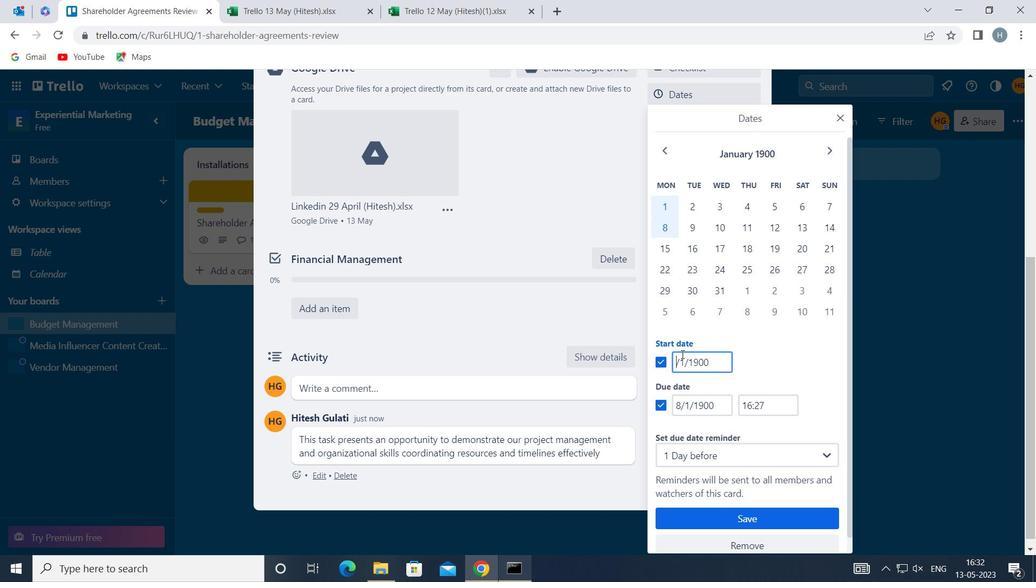 
Action: Key pressed 2
Screenshot: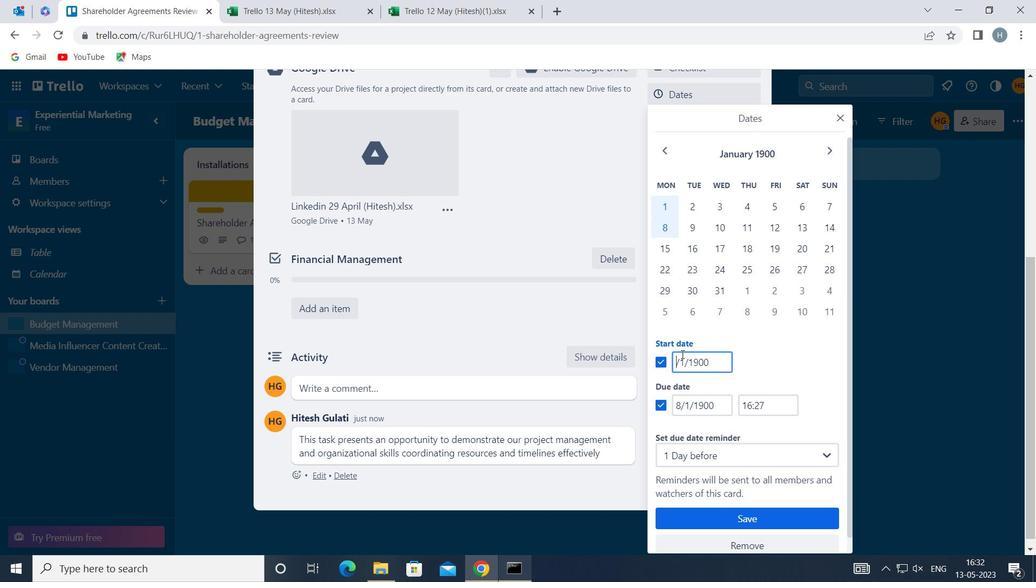 
Action: Mouse moved to (677, 393)
Screenshot: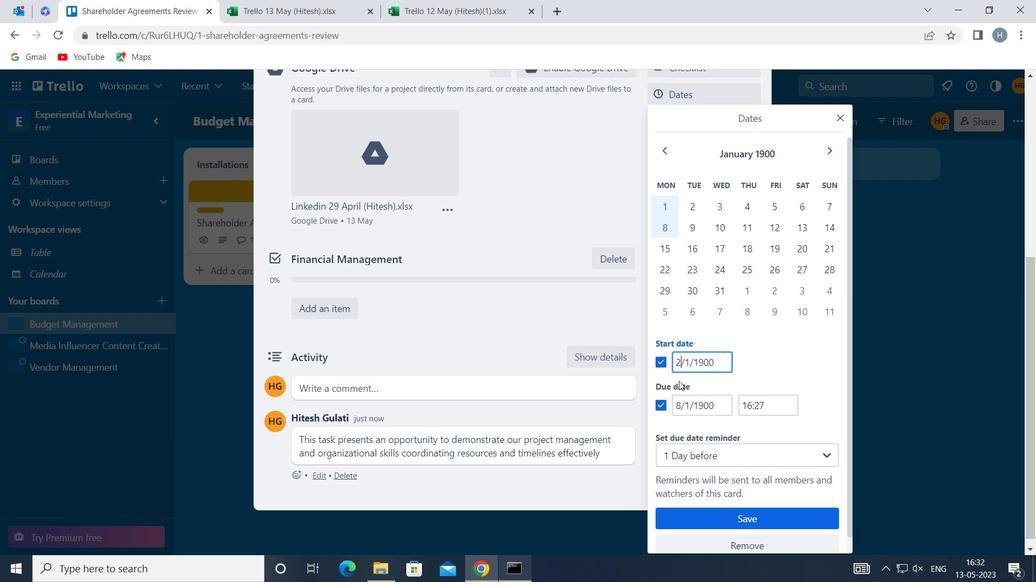 
Action: Mouse pressed left at (677, 393)
Screenshot: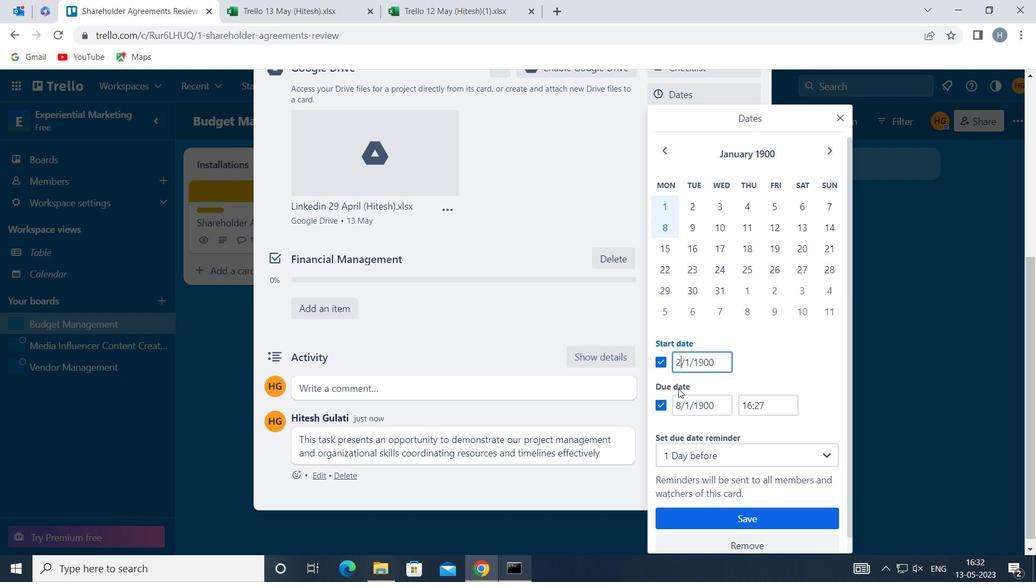 
Action: Mouse moved to (678, 404)
Screenshot: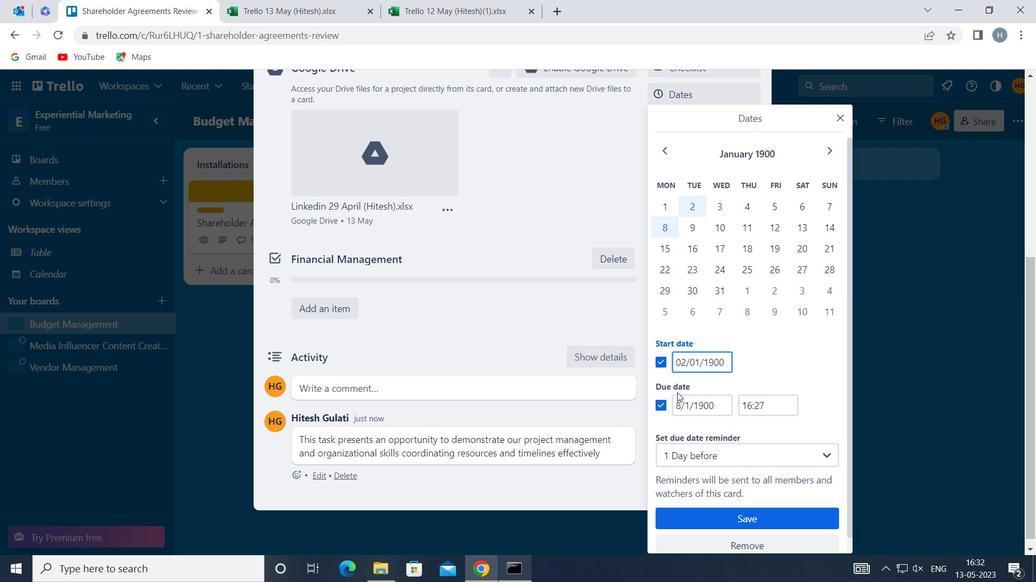 
Action: Mouse pressed left at (678, 404)
Screenshot: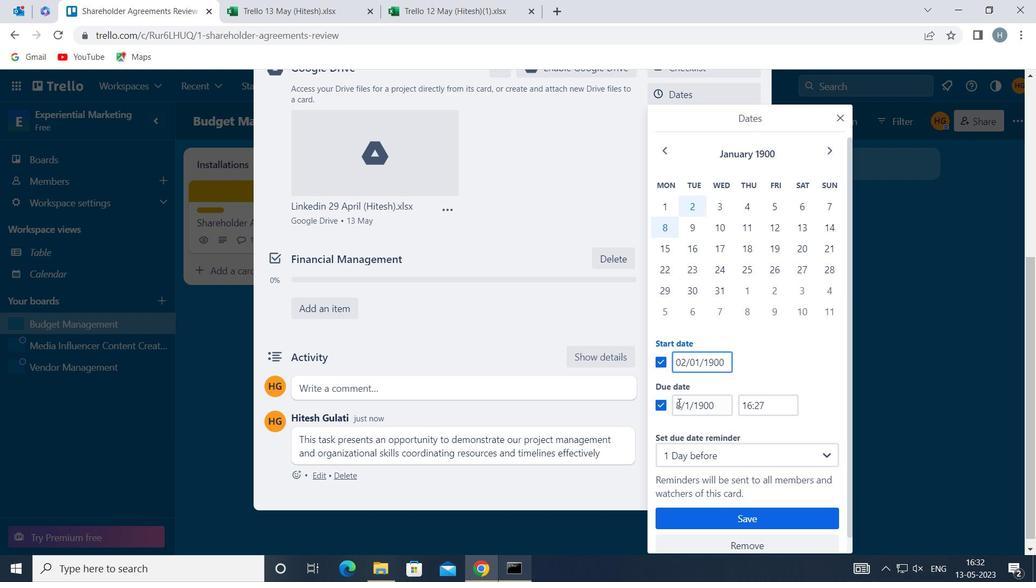 
Action: Mouse moved to (690, 404)
Screenshot: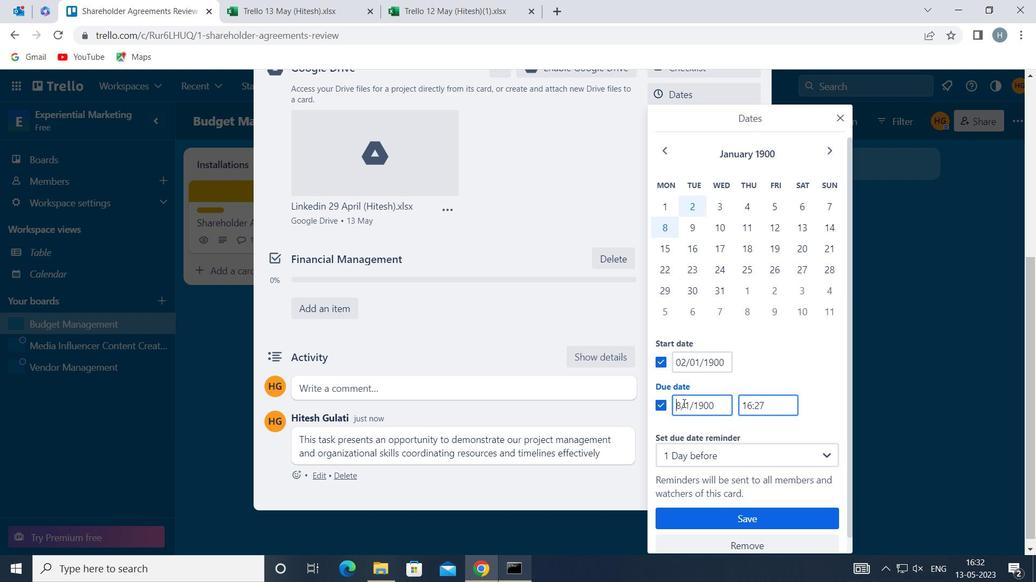 
Action: Key pressed <Key.right>
Screenshot: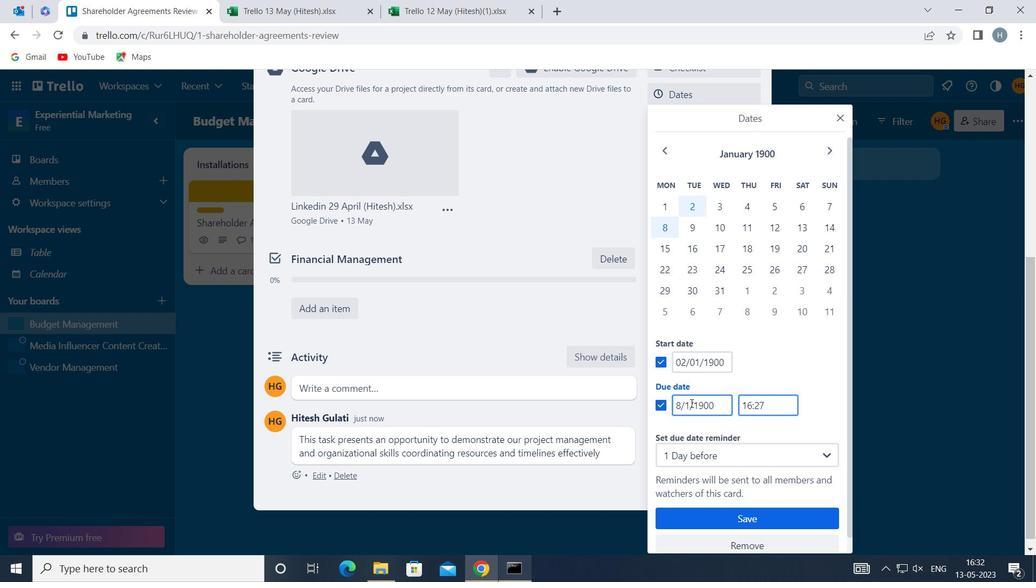 
Action: Mouse moved to (691, 404)
Screenshot: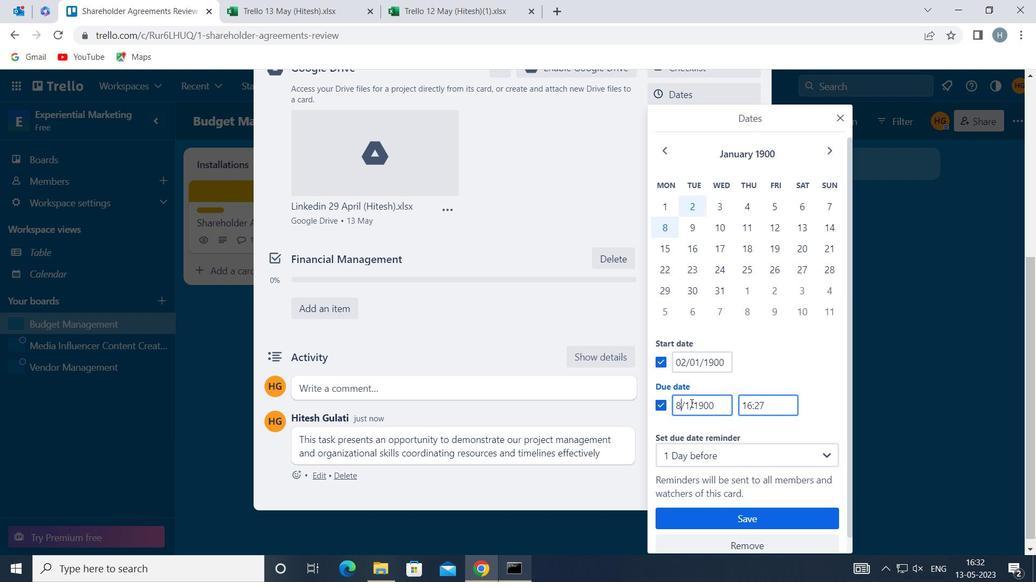 
Action: Key pressed <Key.backspace>
Screenshot: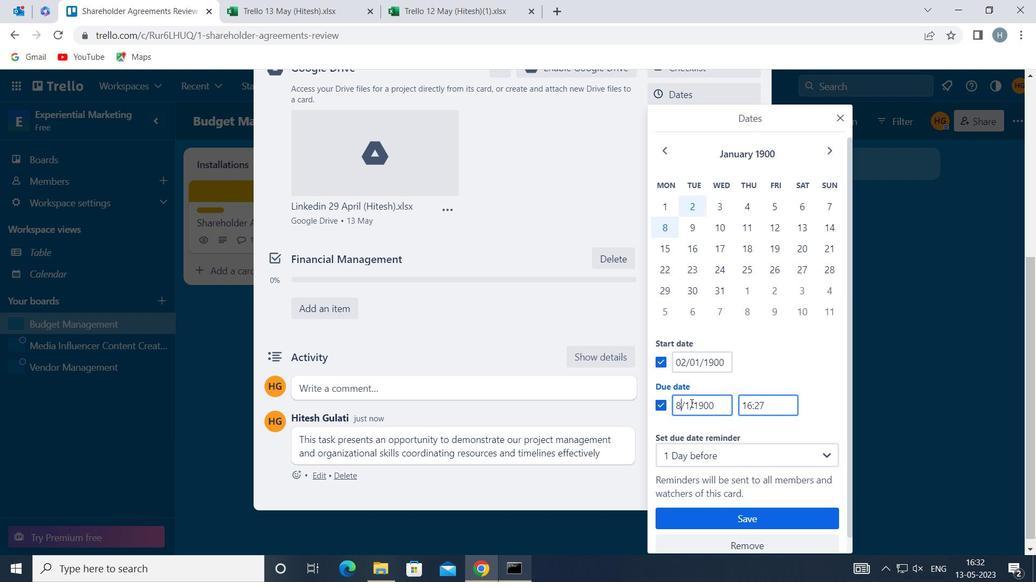 
Action: Mouse moved to (690, 402)
Screenshot: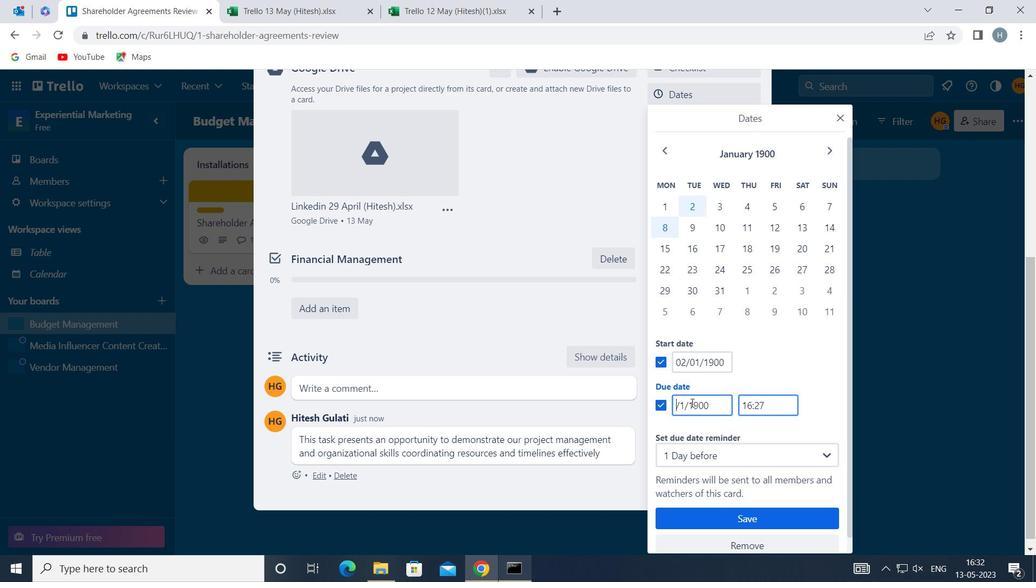
Action: Key pressed 9
Screenshot: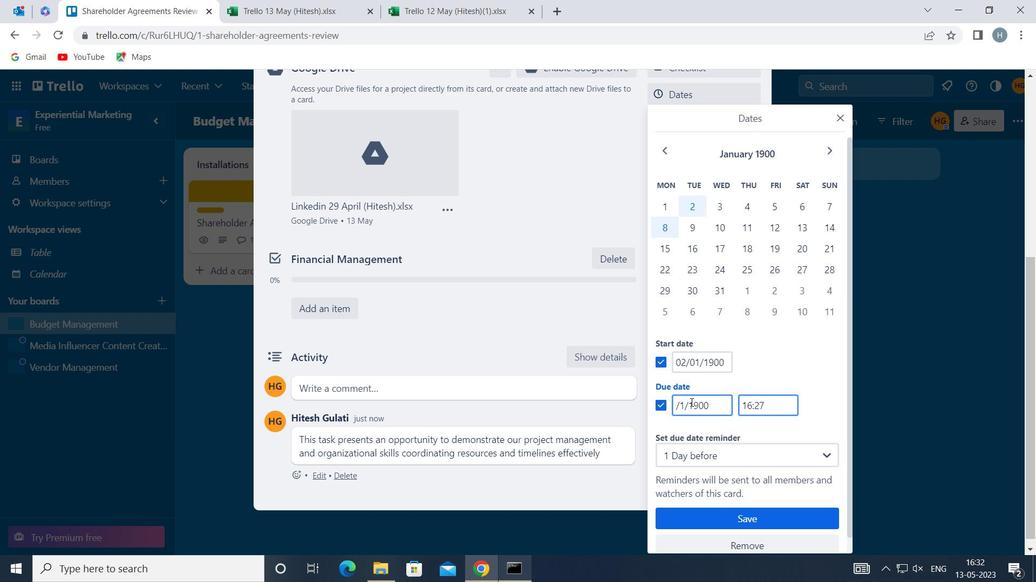 
Action: Mouse moved to (727, 514)
Screenshot: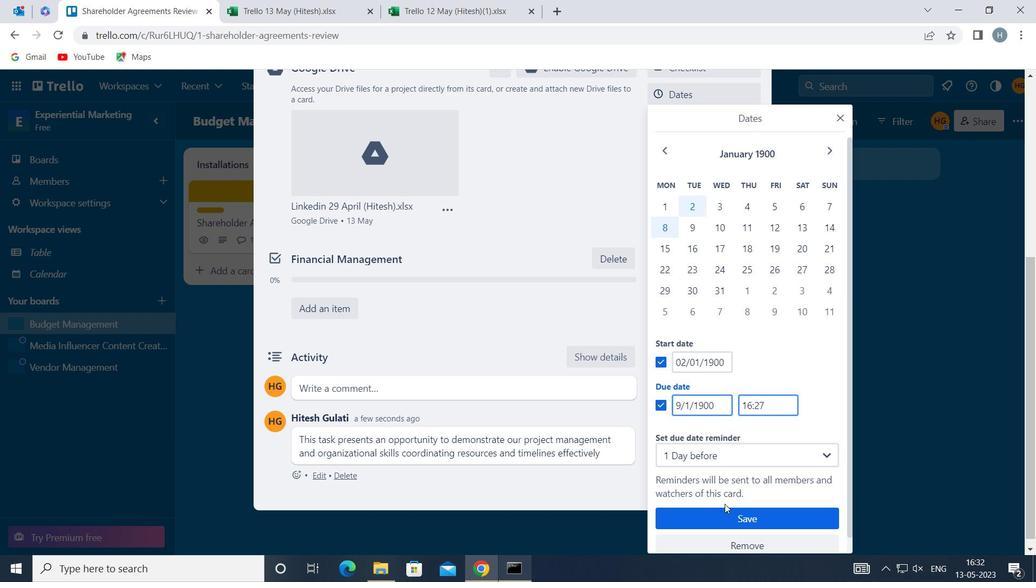 
Action: Mouse pressed left at (727, 514)
Screenshot: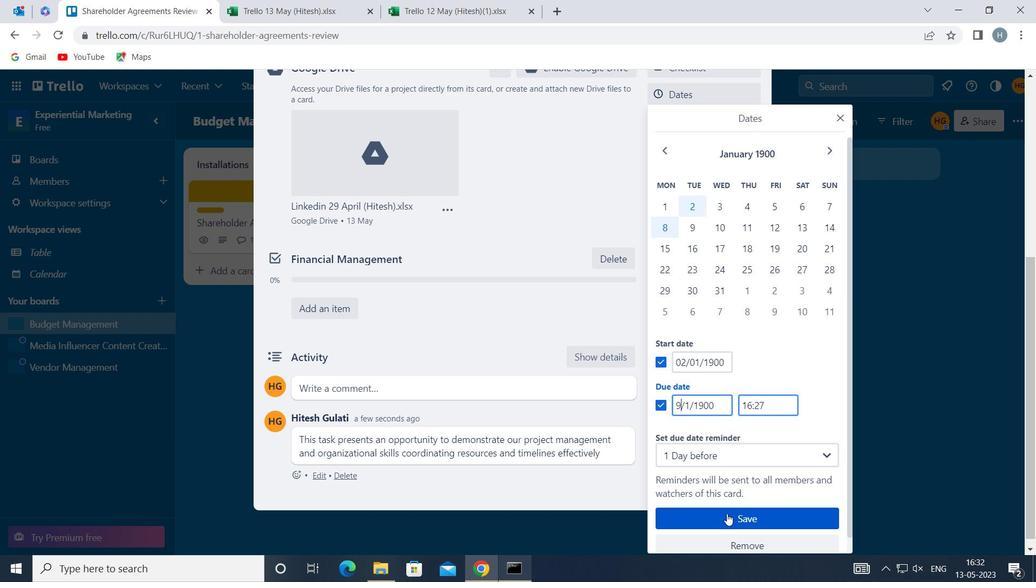 
Action: Mouse moved to (612, 354)
Screenshot: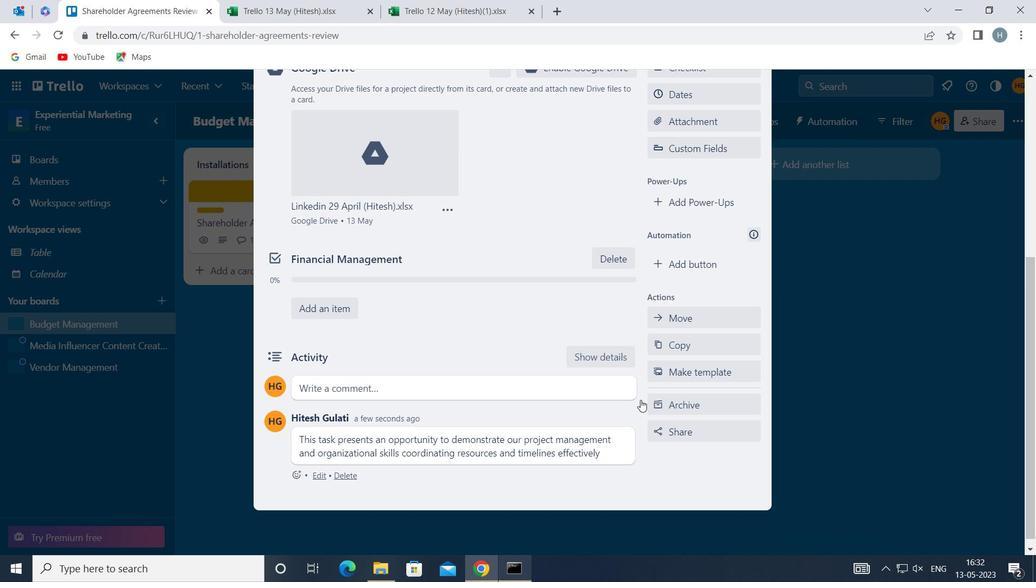 
Action: Key pressed <Key.f8>
Screenshot: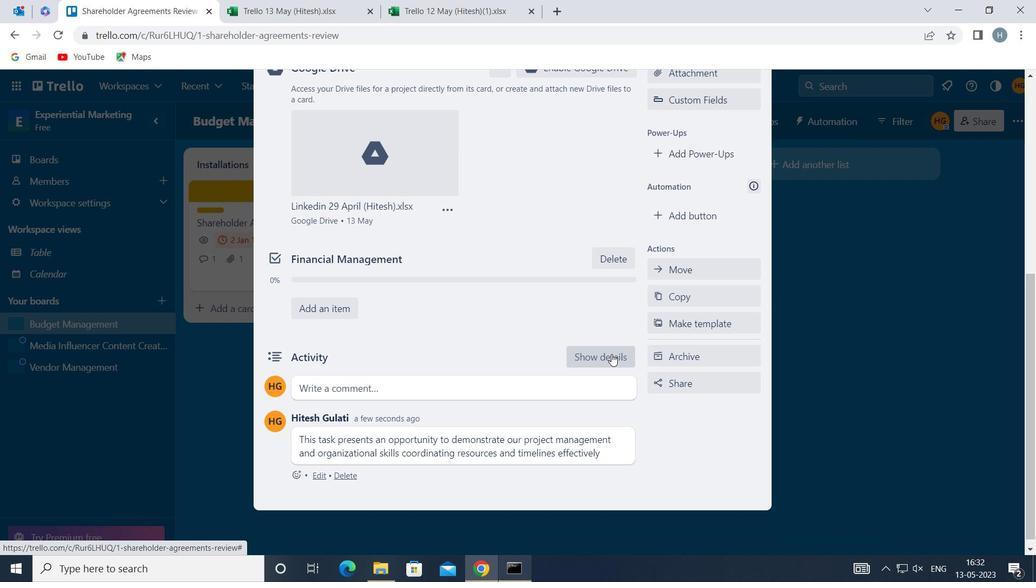 
